 Task: Search one way flight ticket for 1 adult, 5 children, 2 infants in seat and 1 infant on lap in first from Arcata/eureka: California Redwood Coast-humboldt County Airport to Raleigh: Raleigh-durham International Airport on 8-5-2023. Choice of flights is Westjet. Number of bags: 7 checked bags. Price is upto 100000. Outbound departure time preference is 6:00.
Action: Mouse moved to (319, 136)
Screenshot: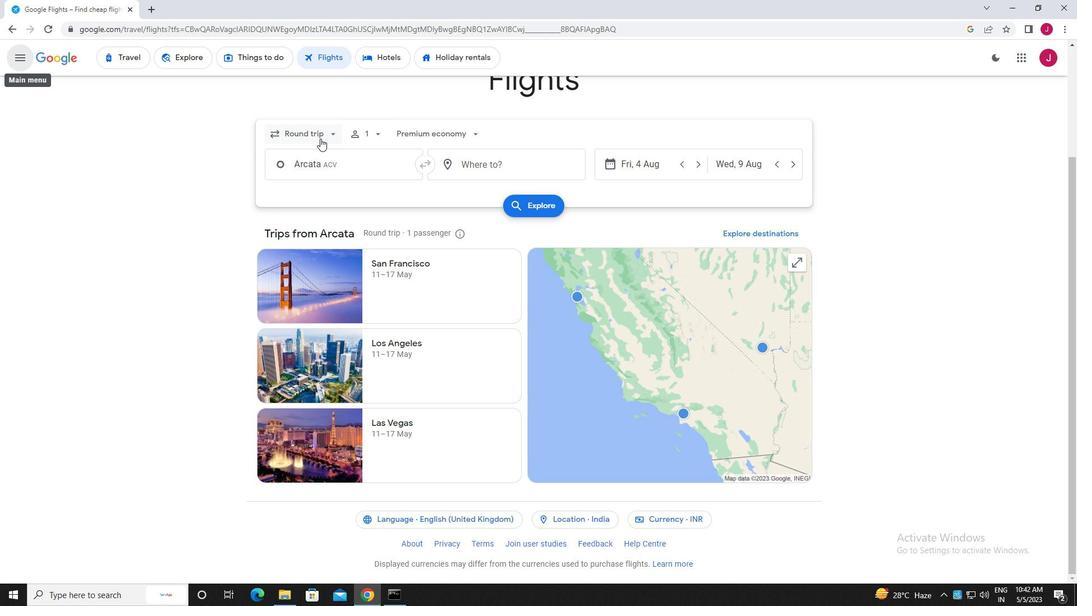 
Action: Mouse pressed left at (319, 136)
Screenshot: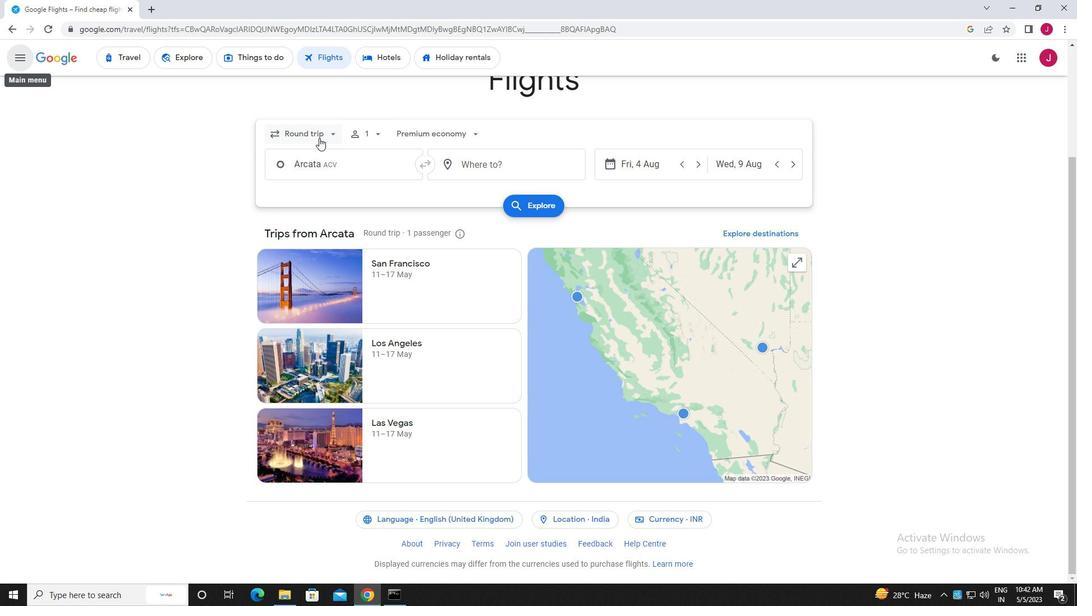 
Action: Mouse moved to (314, 186)
Screenshot: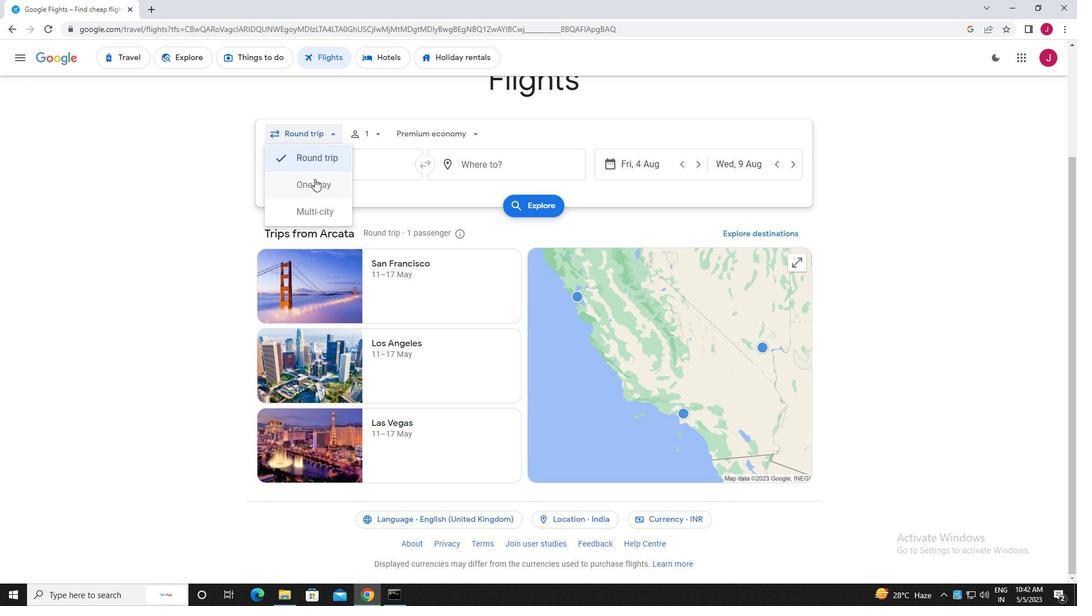 
Action: Mouse pressed left at (314, 186)
Screenshot: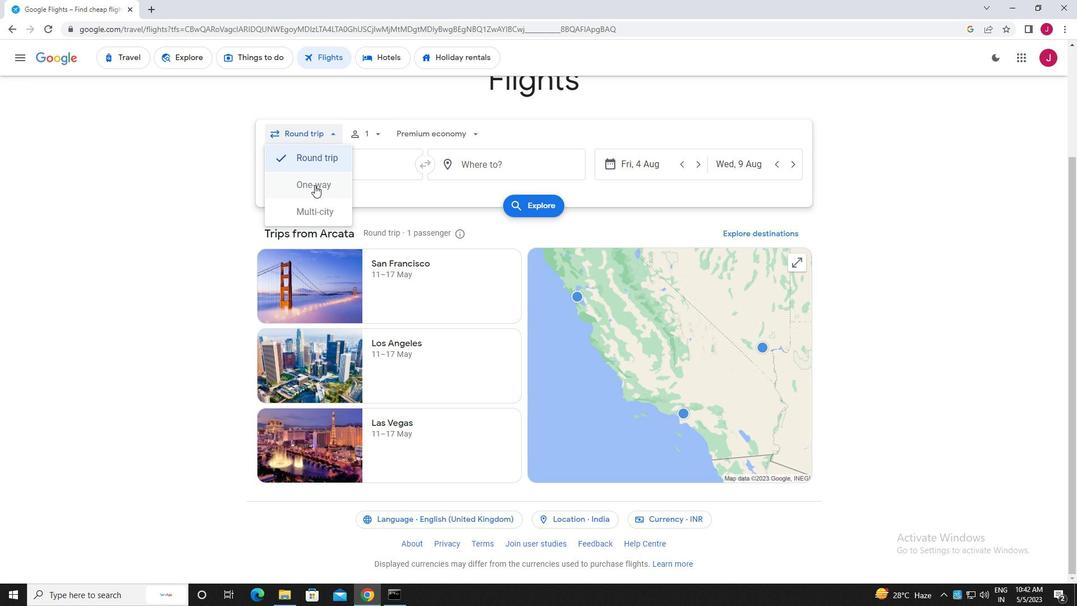 
Action: Mouse moved to (377, 131)
Screenshot: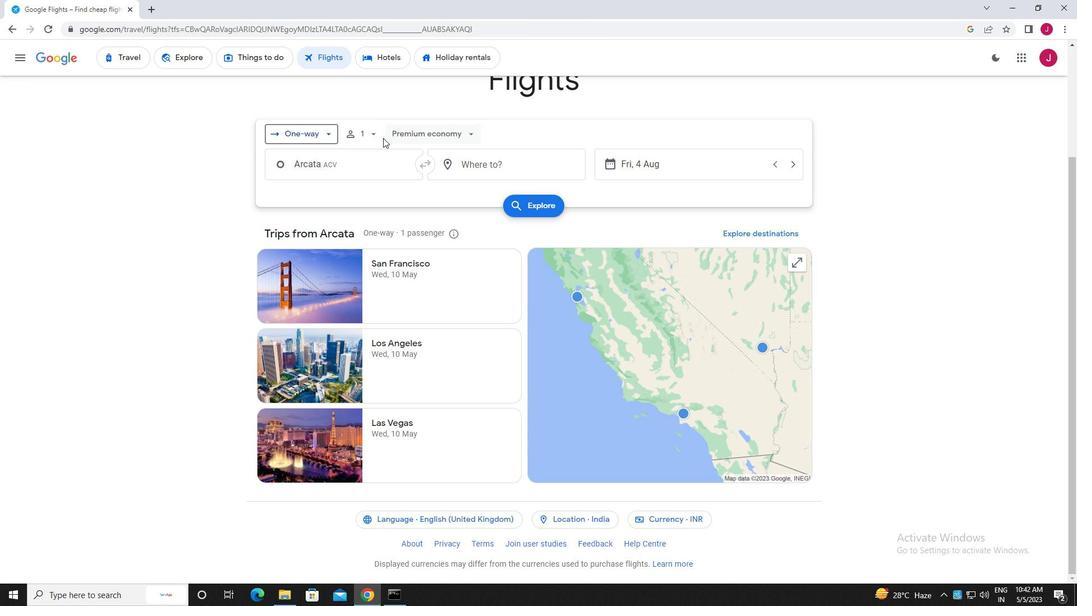 
Action: Mouse pressed left at (377, 131)
Screenshot: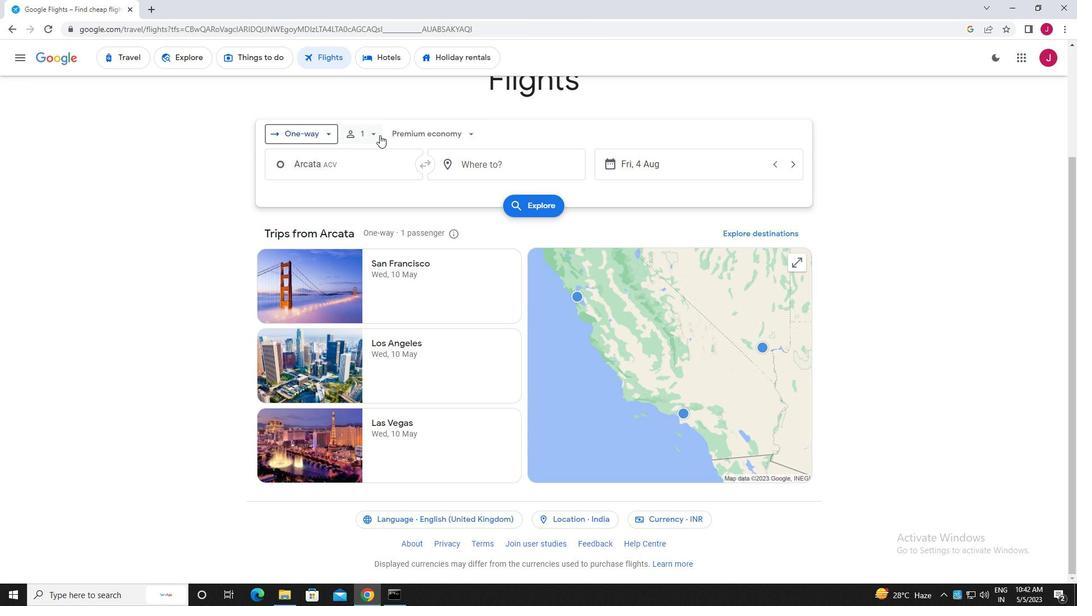 
Action: Mouse moved to (458, 194)
Screenshot: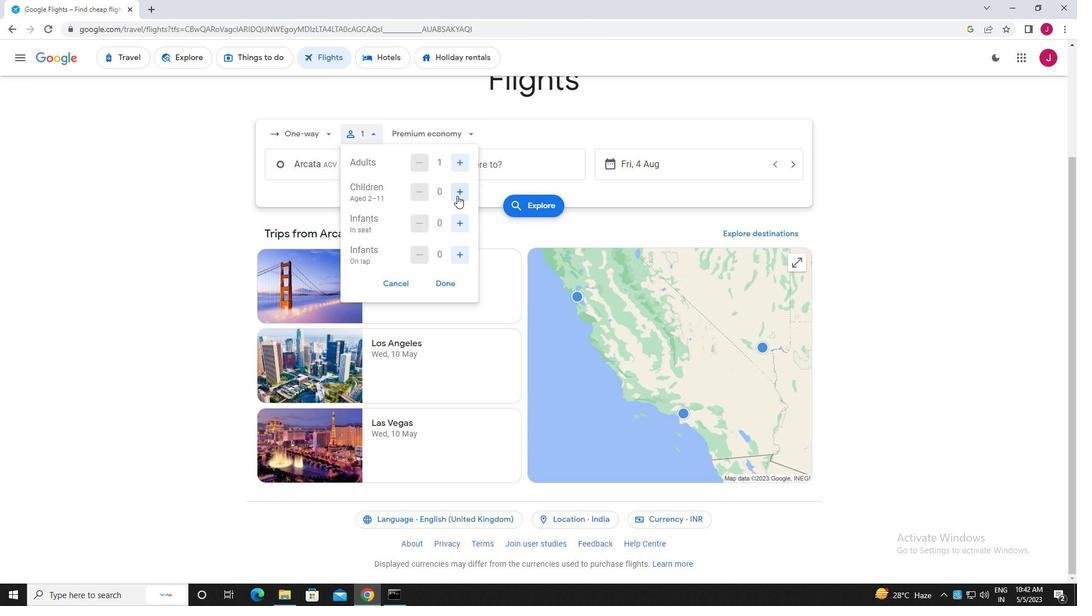 
Action: Mouse pressed left at (458, 194)
Screenshot: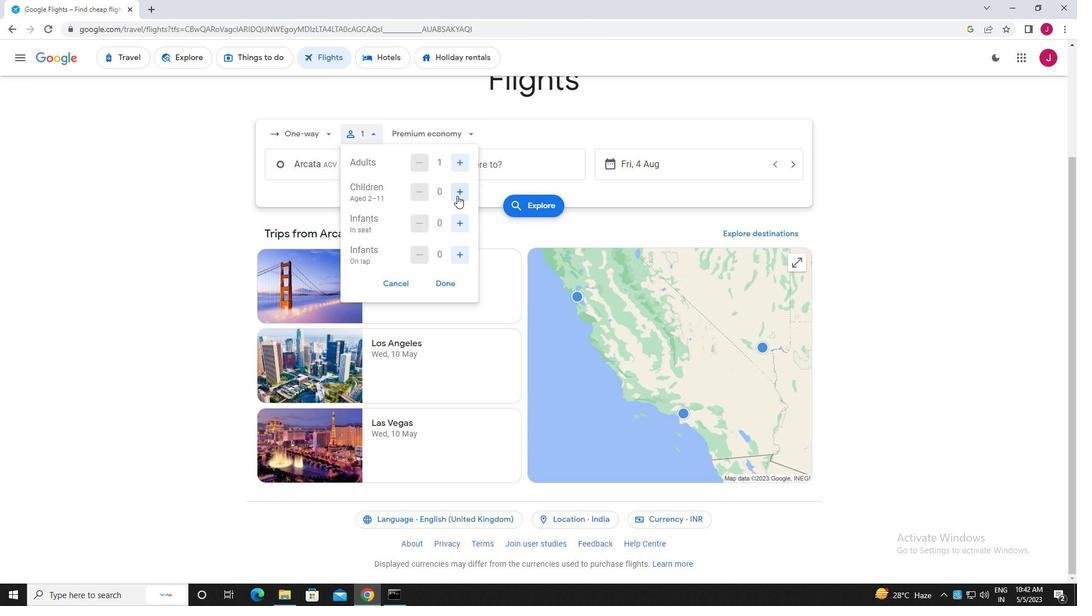 
Action: Mouse pressed left at (458, 194)
Screenshot: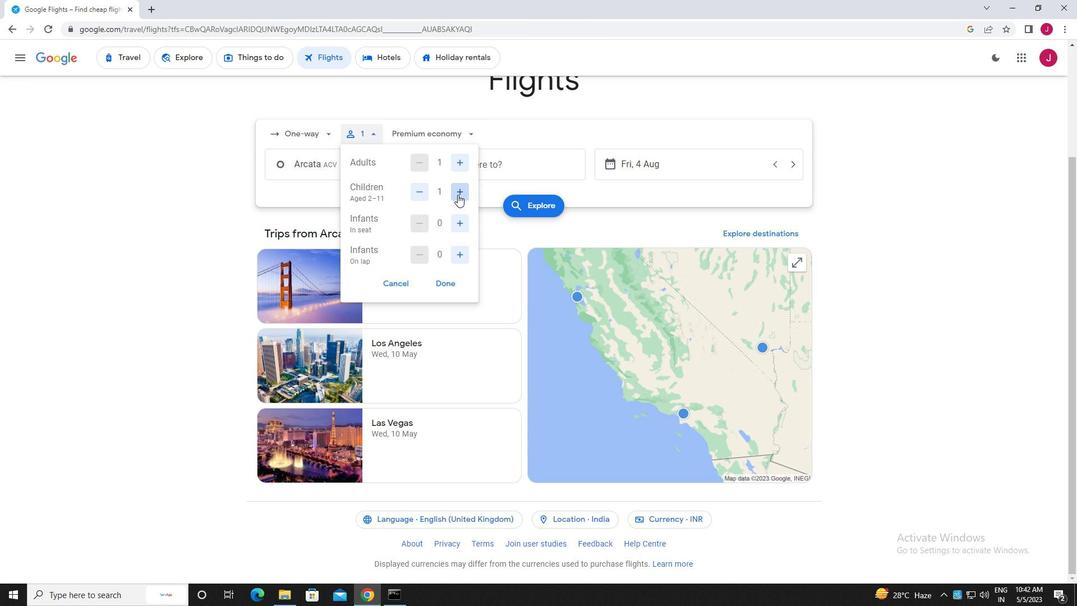 
Action: Mouse pressed left at (458, 194)
Screenshot: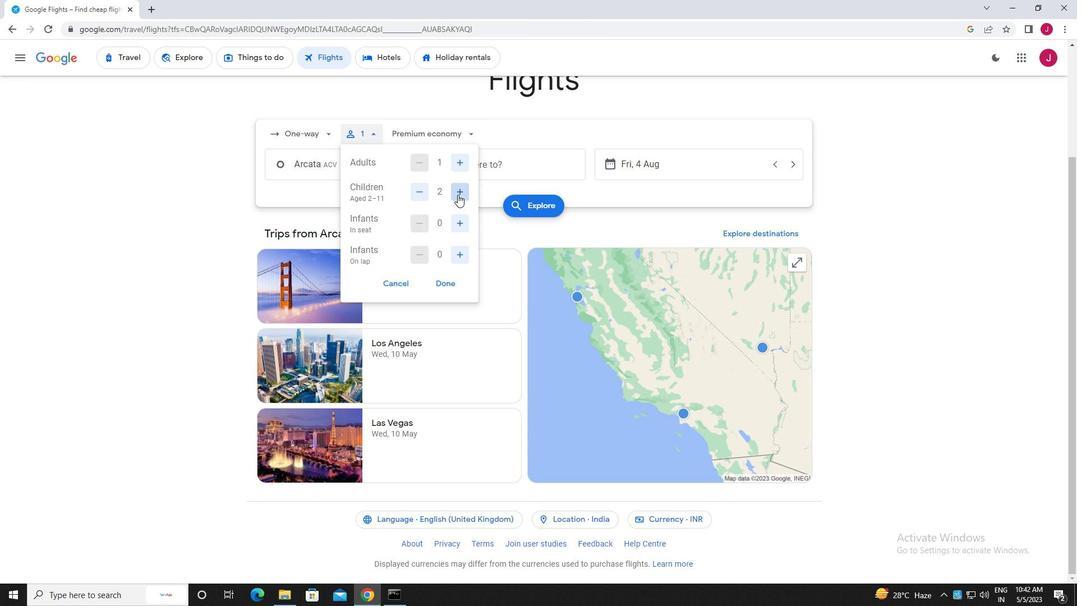 
Action: Mouse pressed left at (458, 194)
Screenshot: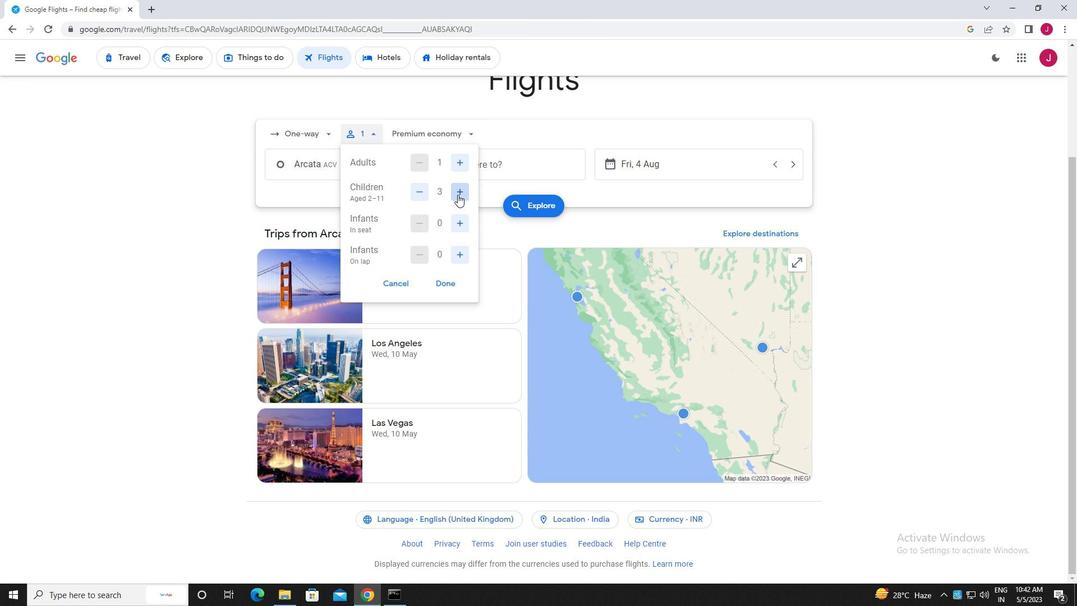 
Action: Mouse pressed left at (458, 194)
Screenshot: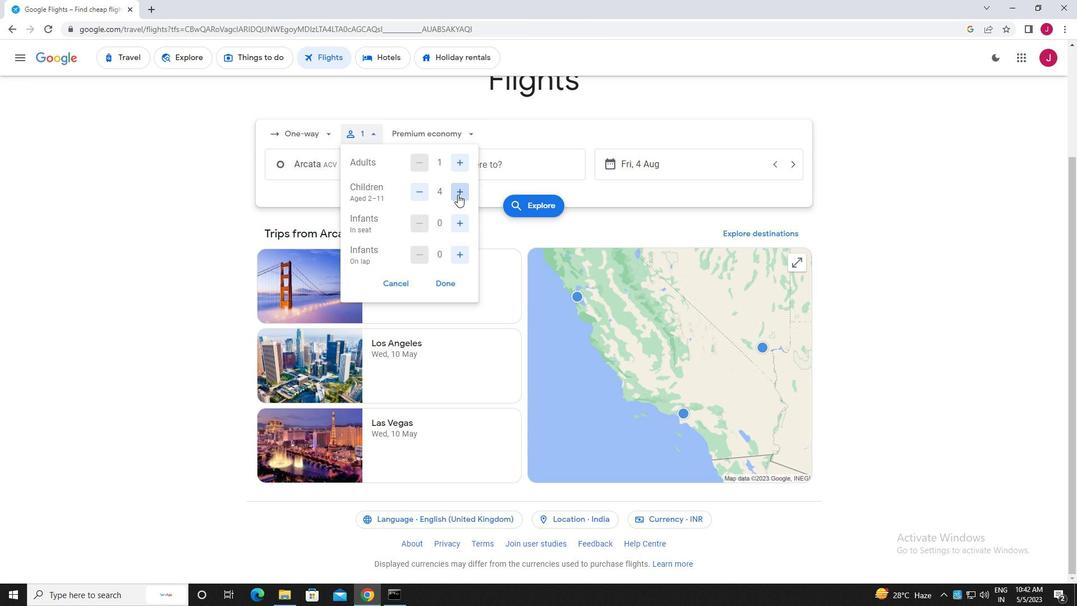 
Action: Mouse moved to (458, 224)
Screenshot: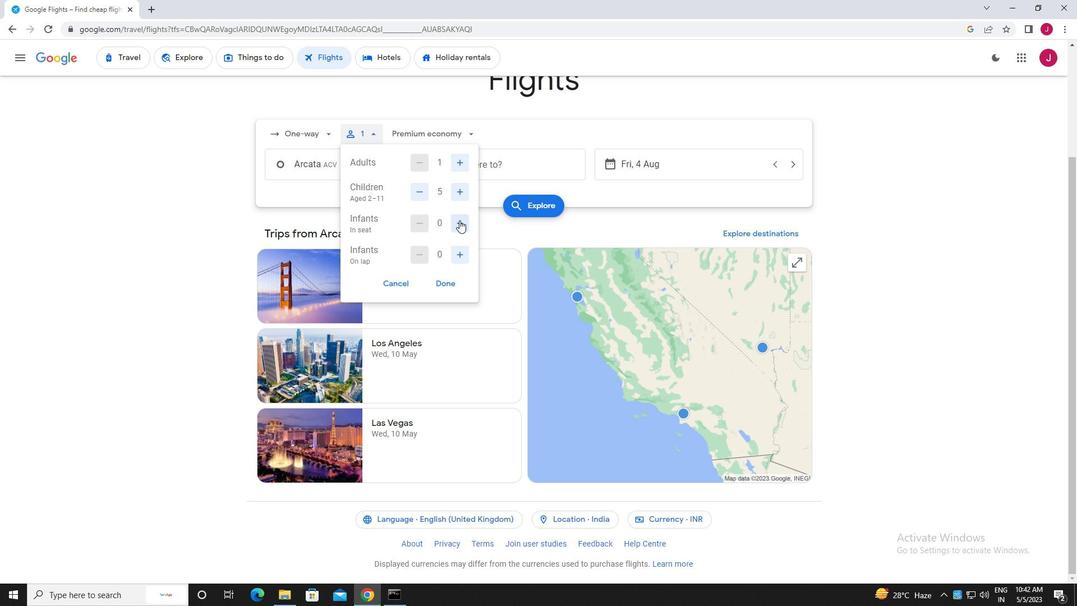 
Action: Mouse pressed left at (458, 224)
Screenshot: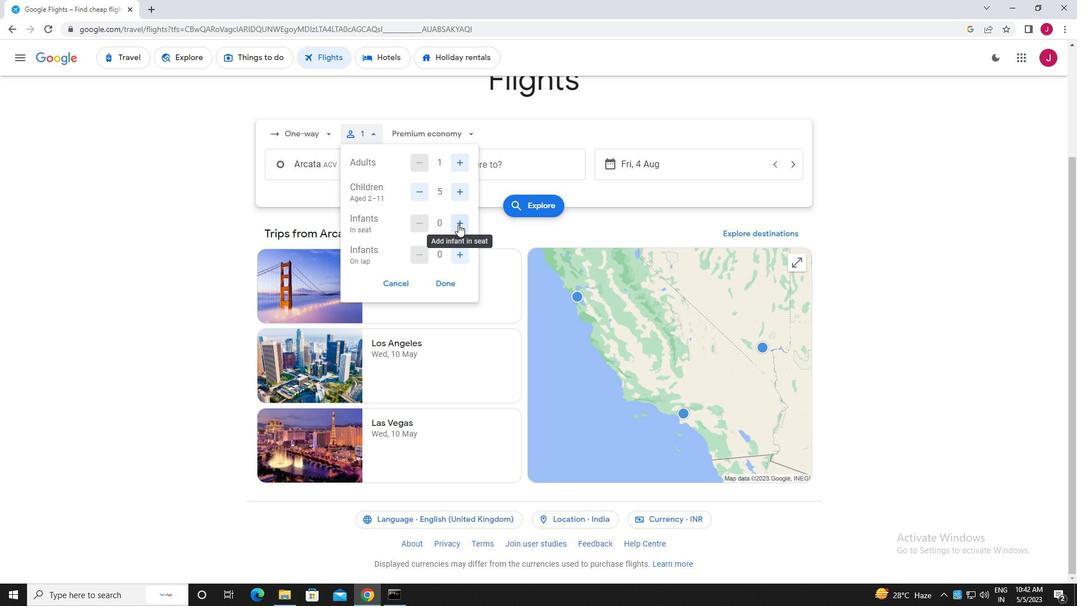 
Action: Mouse pressed left at (458, 224)
Screenshot: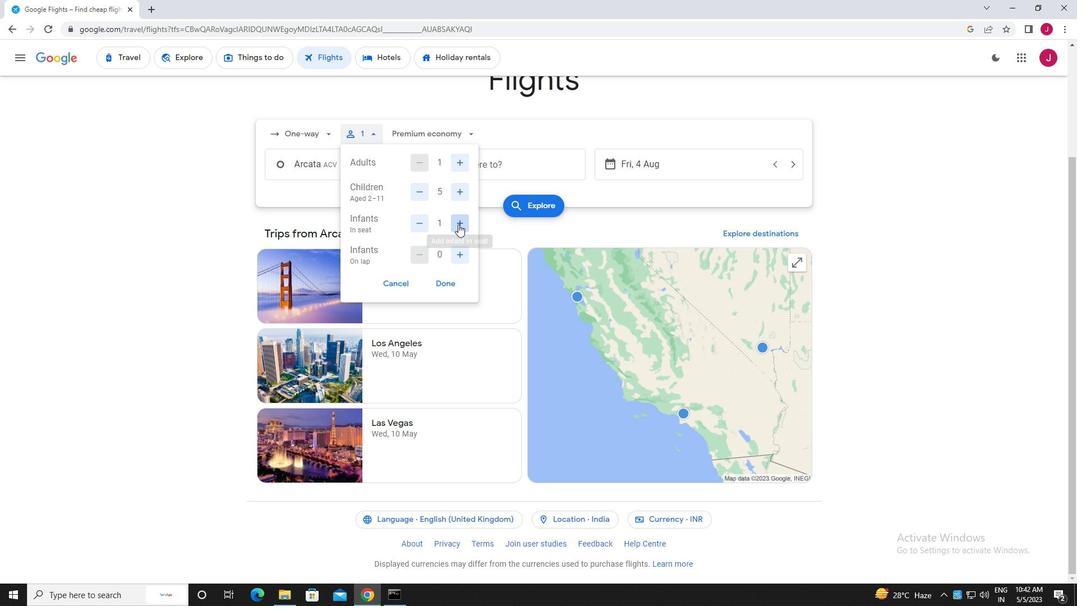 
Action: Mouse moved to (458, 253)
Screenshot: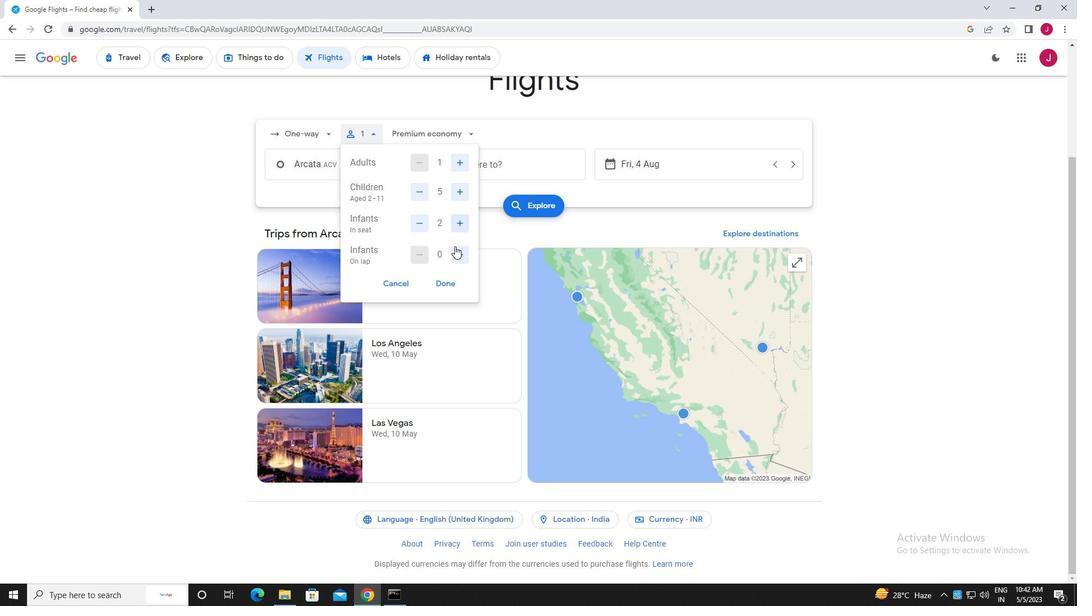 
Action: Mouse pressed left at (458, 253)
Screenshot: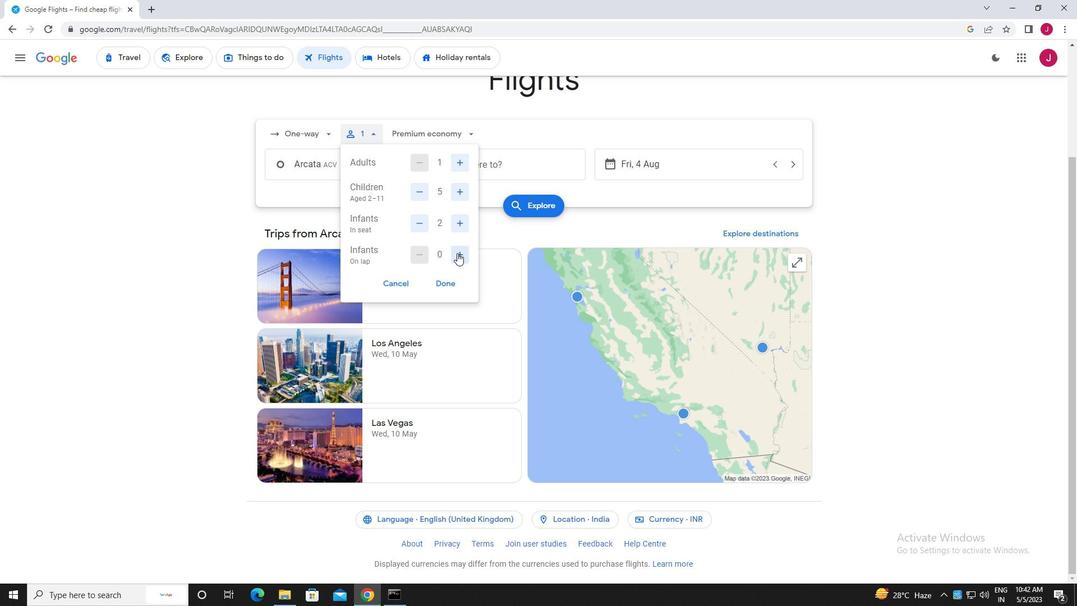 
Action: Mouse moved to (421, 220)
Screenshot: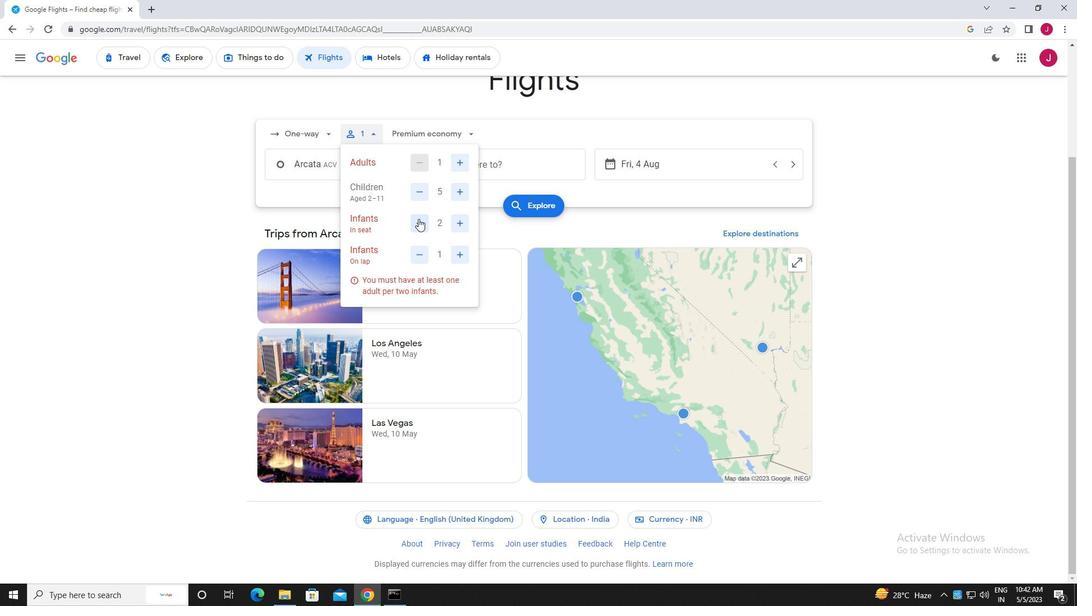 
Action: Mouse pressed left at (421, 220)
Screenshot: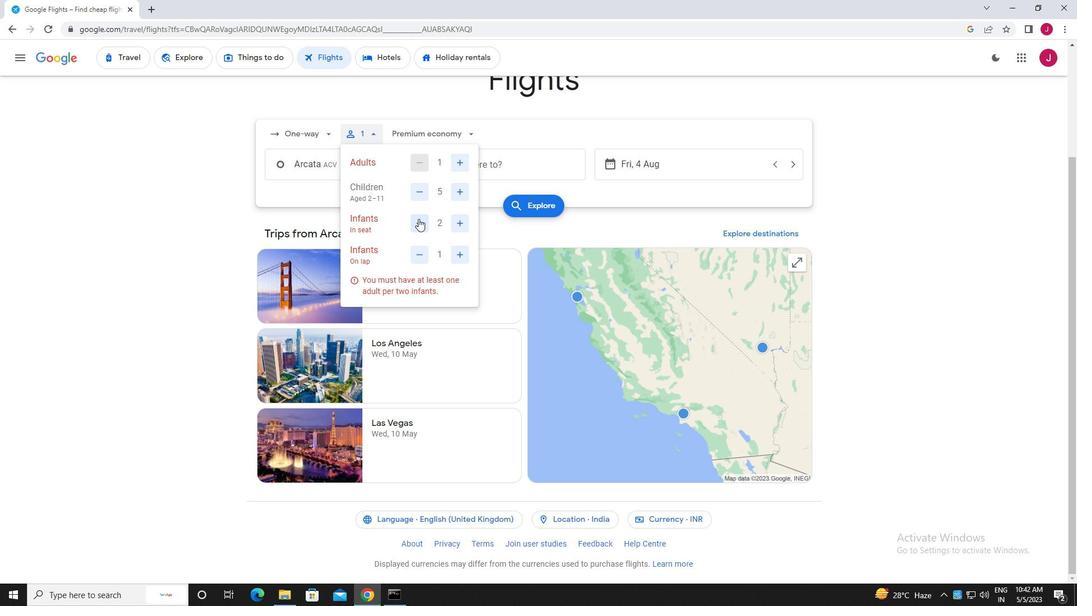 
Action: Mouse moved to (444, 282)
Screenshot: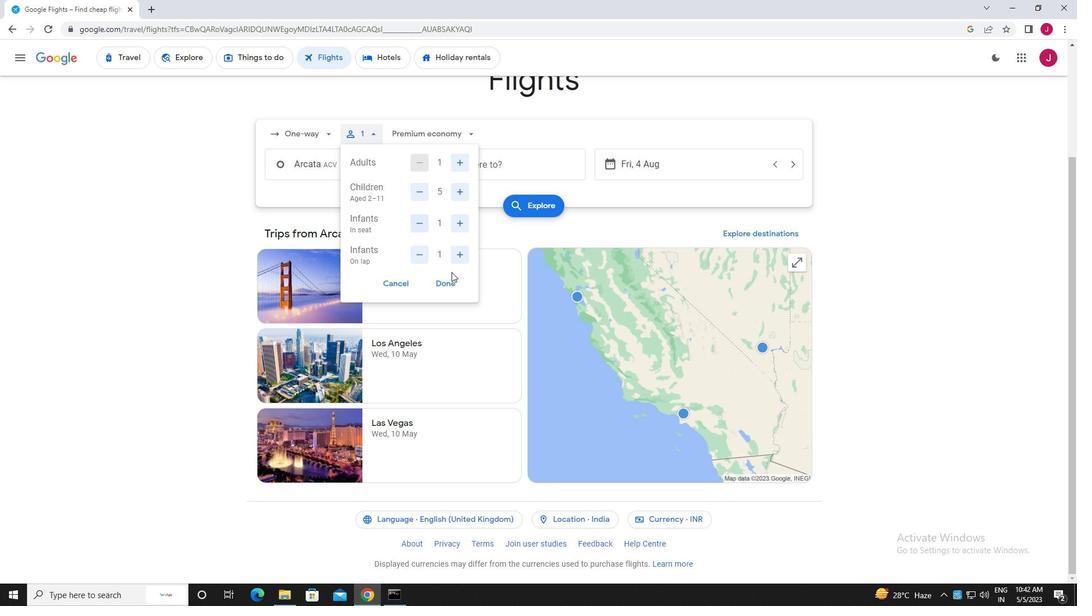 
Action: Mouse pressed left at (444, 282)
Screenshot: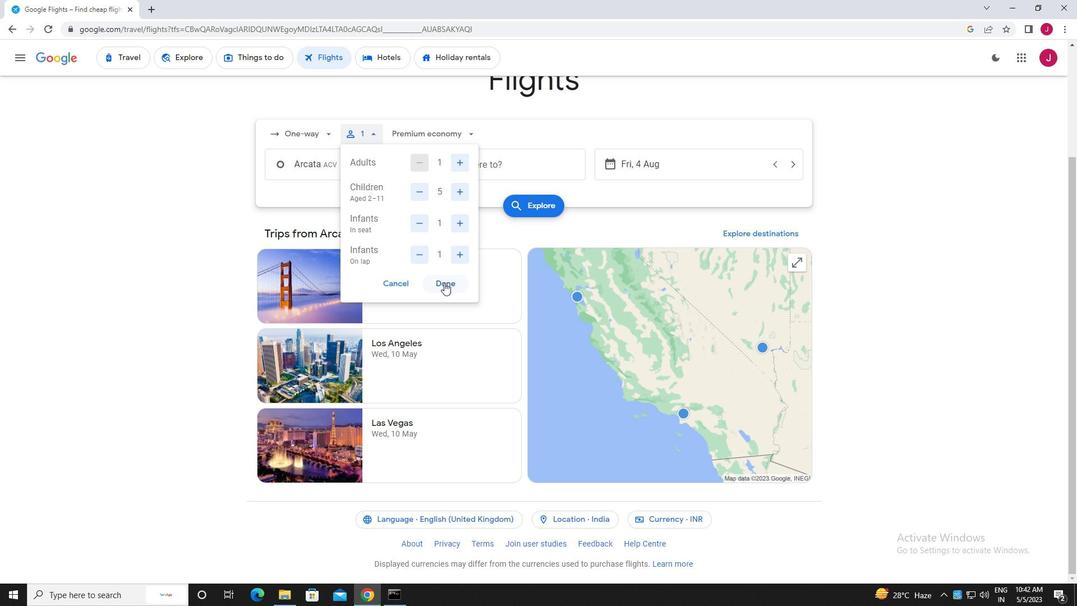 
Action: Mouse moved to (459, 134)
Screenshot: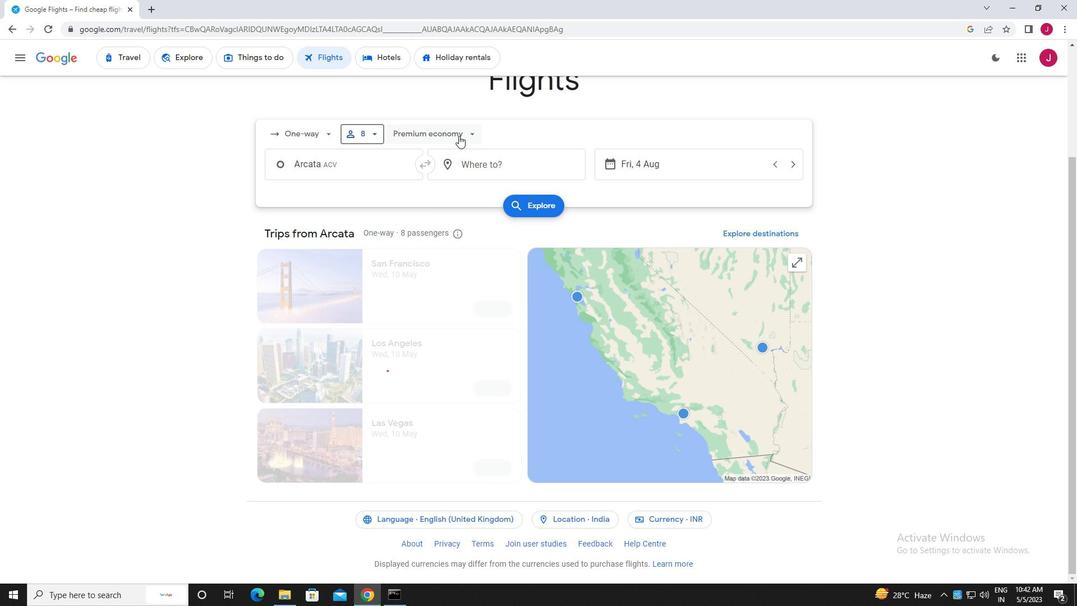 
Action: Mouse pressed left at (459, 134)
Screenshot: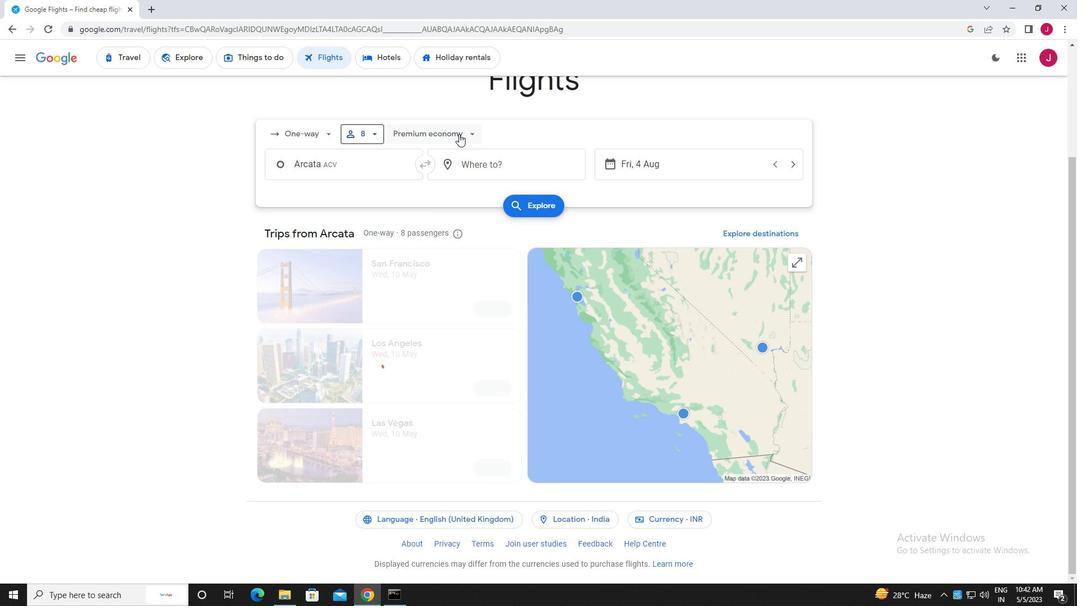 
Action: Mouse moved to (434, 239)
Screenshot: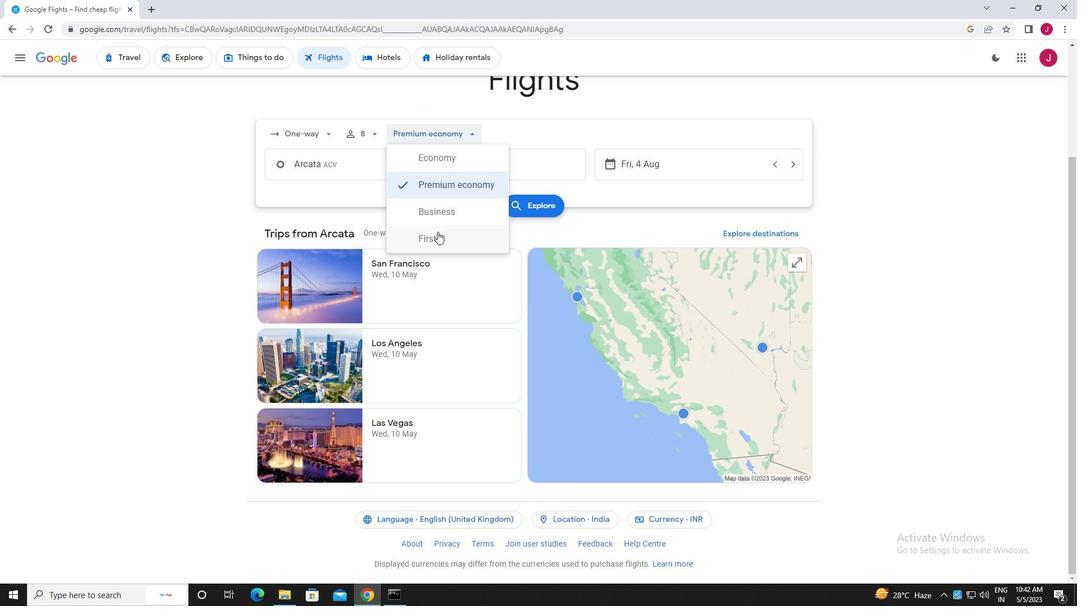 
Action: Mouse pressed left at (434, 239)
Screenshot: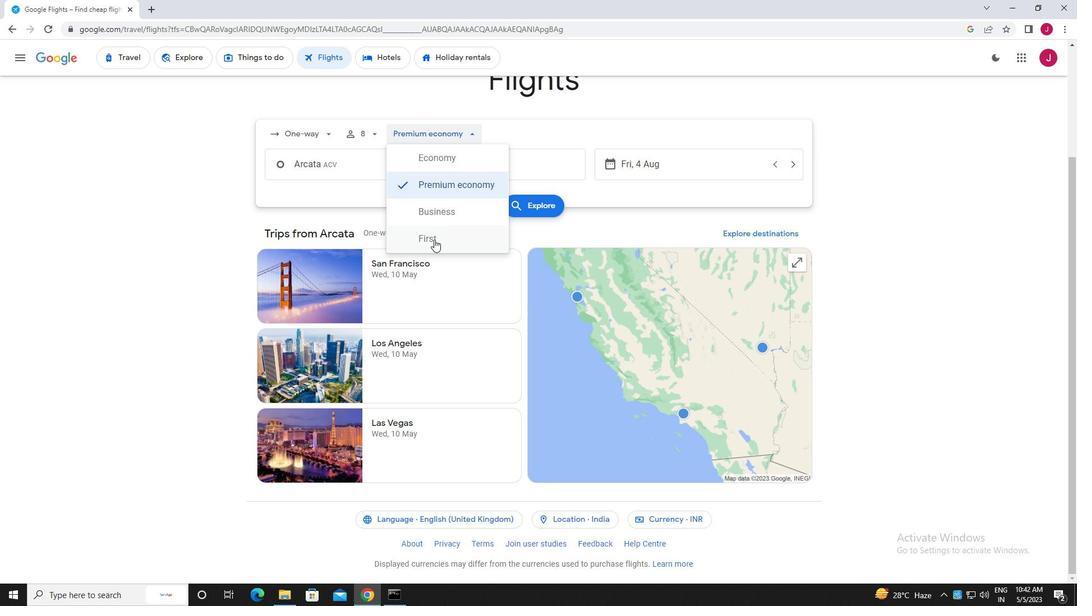 
Action: Mouse moved to (358, 158)
Screenshot: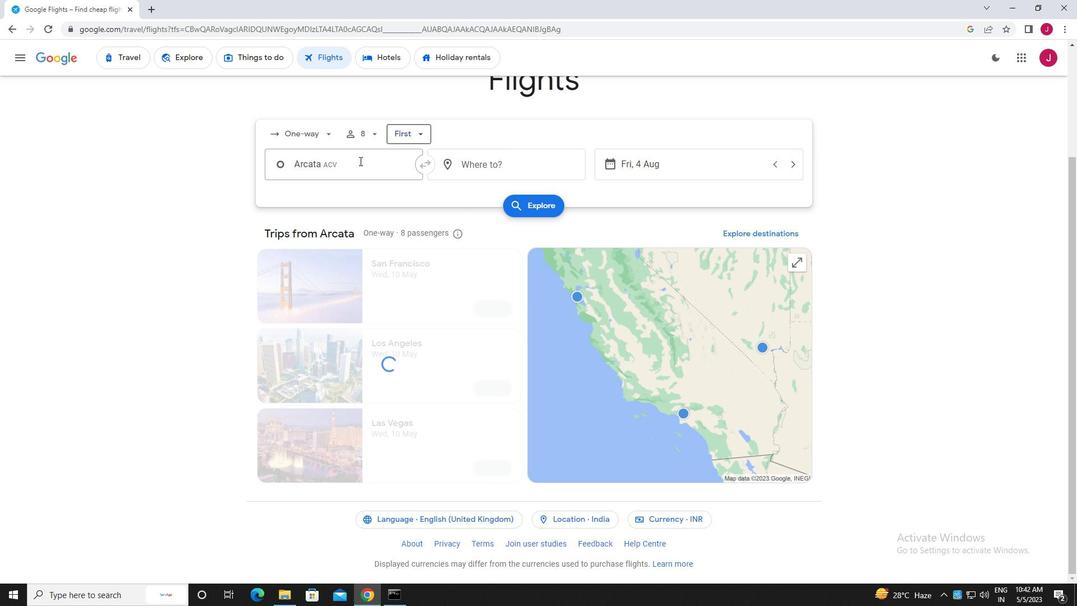 
Action: Mouse pressed left at (358, 158)
Screenshot: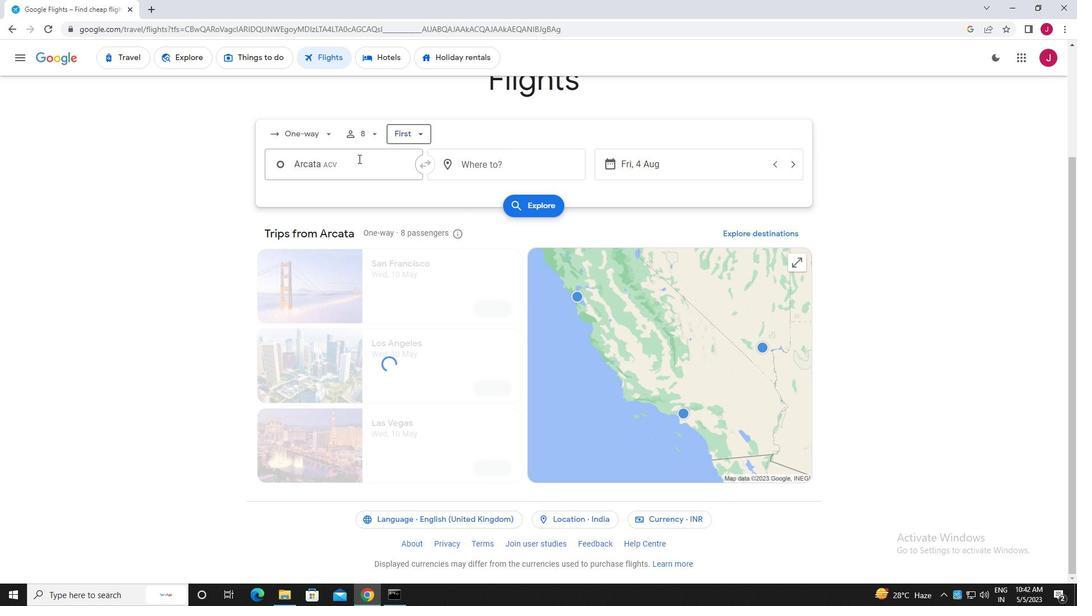 
Action: Key pressed california<Key.space>red
Screenshot: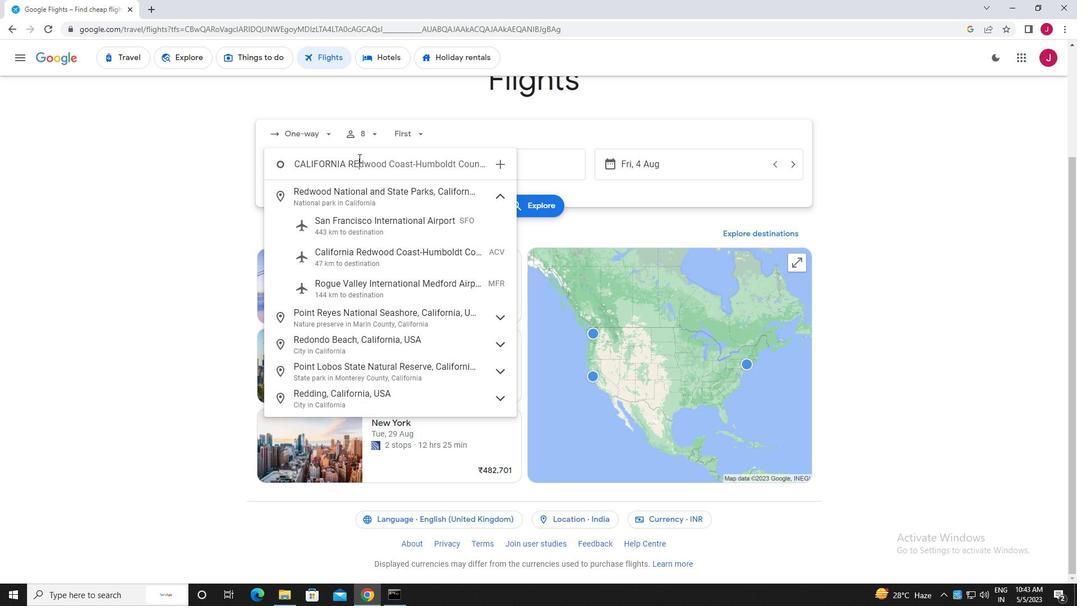 
Action: Mouse moved to (381, 256)
Screenshot: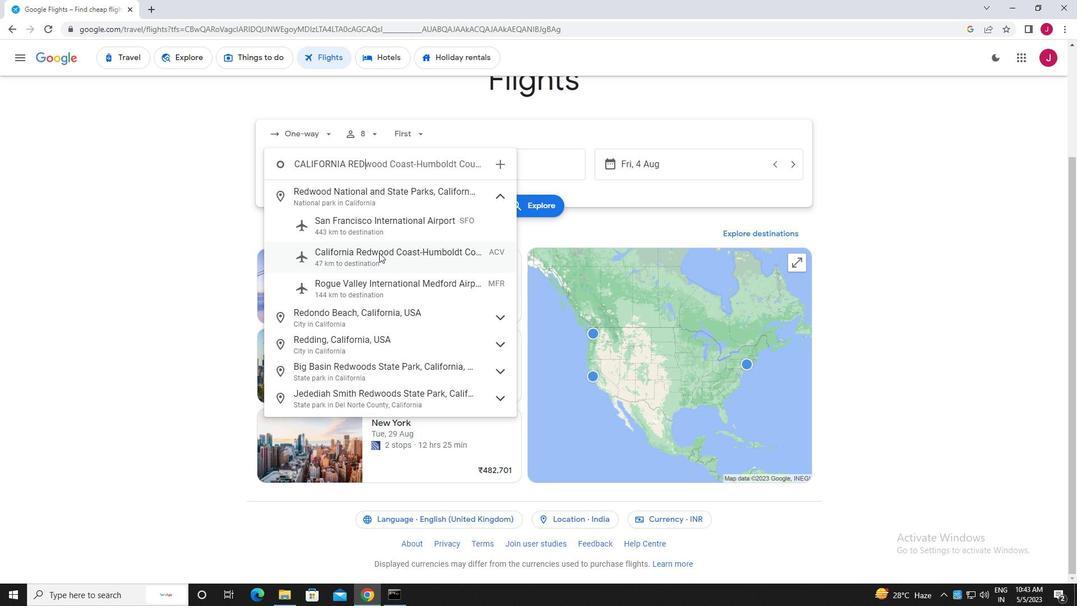
Action: Mouse pressed left at (381, 256)
Screenshot: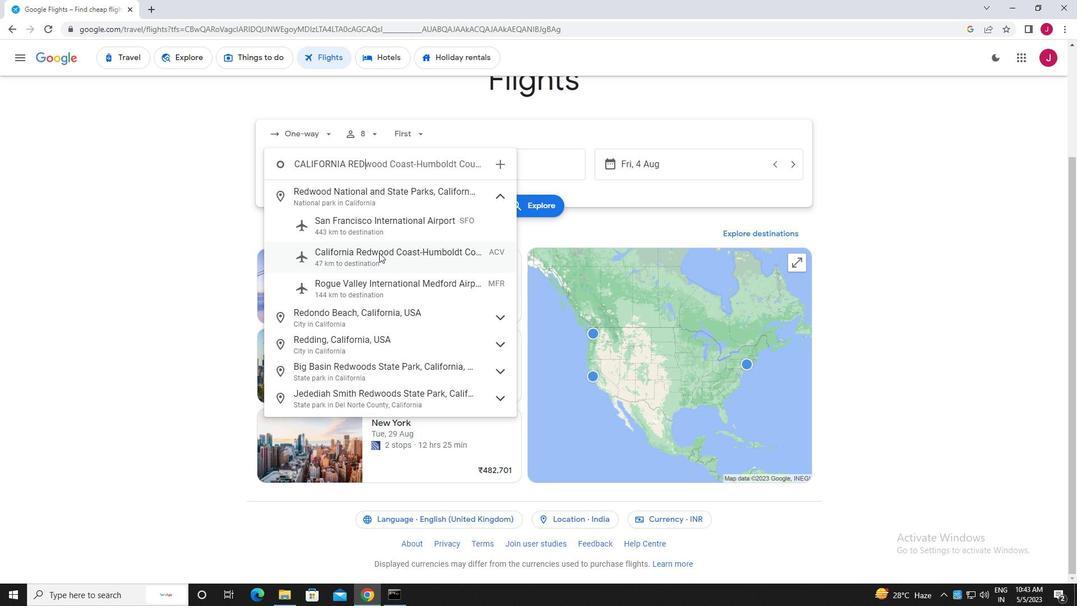 
Action: Mouse moved to (563, 167)
Screenshot: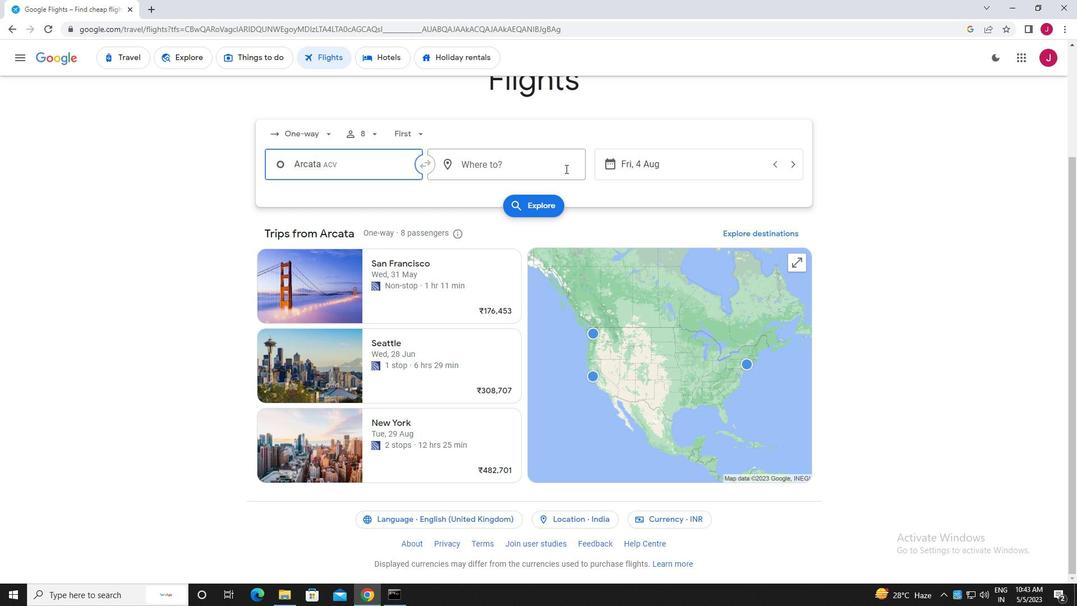 
Action: Mouse pressed left at (563, 167)
Screenshot: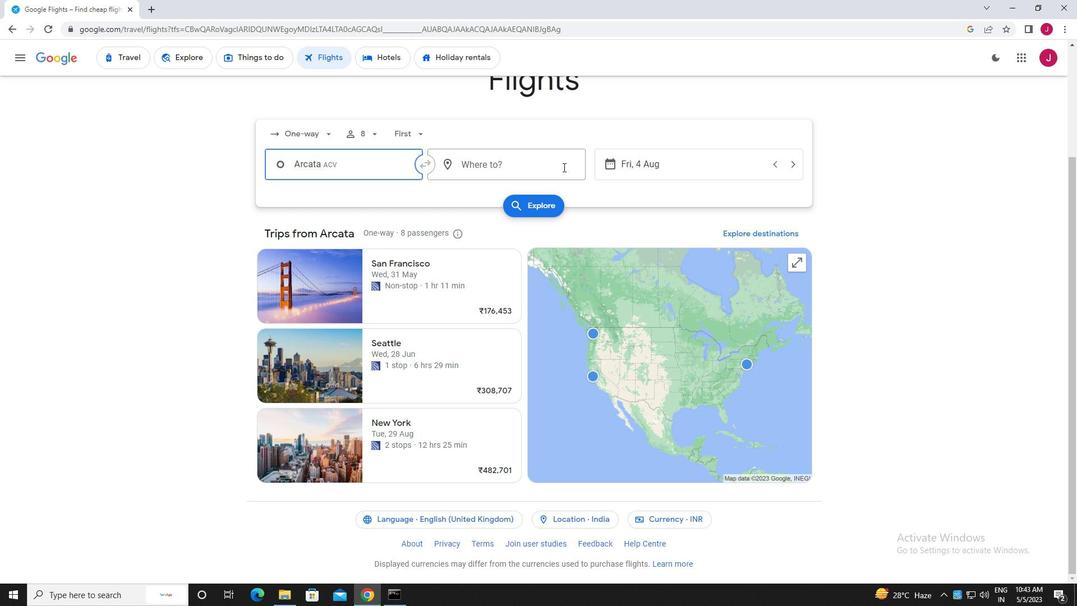 
Action: Key pressed raleigh
Screenshot: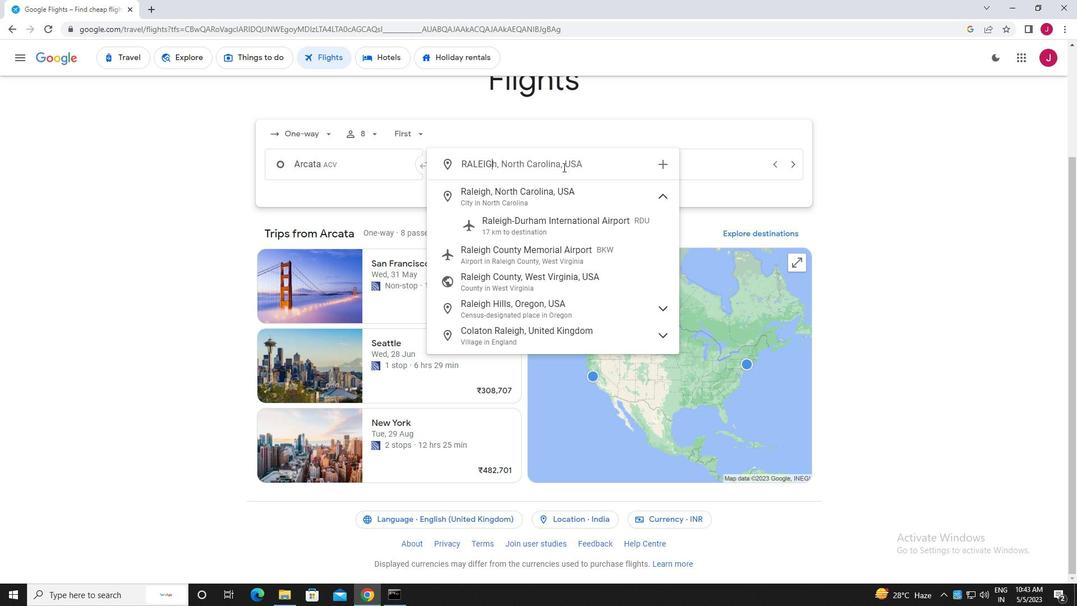 
Action: Mouse moved to (593, 218)
Screenshot: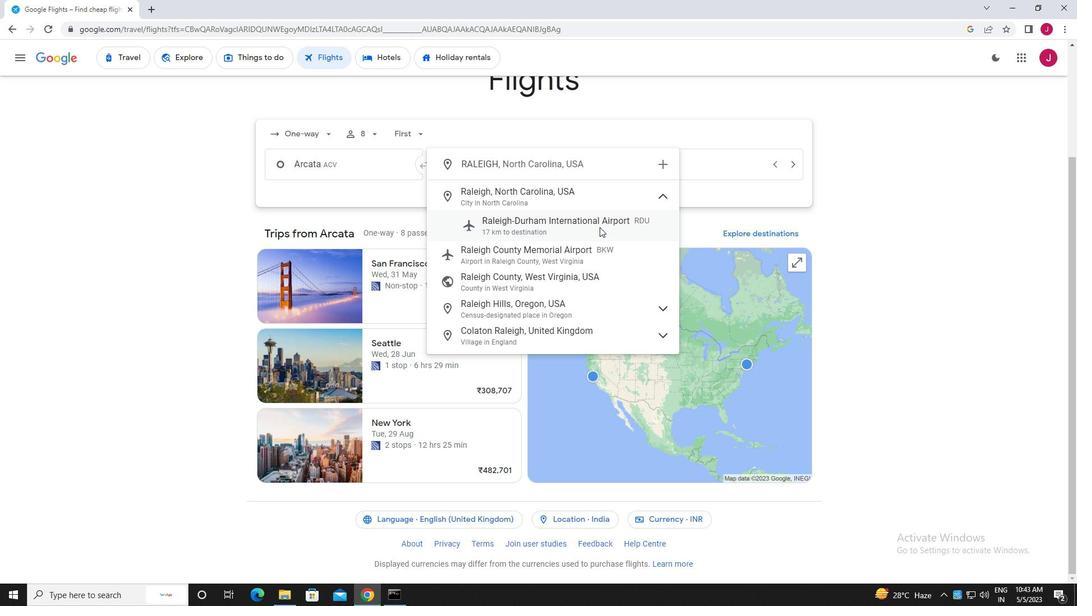 
Action: Mouse pressed left at (593, 218)
Screenshot: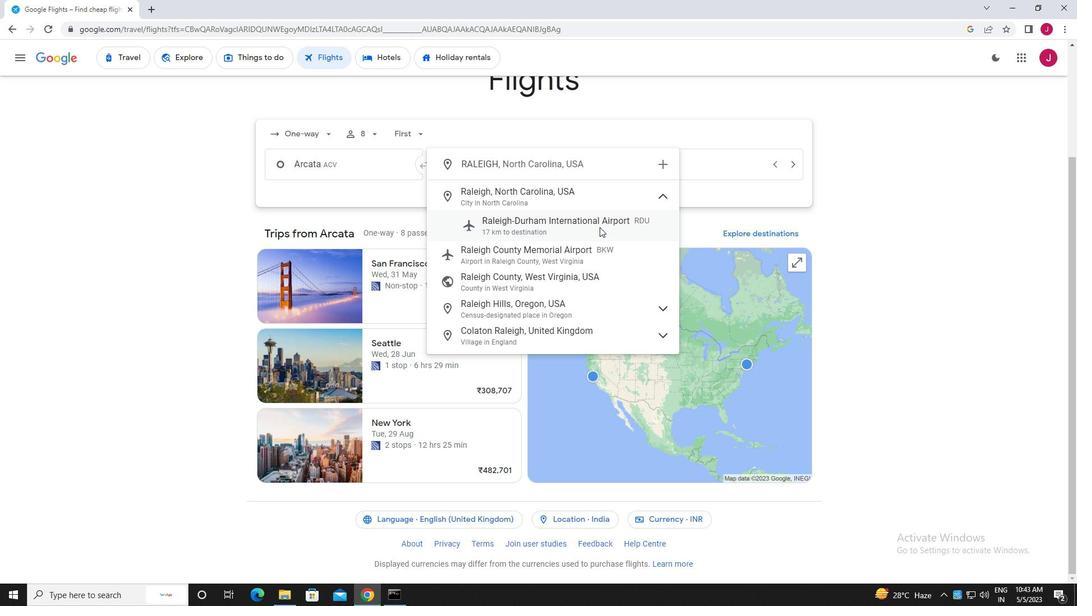 
Action: Mouse moved to (669, 171)
Screenshot: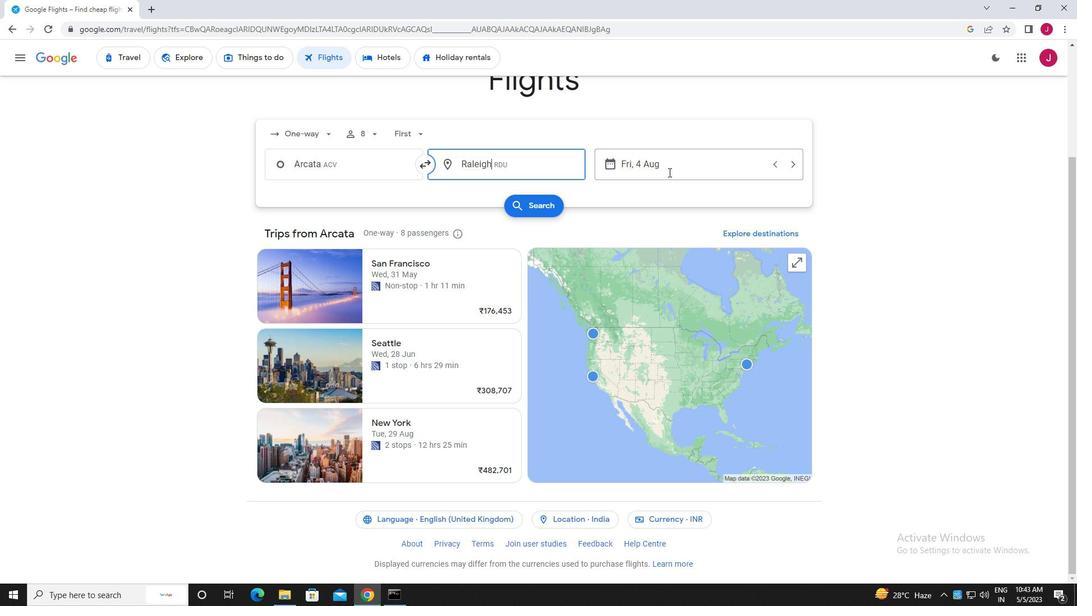 
Action: Mouse pressed left at (669, 171)
Screenshot: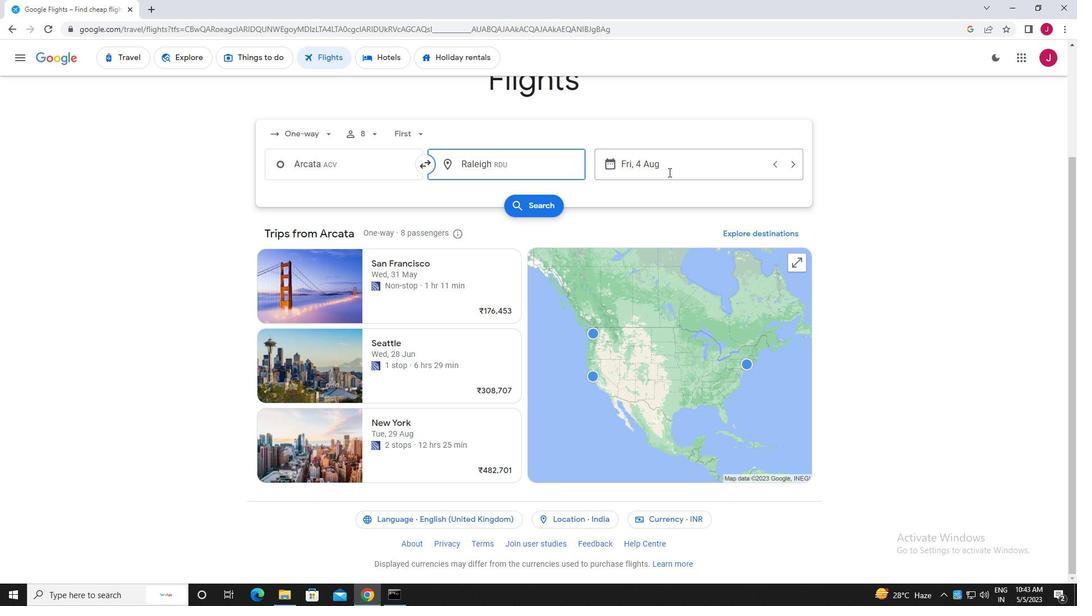 
Action: Mouse moved to (567, 255)
Screenshot: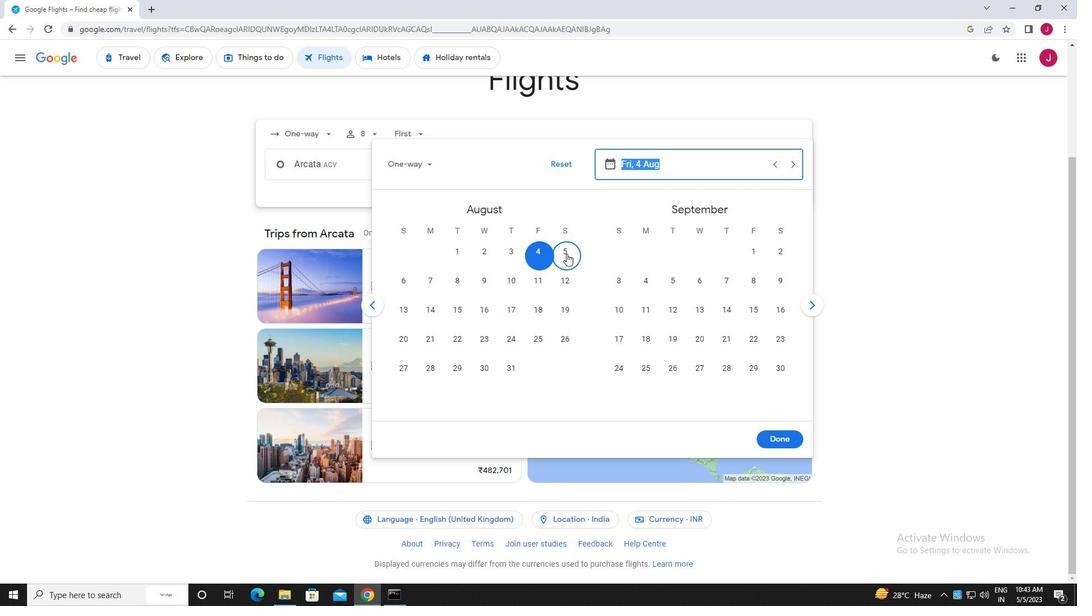 
Action: Mouse pressed left at (567, 255)
Screenshot: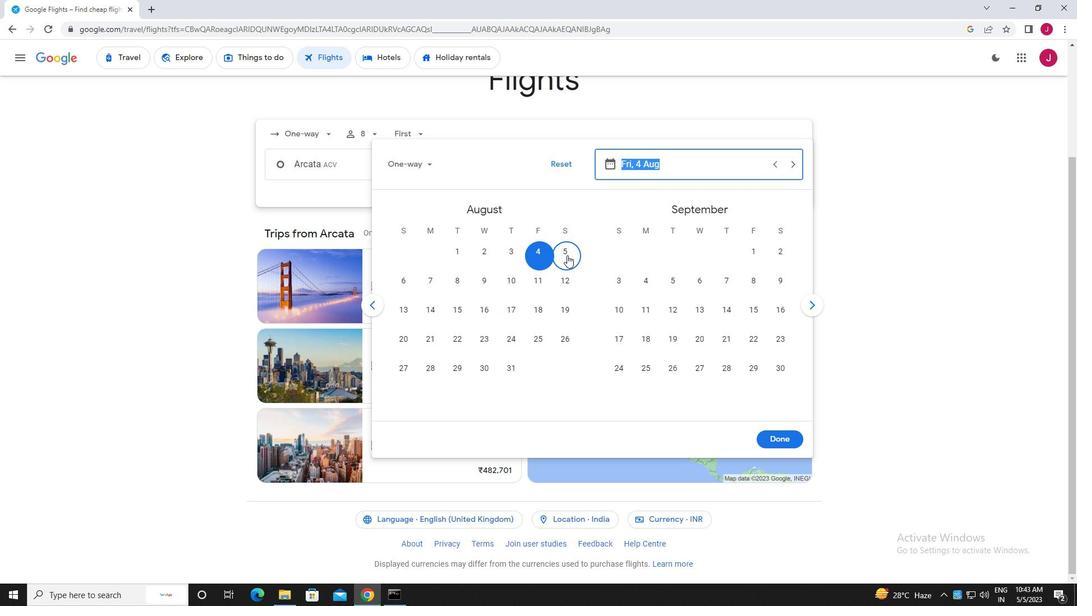 
Action: Mouse moved to (778, 435)
Screenshot: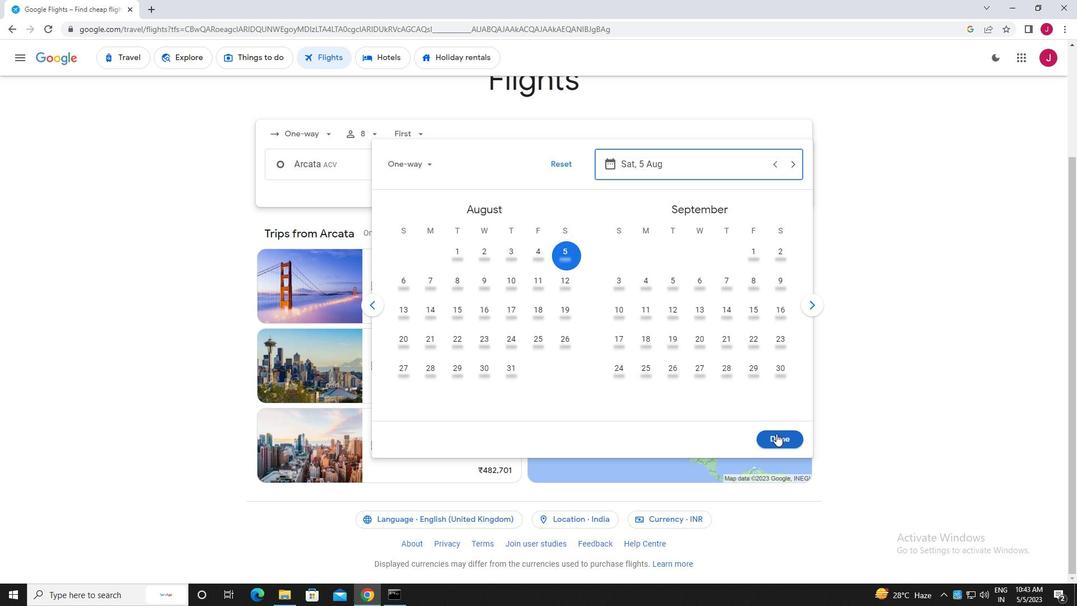 
Action: Mouse pressed left at (778, 435)
Screenshot: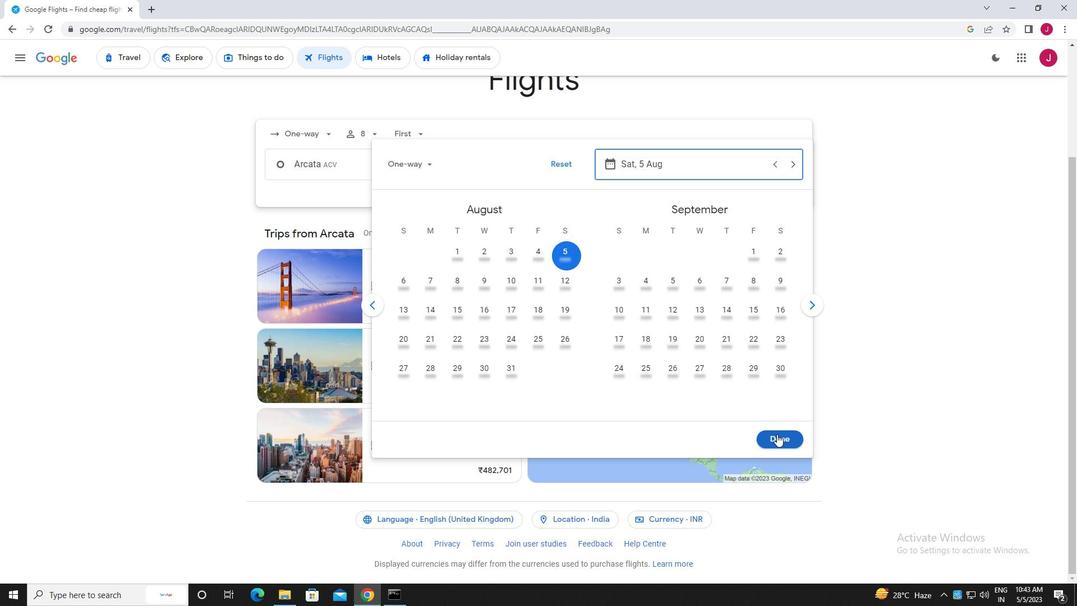 
Action: Mouse moved to (538, 204)
Screenshot: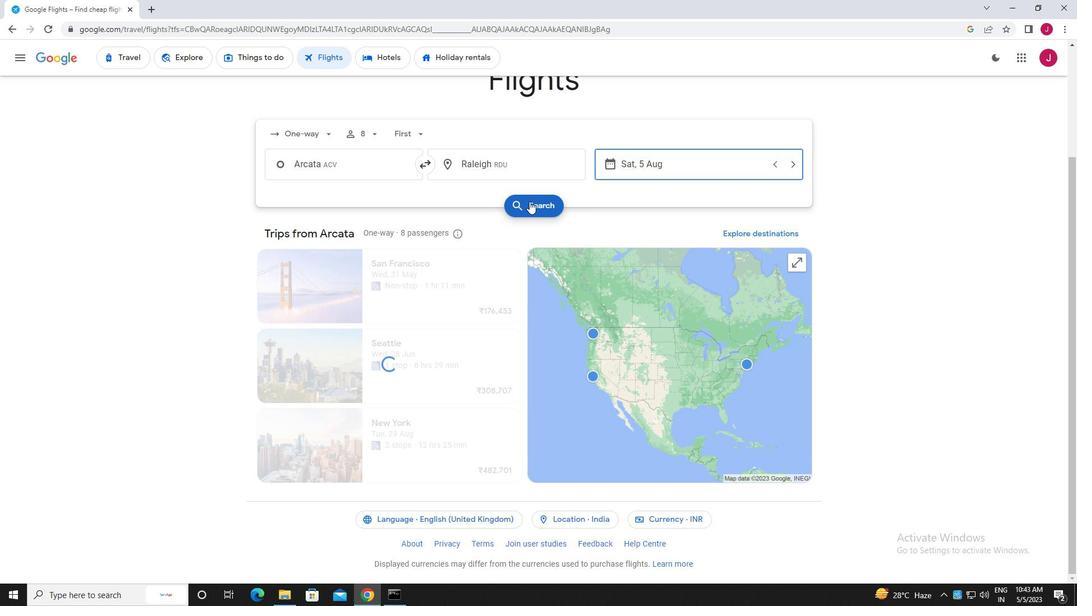 
Action: Mouse pressed left at (538, 204)
Screenshot: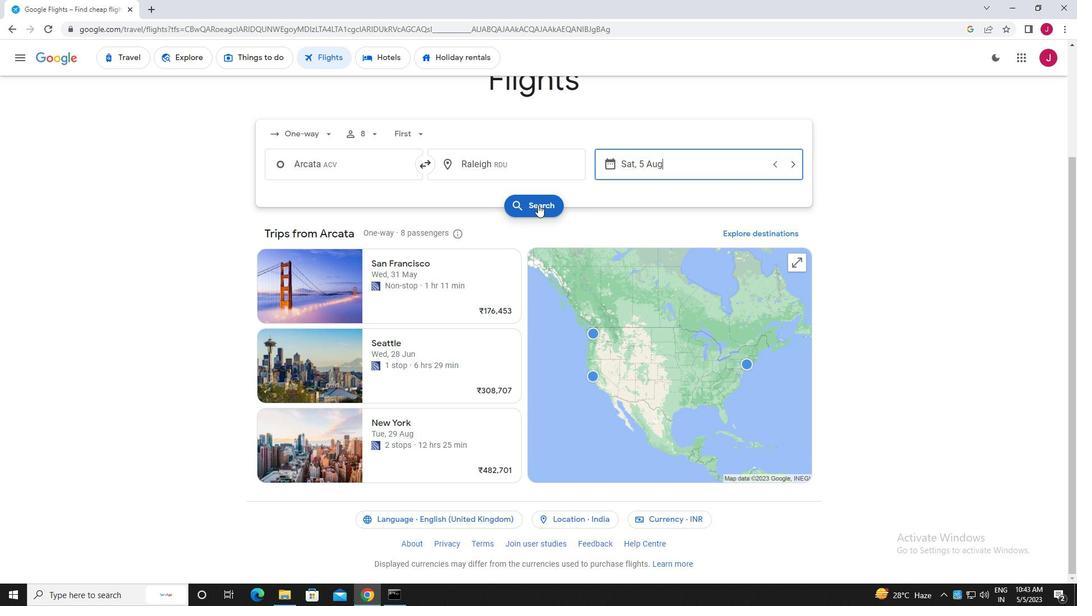 
Action: Mouse moved to (291, 160)
Screenshot: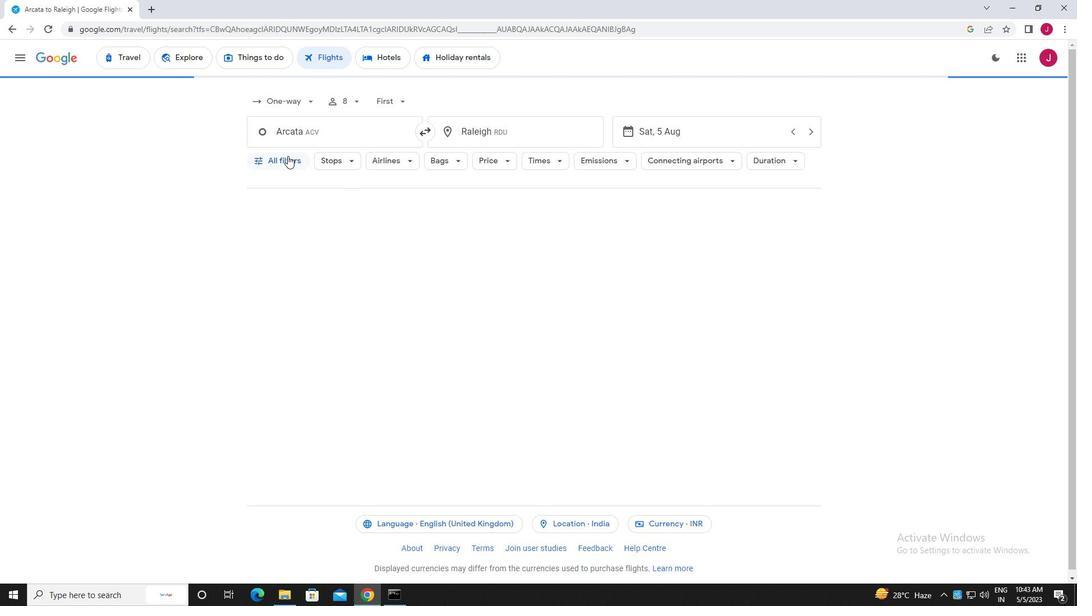 
Action: Mouse pressed left at (291, 160)
Screenshot: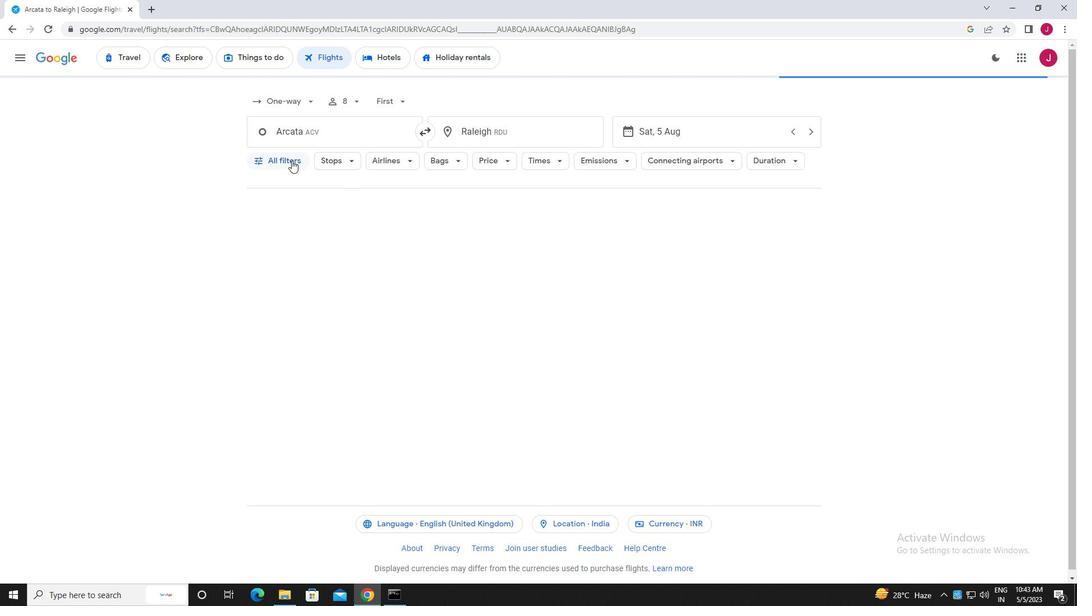 
Action: Mouse moved to (321, 232)
Screenshot: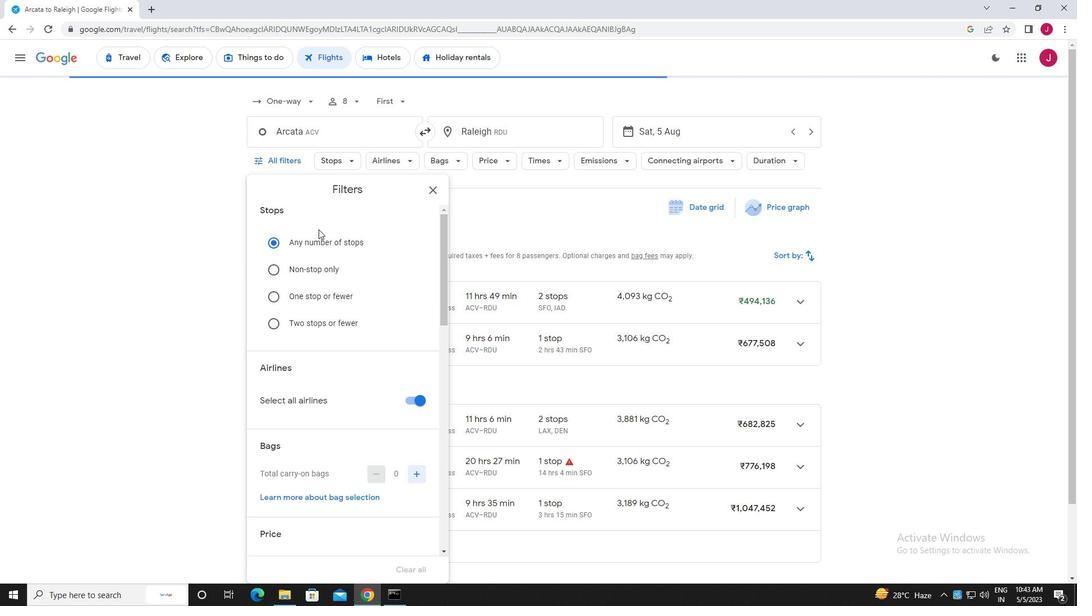 
Action: Mouse scrolled (321, 232) with delta (0, 0)
Screenshot: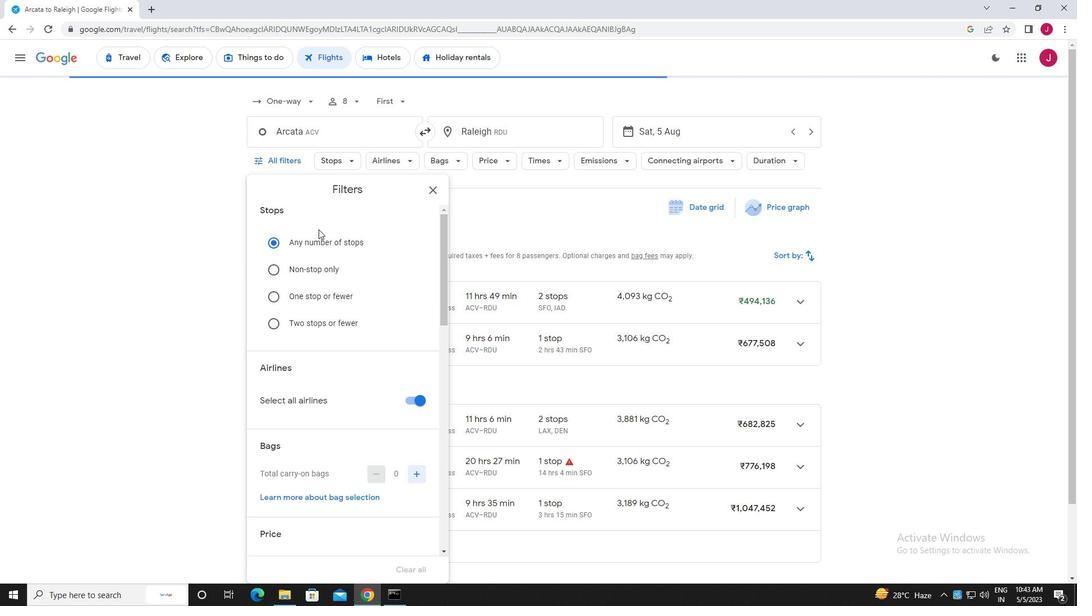 
Action: Mouse scrolled (321, 232) with delta (0, 0)
Screenshot: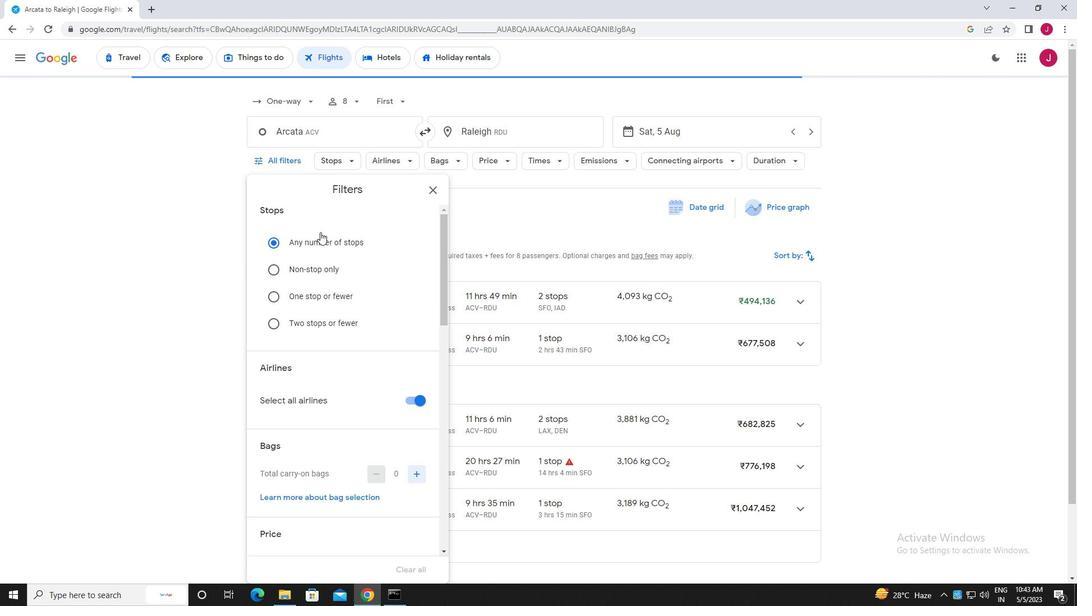 
Action: Mouse scrolled (321, 232) with delta (0, 0)
Screenshot: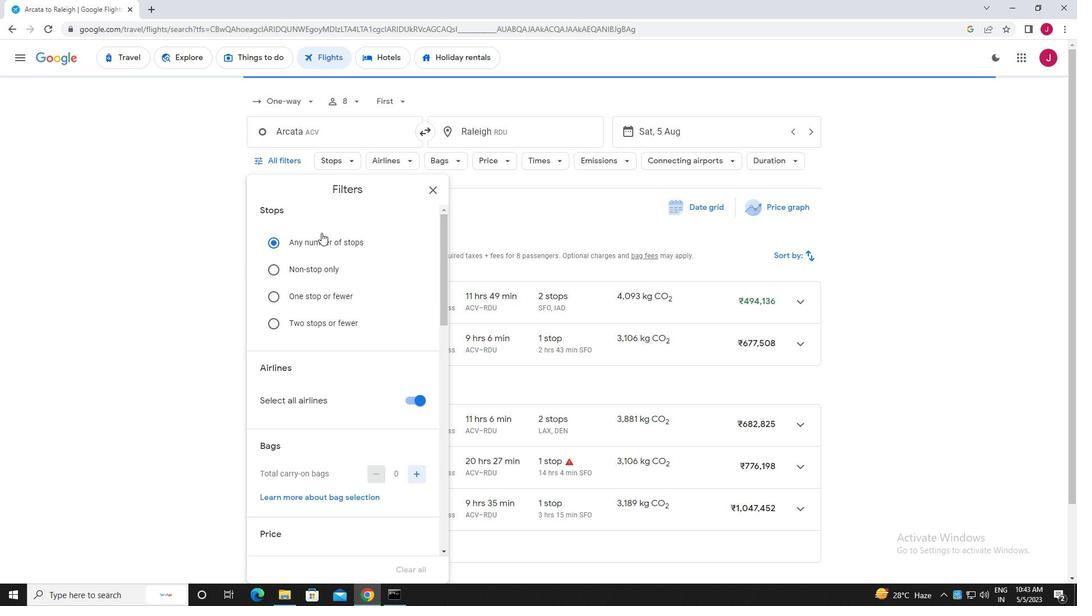 
Action: Mouse scrolled (321, 232) with delta (0, 0)
Screenshot: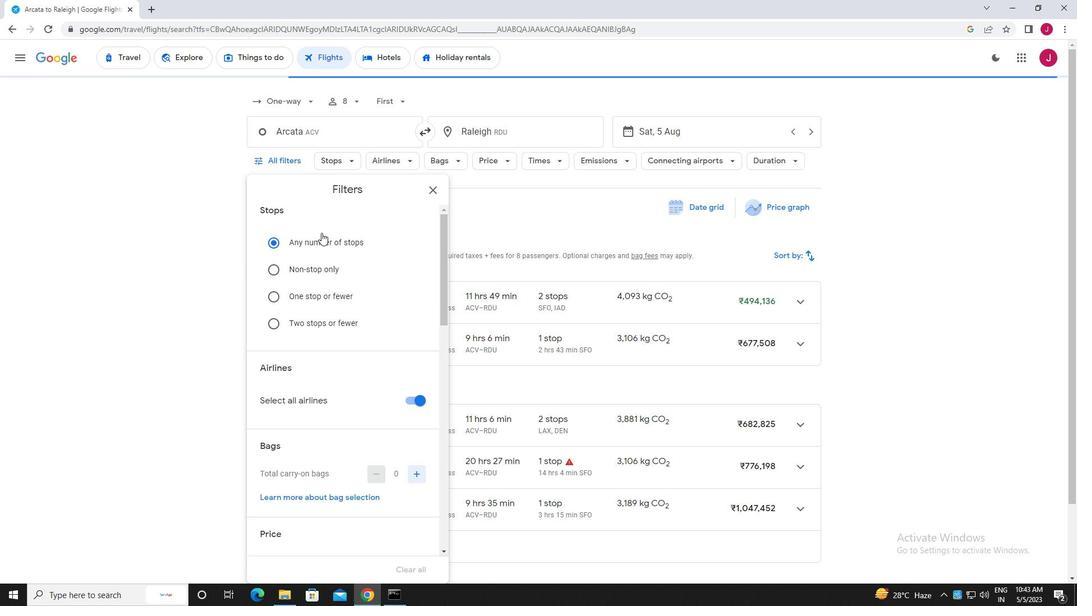 
Action: Mouse moved to (323, 234)
Screenshot: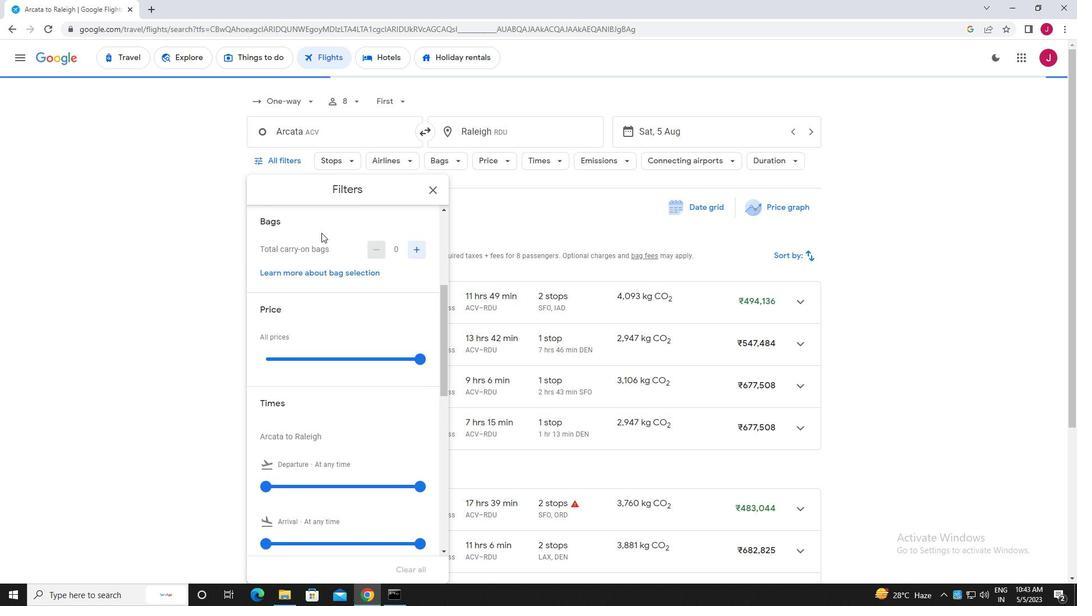 
Action: Mouse scrolled (323, 234) with delta (0, 0)
Screenshot: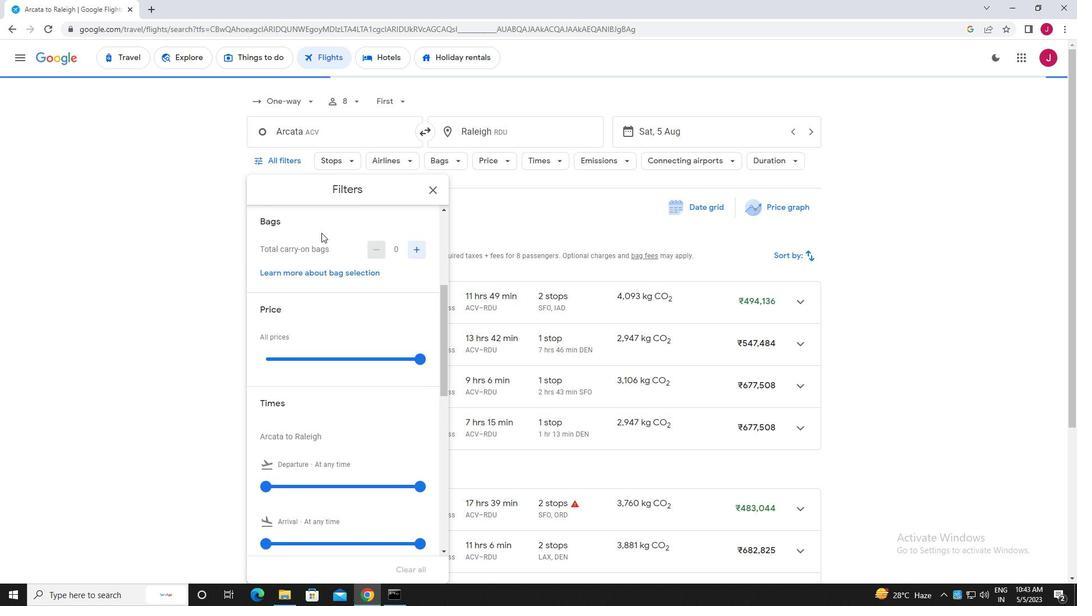 
Action: Mouse scrolled (323, 234) with delta (0, 0)
Screenshot: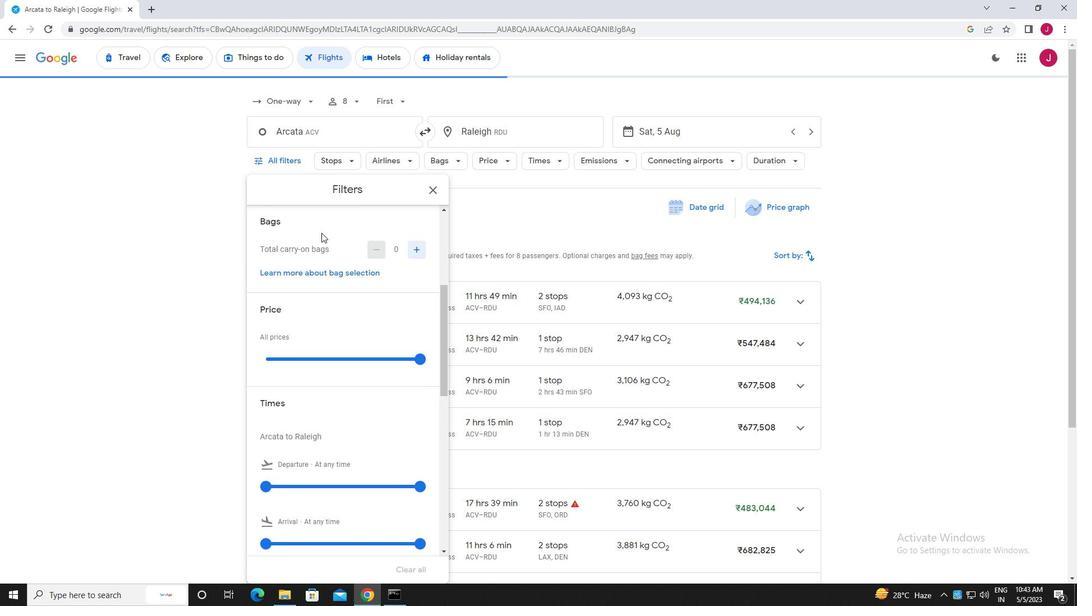 
Action: Mouse moved to (323, 234)
Screenshot: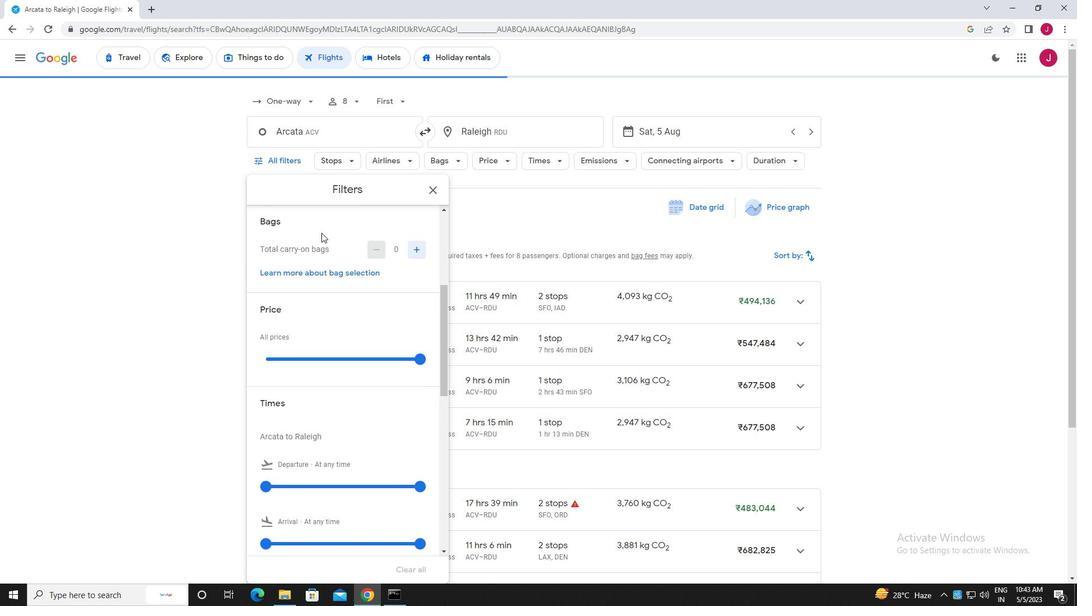 
Action: Mouse scrolled (323, 234) with delta (0, 0)
Screenshot: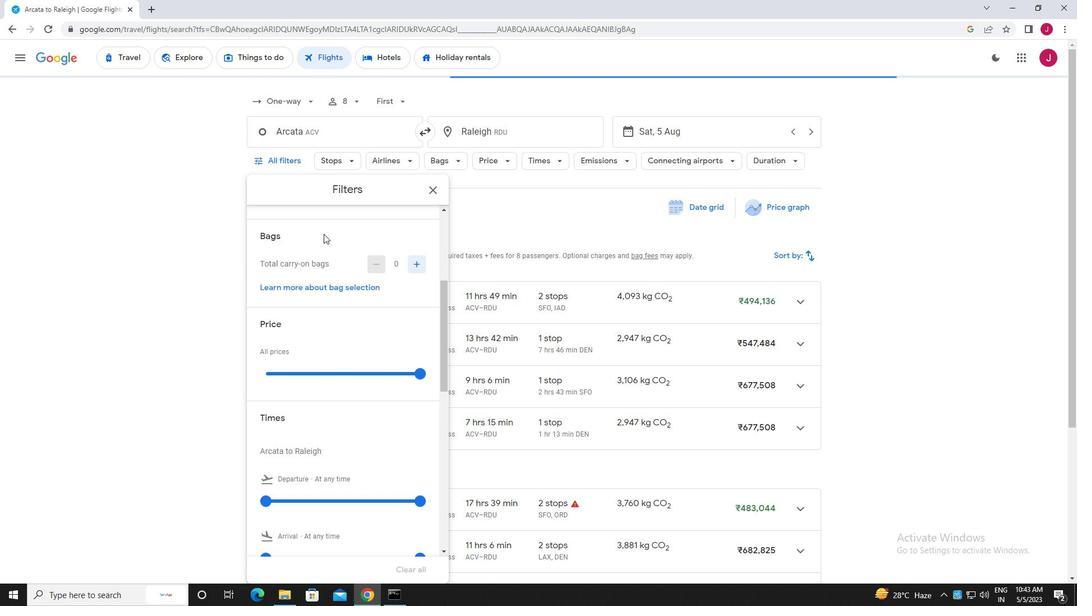 
Action: Mouse scrolled (323, 234) with delta (0, 0)
Screenshot: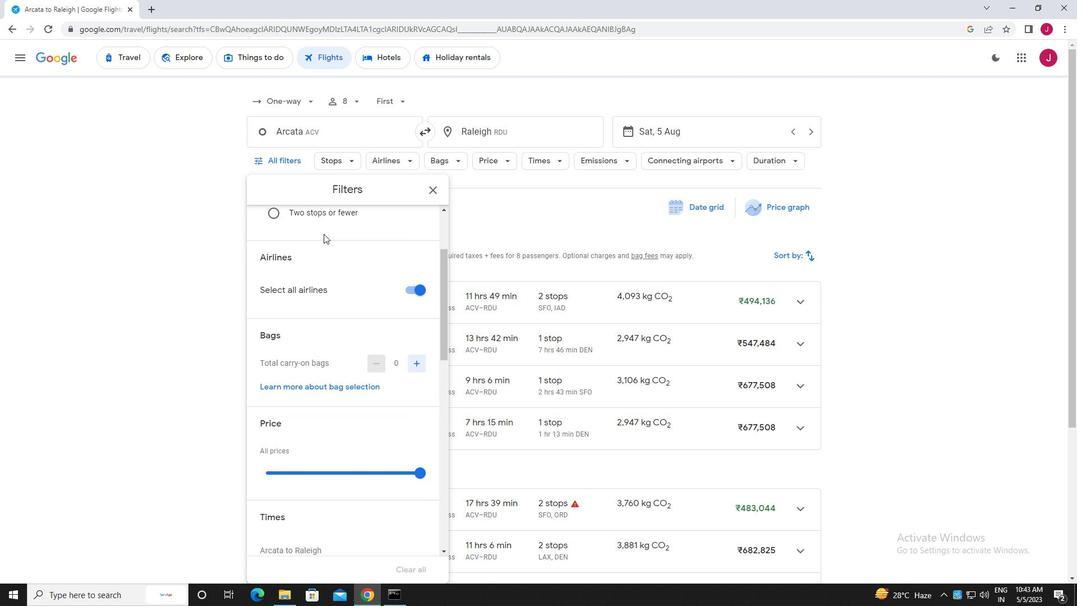 
Action: Mouse scrolled (323, 234) with delta (0, 0)
Screenshot: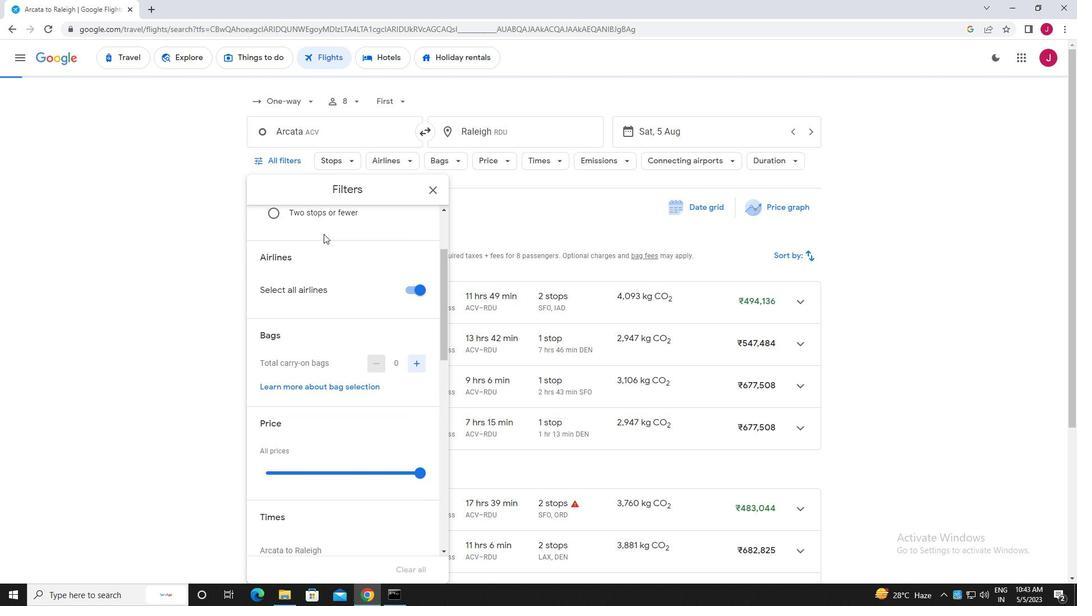 
Action: Mouse scrolled (323, 233) with delta (0, 0)
Screenshot: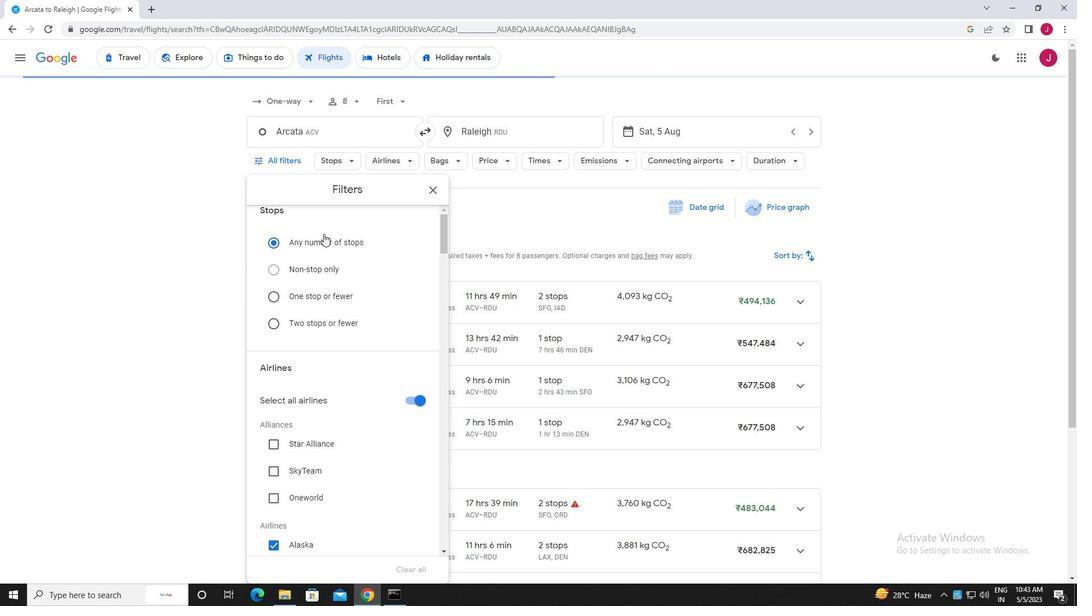 
Action: Mouse moved to (324, 234)
Screenshot: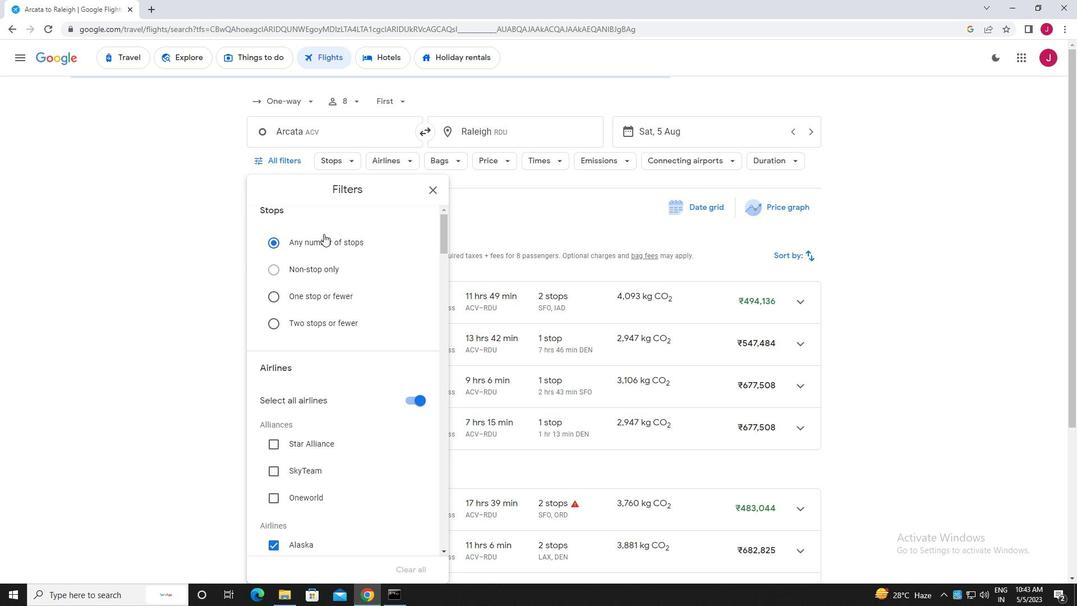 
Action: Mouse scrolled (324, 233) with delta (0, 0)
Screenshot: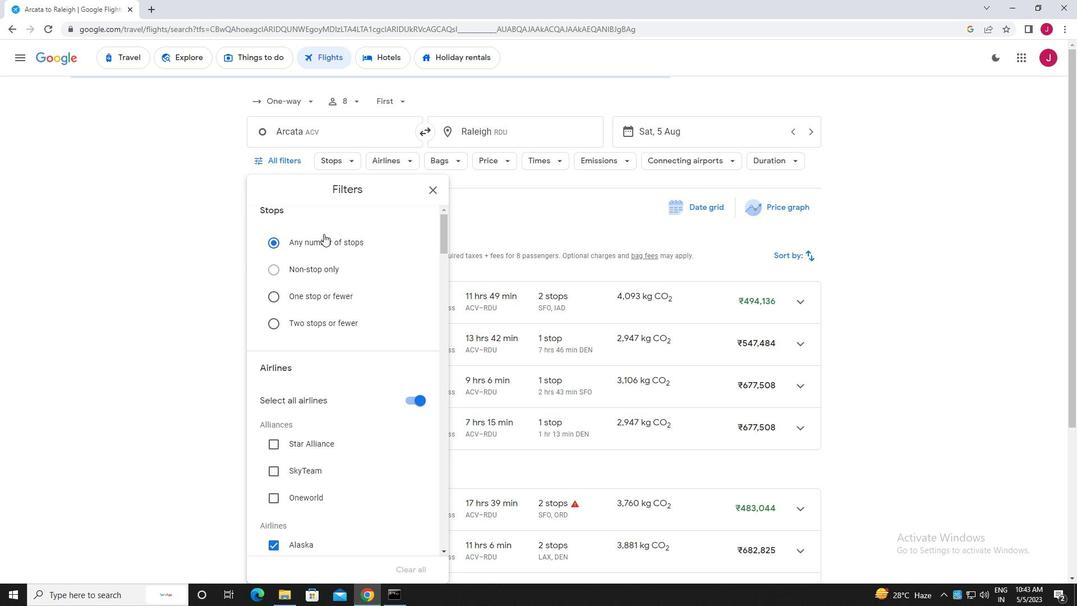 
Action: Mouse moved to (410, 289)
Screenshot: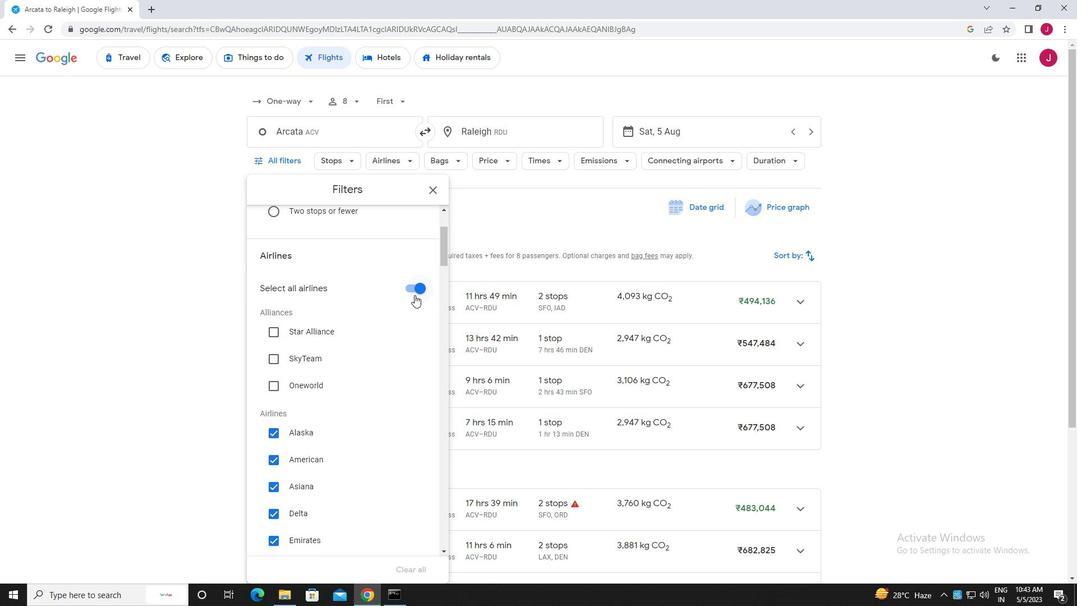 
Action: Mouse pressed left at (410, 289)
Screenshot: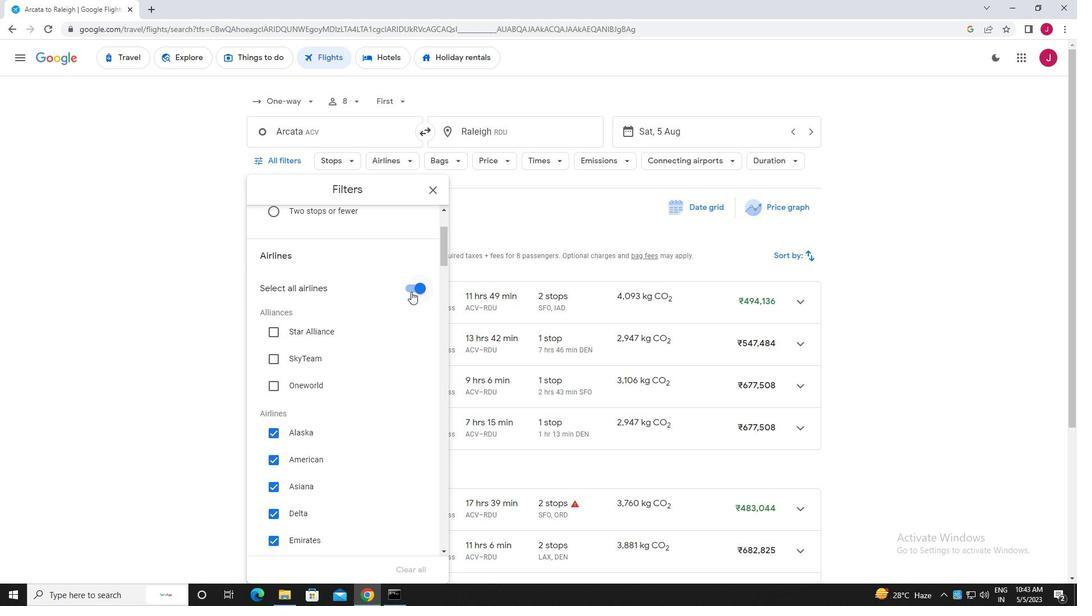 
Action: Mouse moved to (331, 288)
Screenshot: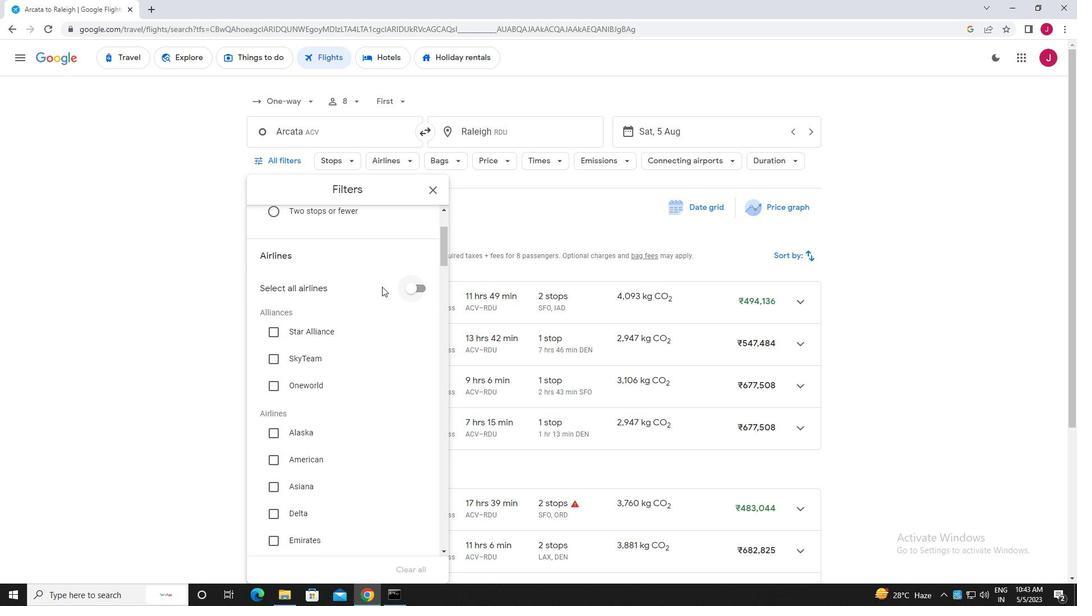 
Action: Mouse scrolled (331, 287) with delta (0, 0)
Screenshot: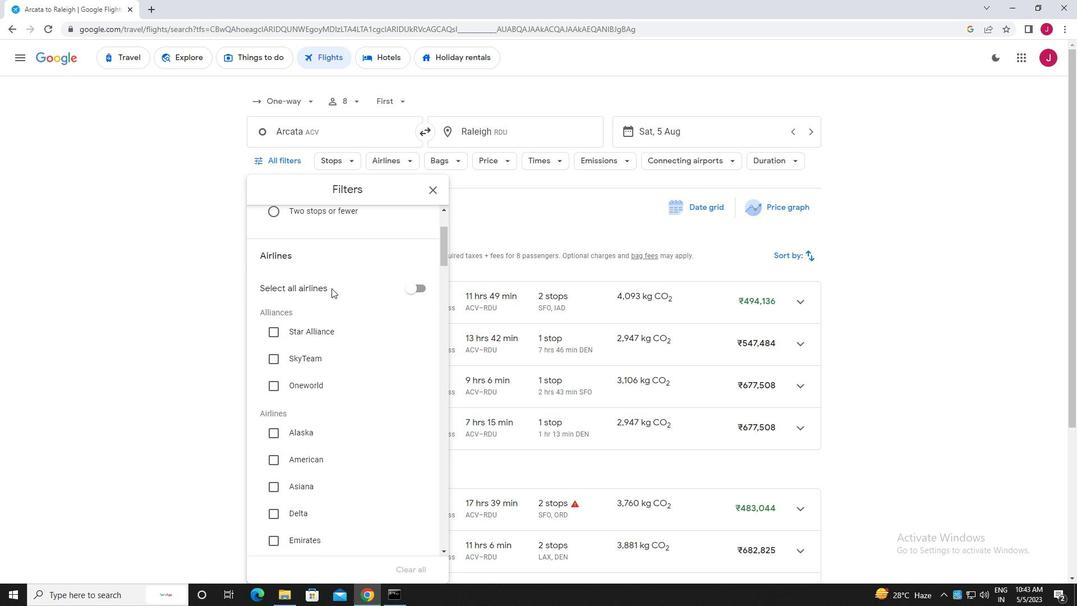
Action: Mouse scrolled (331, 287) with delta (0, 0)
Screenshot: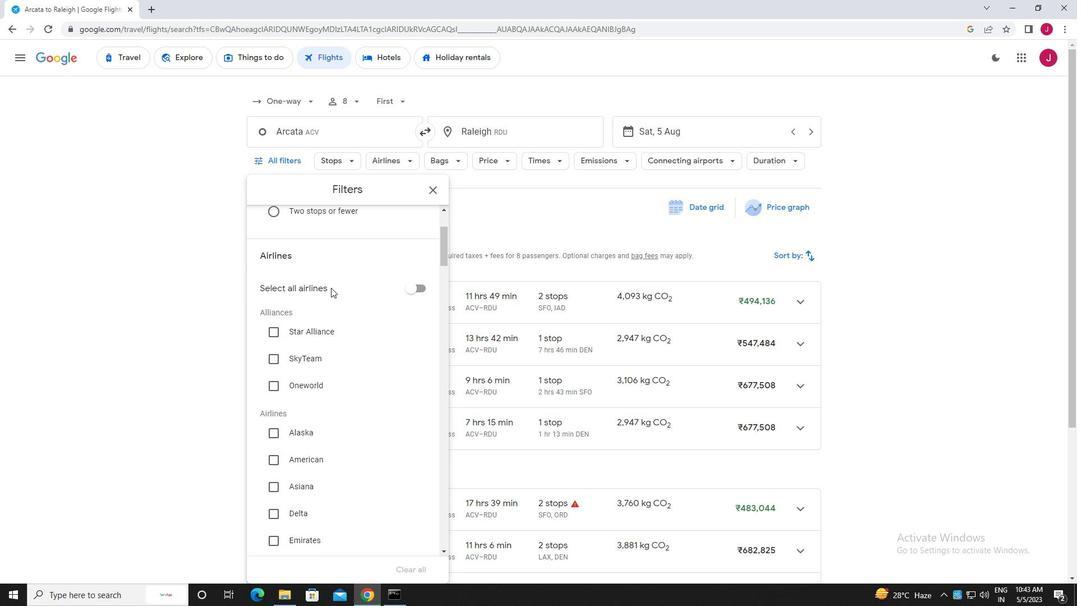 
Action: Mouse moved to (331, 285)
Screenshot: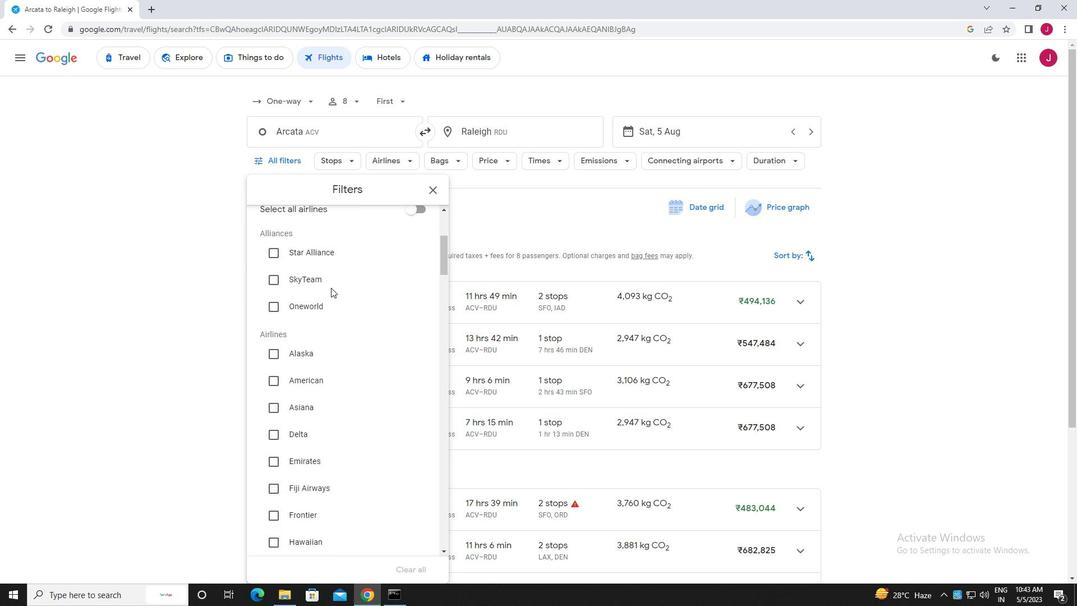 
Action: Mouse scrolled (331, 285) with delta (0, 0)
Screenshot: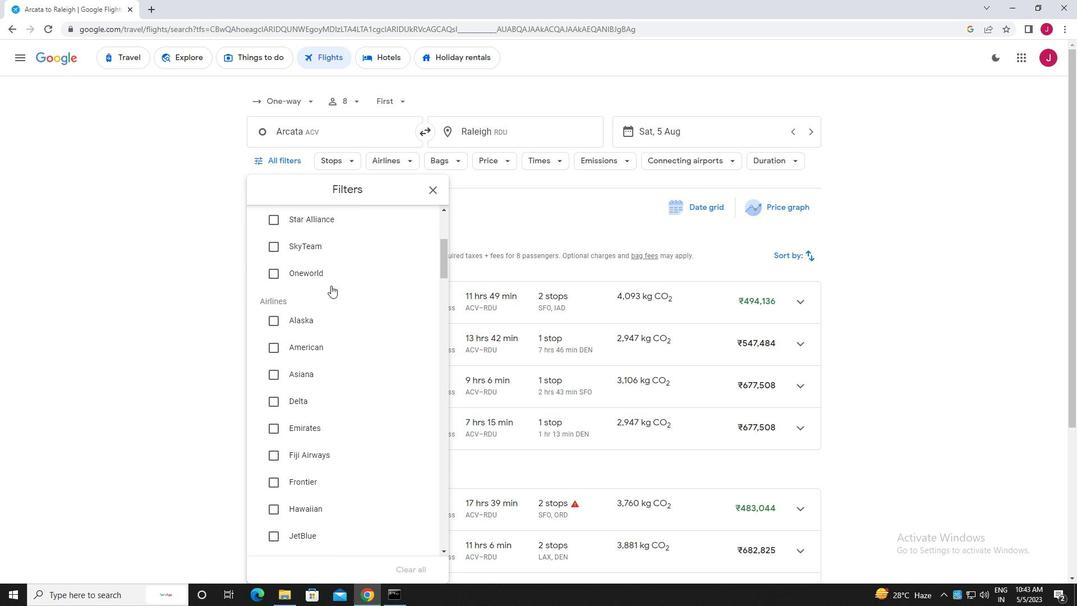 
Action: Mouse scrolled (331, 285) with delta (0, 0)
Screenshot: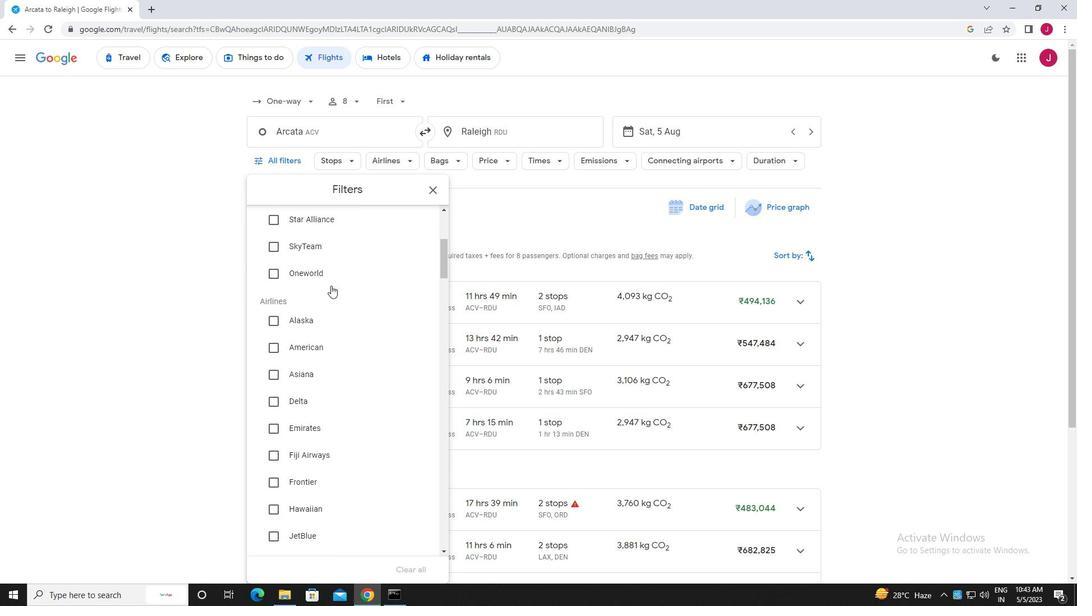 
Action: Mouse moved to (304, 294)
Screenshot: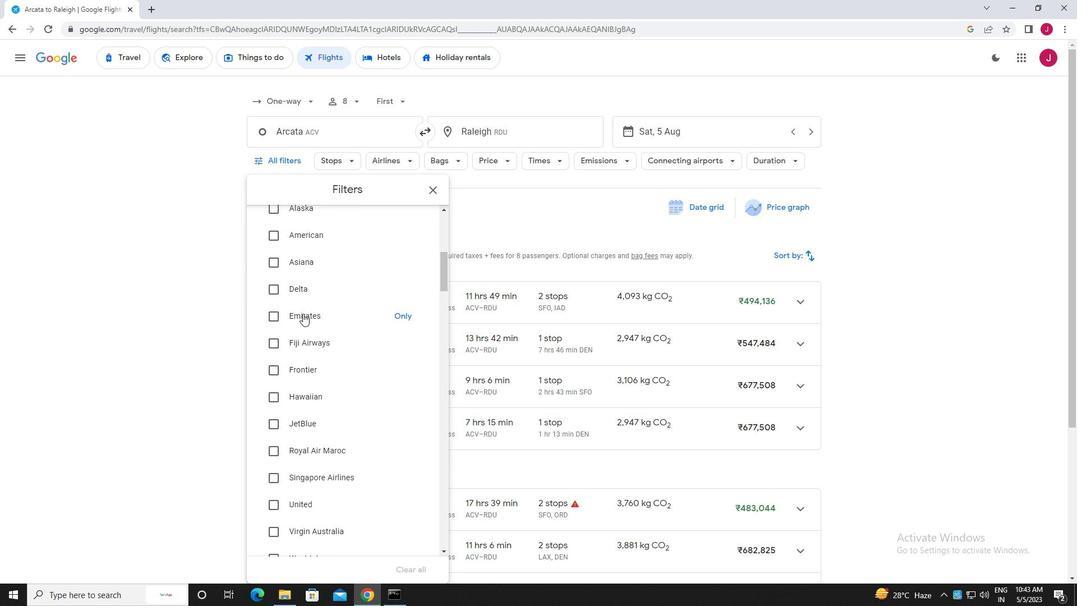 
Action: Mouse scrolled (304, 295) with delta (0, 0)
Screenshot: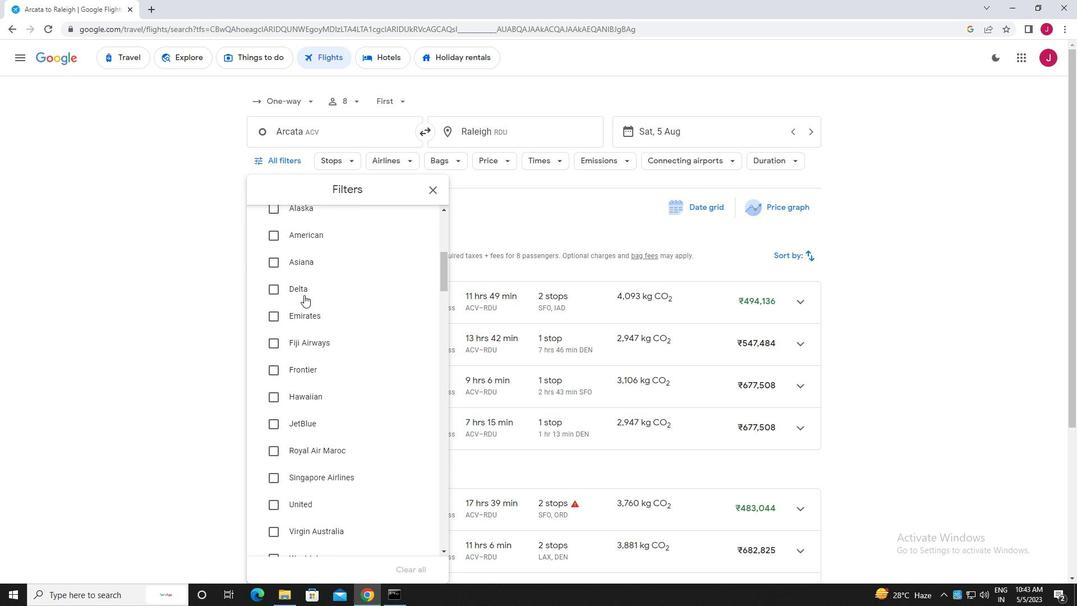 
Action: Mouse moved to (305, 288)
Screenshot: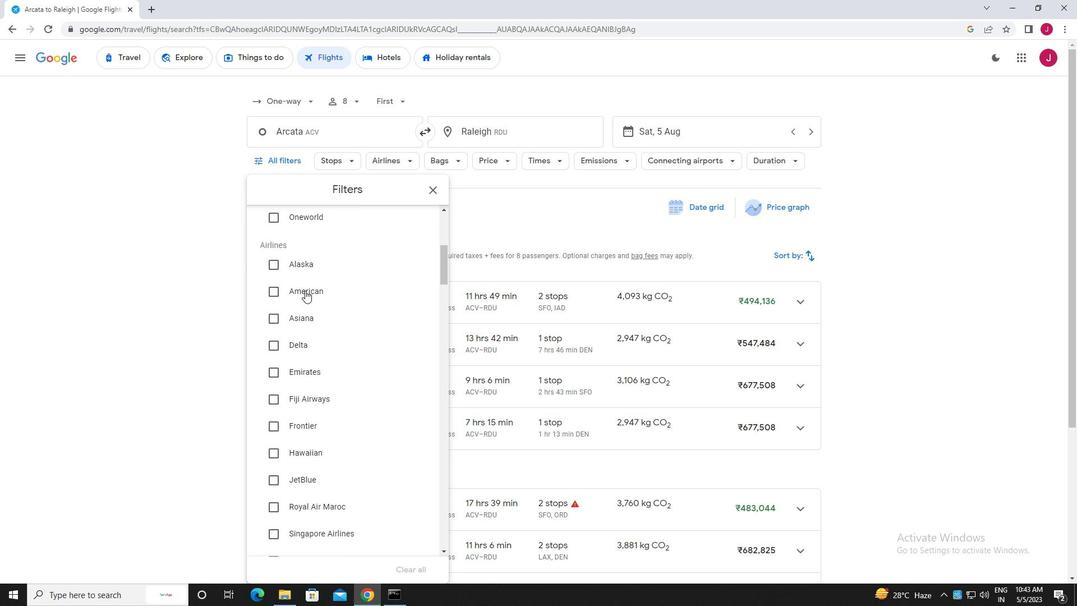 
Action: Mouse scrolled (305, 287) with delta (0, 0)
Screenshot: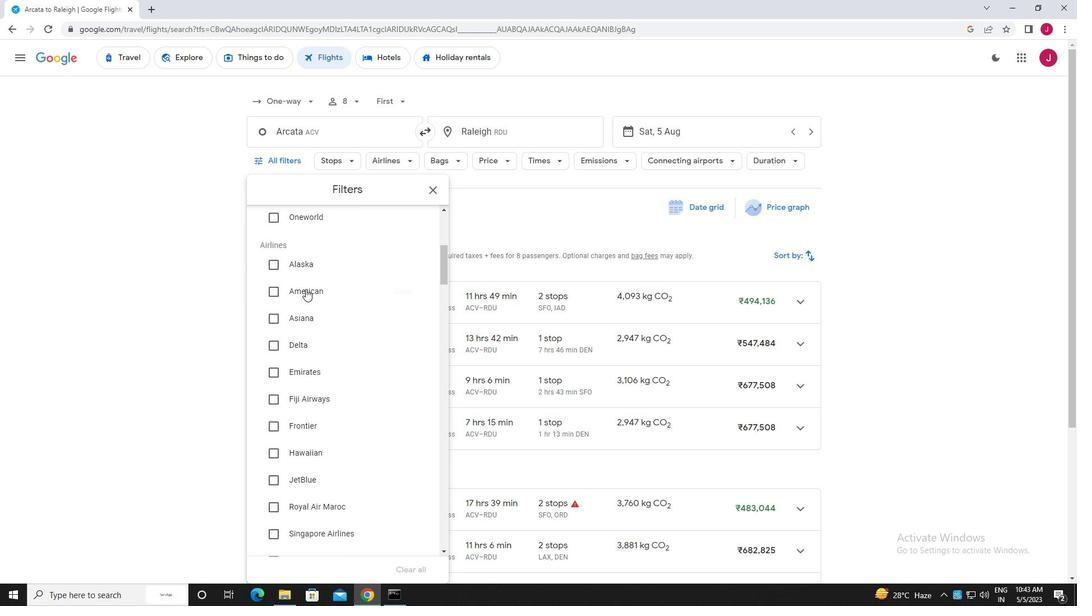 
Action: Mouse moved to (305, 288)
Screenshot: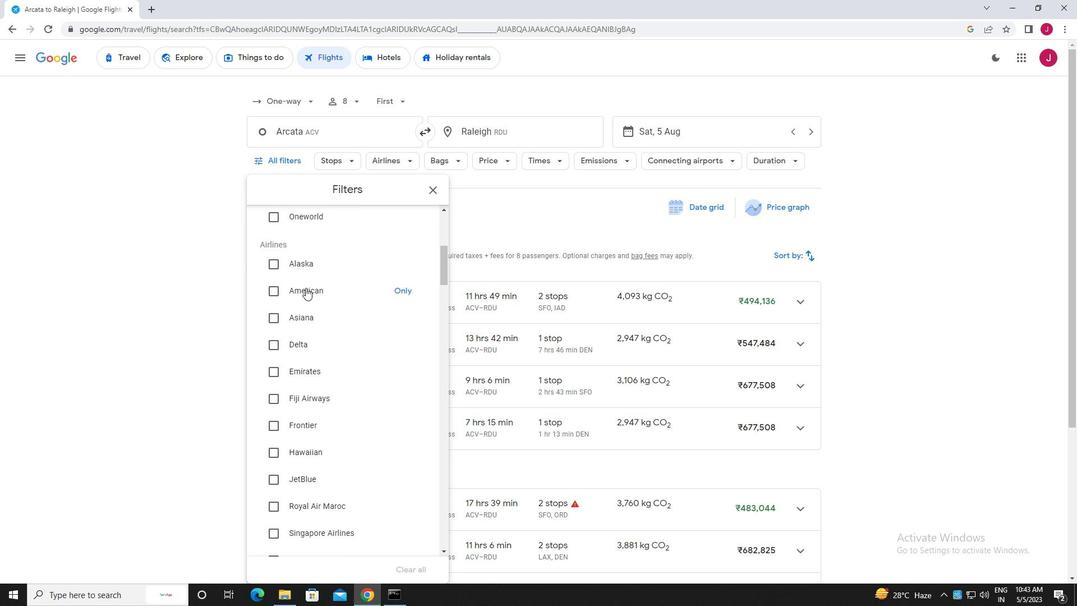 
Action: Mouse scrolled (305, 287) with delta (0, 0)
Screenshot: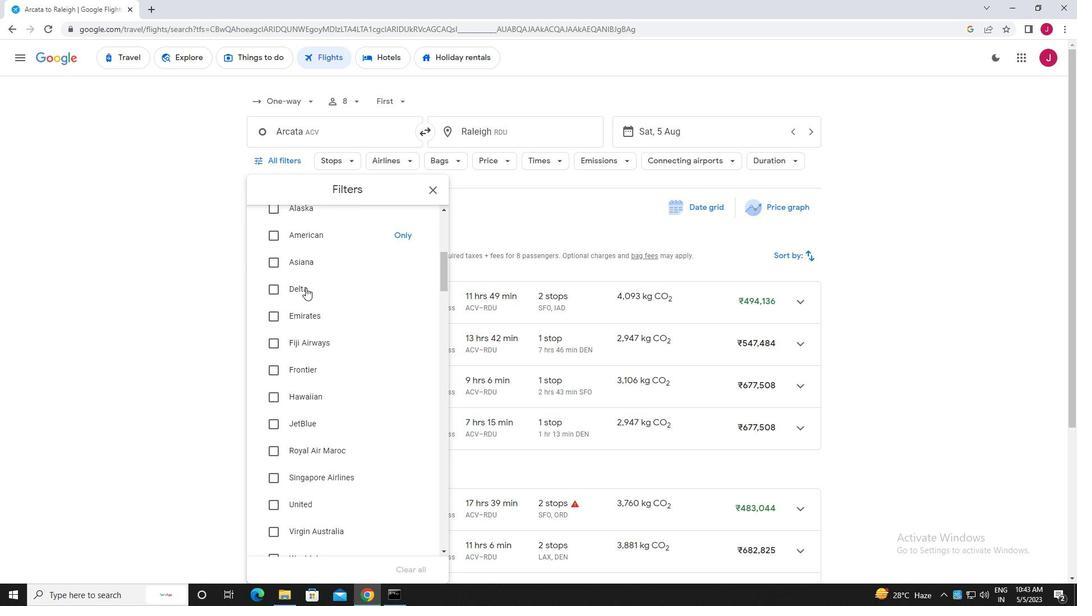 
Action: Mouse scrolled (305, 287) with delta (0, 0)
Screenshot: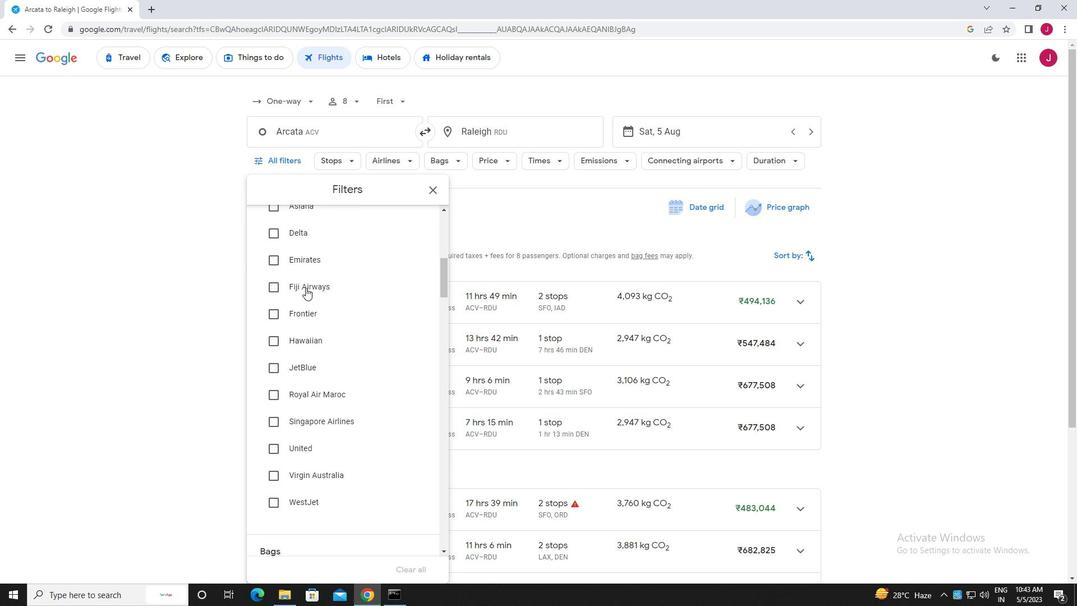 
Action: Mouse moved to (271, 446)
Screenshot: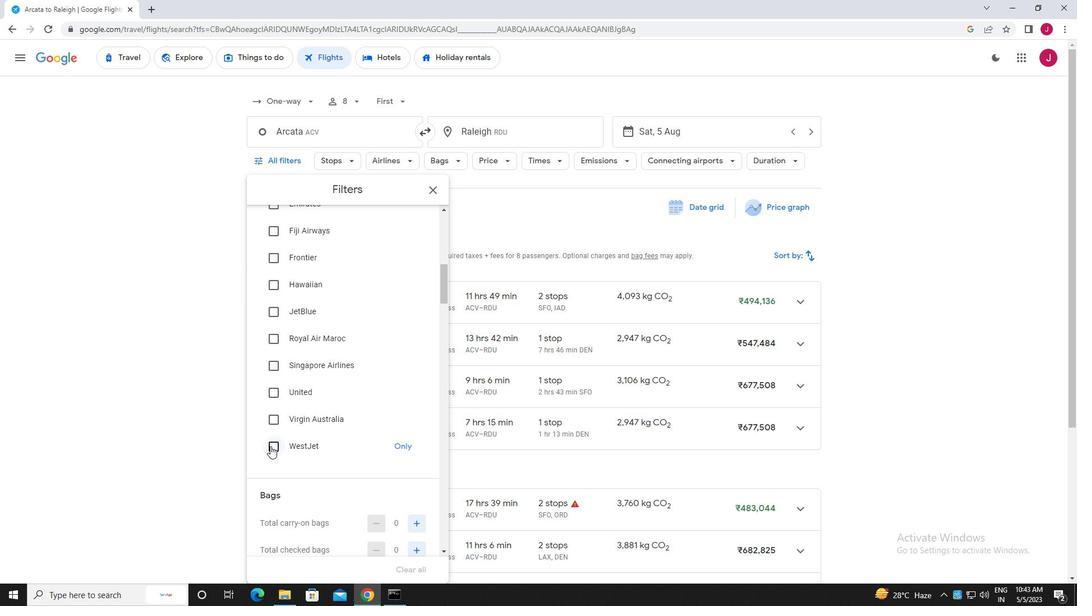 
Action: Mouse pressed left at (271, 446)
Screenshot: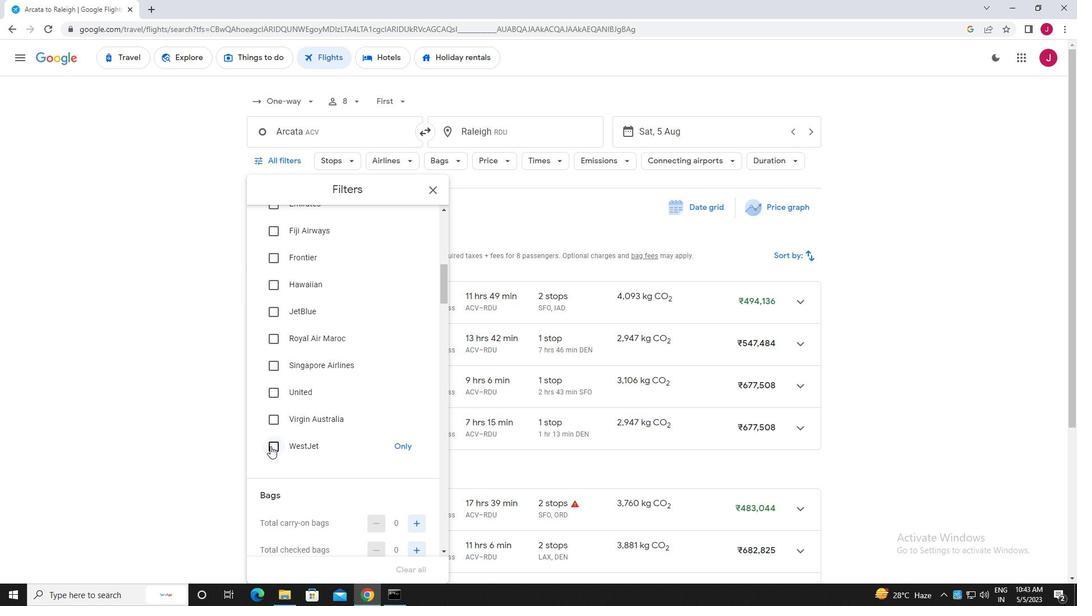 
Action: Mouse moved to (305, 399)
Screenshot: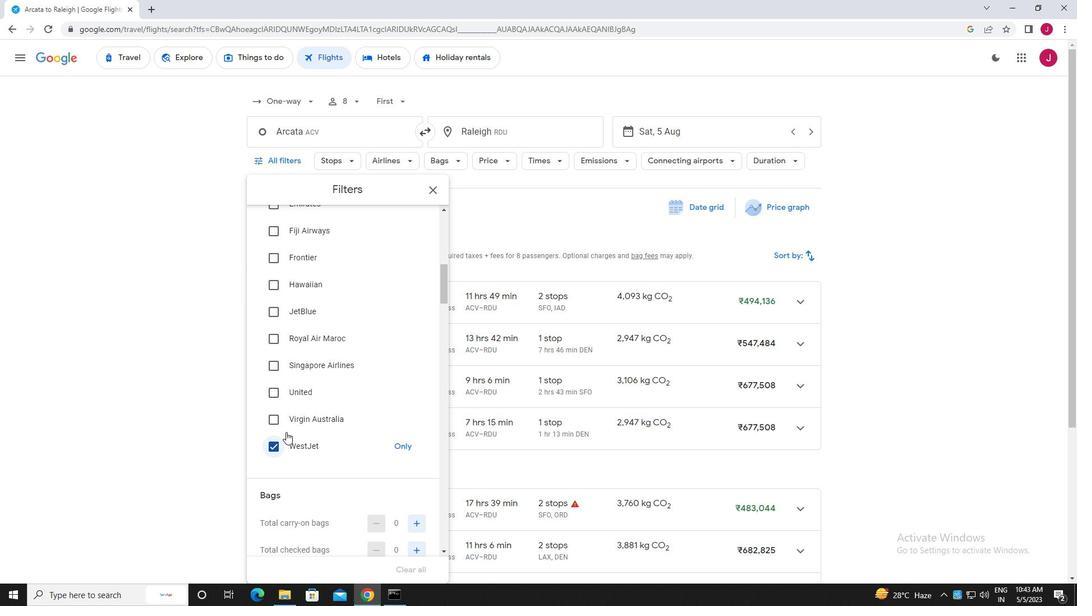 
Action: Mouse scrolled (305, 399) with delta (0, 0)
Screenshot: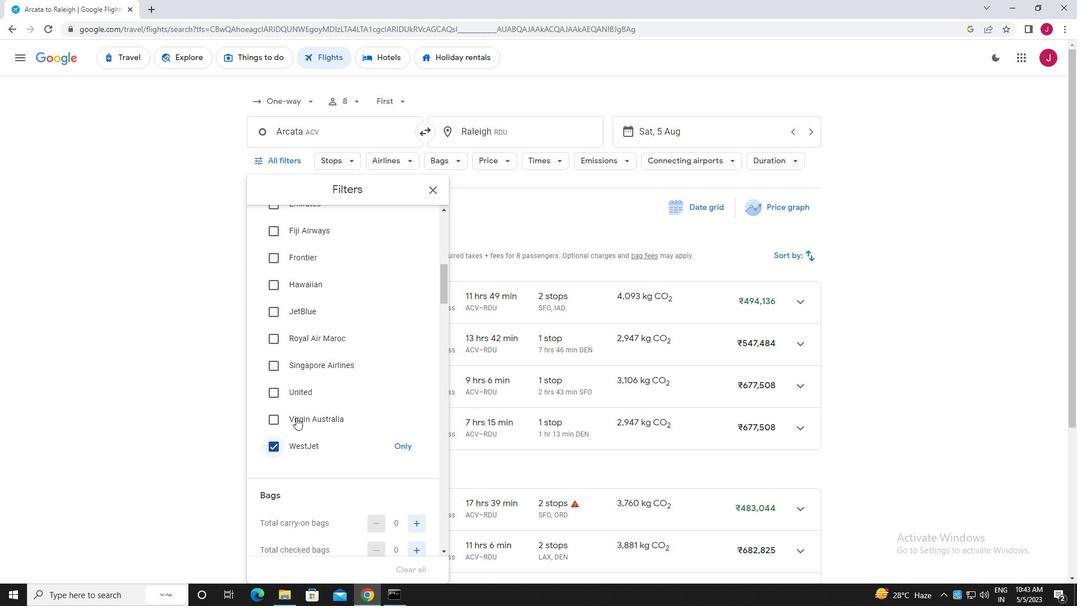 
Action: Mouse scrolled (305, 399) with delta (0, 0)
Screenshot: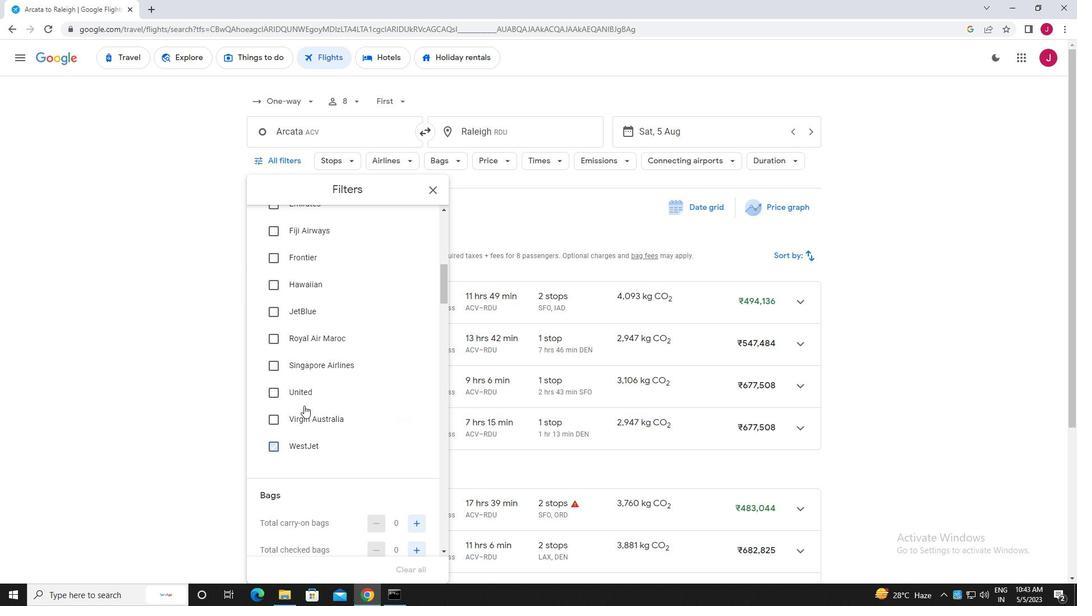 
Action: Mouse scrolled (305, 399) with delta (0, 0)
Screenshot: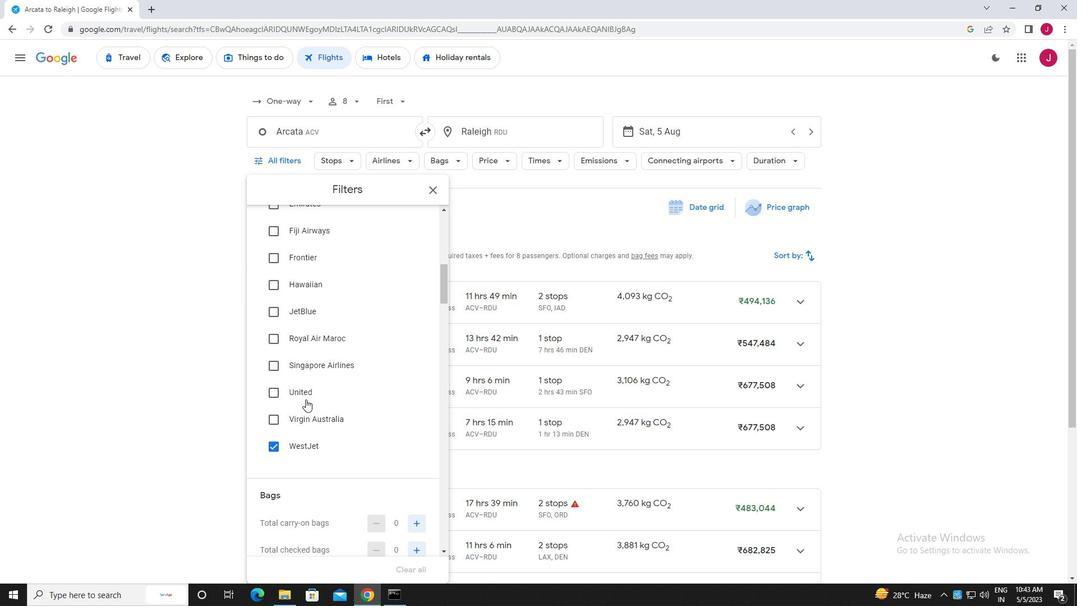 
Action: Mouse scrolled (305, 399) with delta (0, 0)
Screenshot: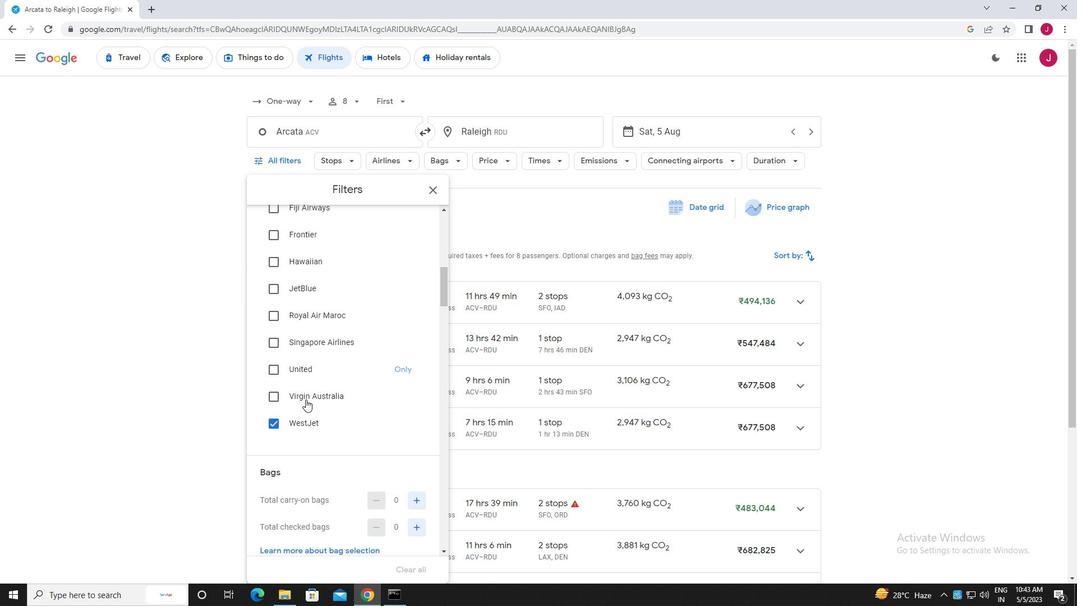 
Action: Mouse scrolled (305, 399) with delta (0, 0)
Screenshot: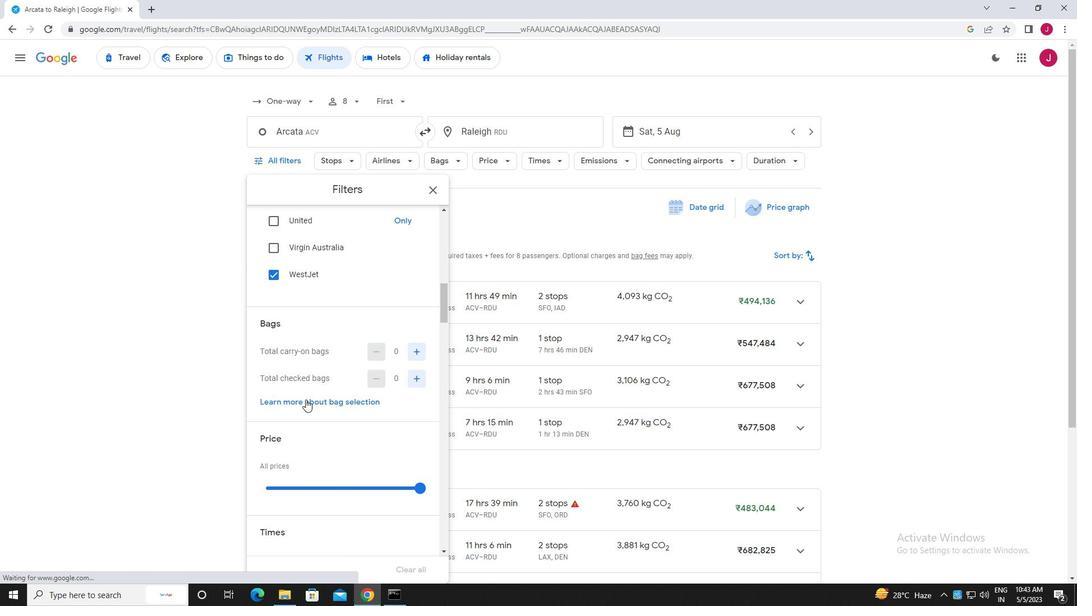 
Action: Mouse moved to (421, 267)
Screenshot: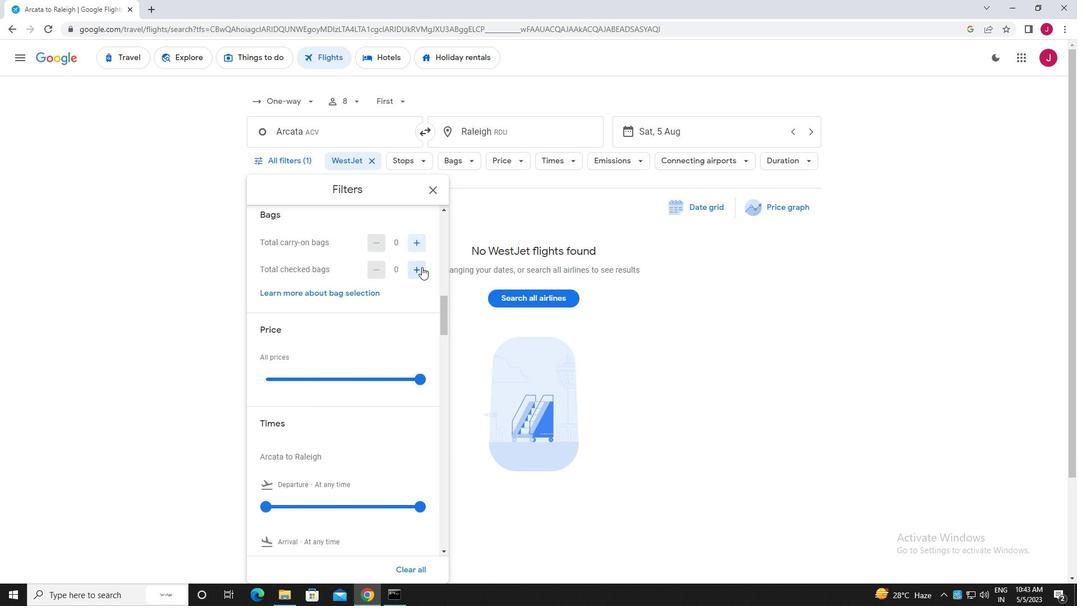 
Action: Mouse pressed left at (421, 267)
Screenshot: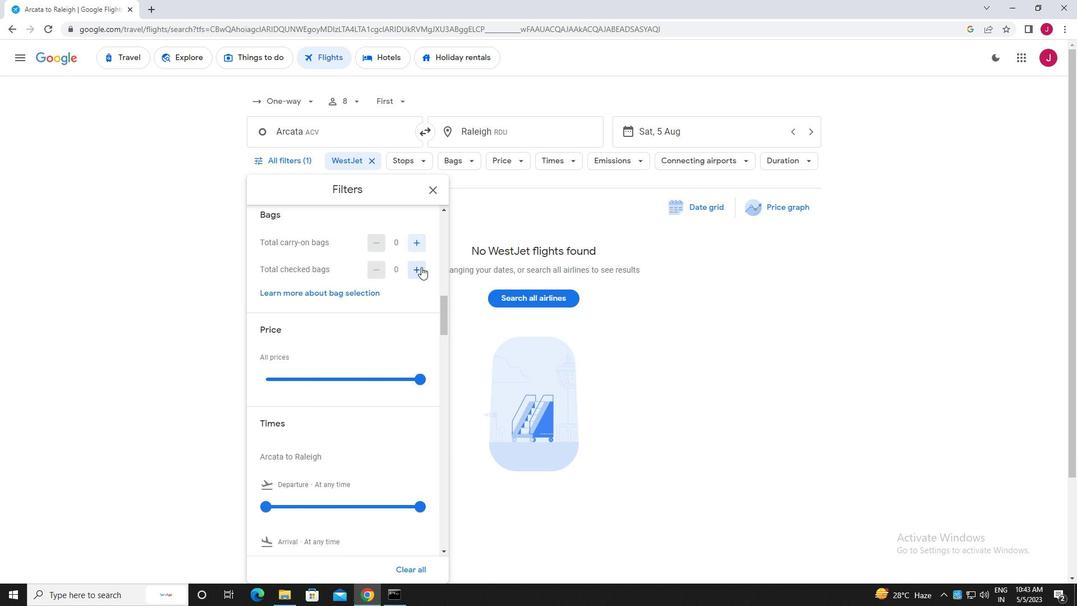 
Action: Mouse pressed left at (421, 267)
Screenshot: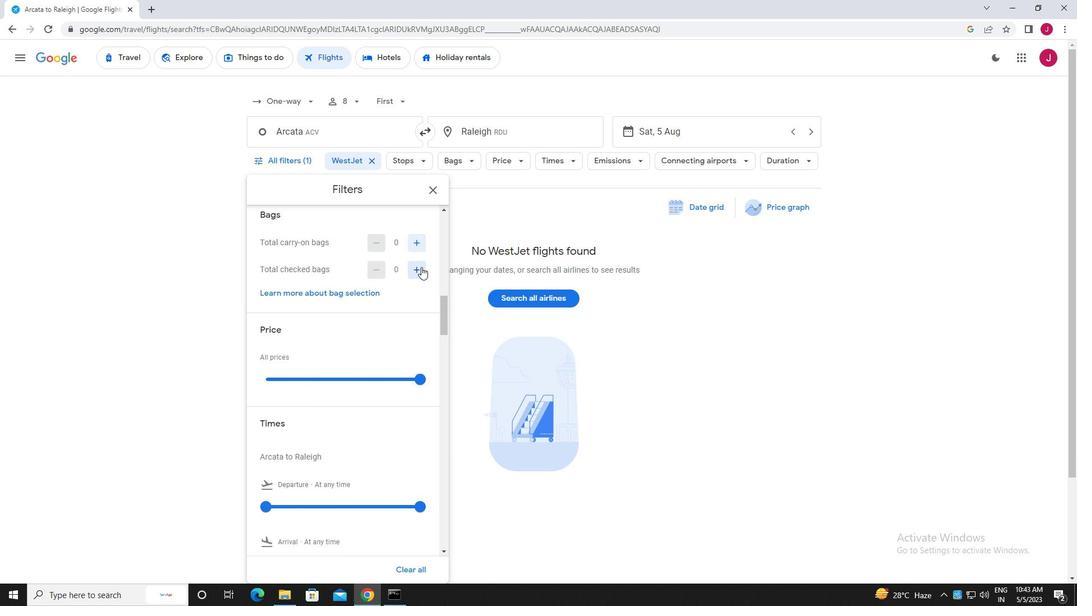 
Action: Mouse pressed left at (421, 267)
Screenshot: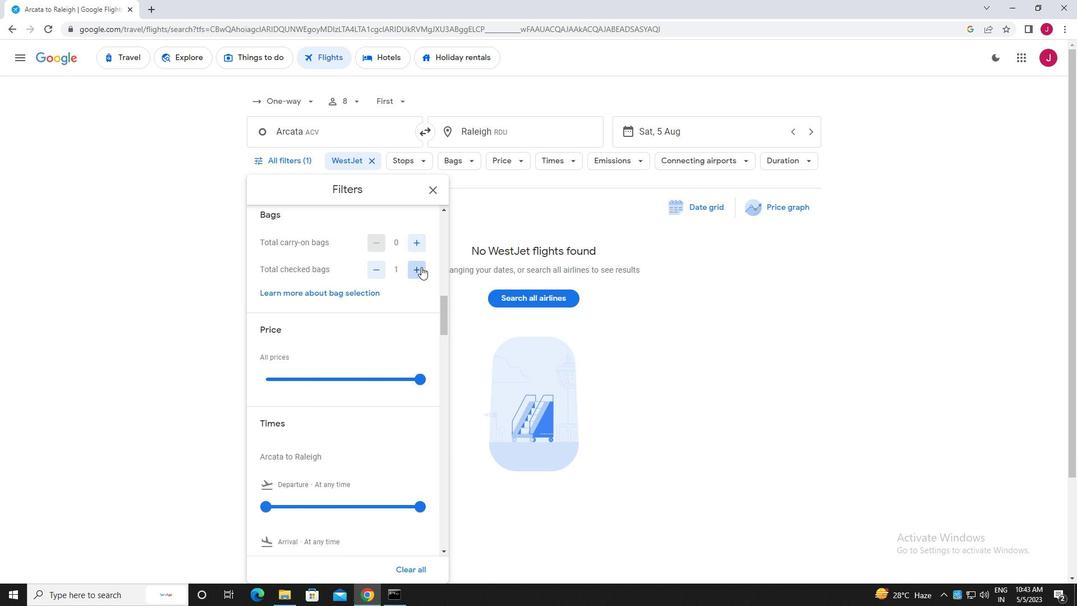 
Action: Mouse pressed left at (421, 267)
Screenshot: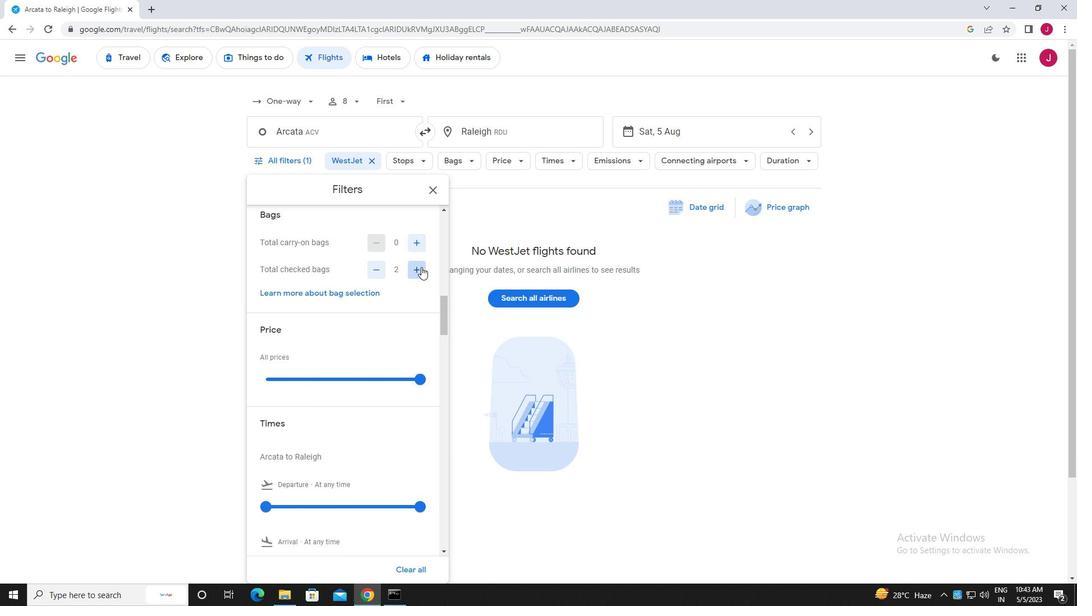 
Action: Mouse pressed left at (421, 267)
Screenshot: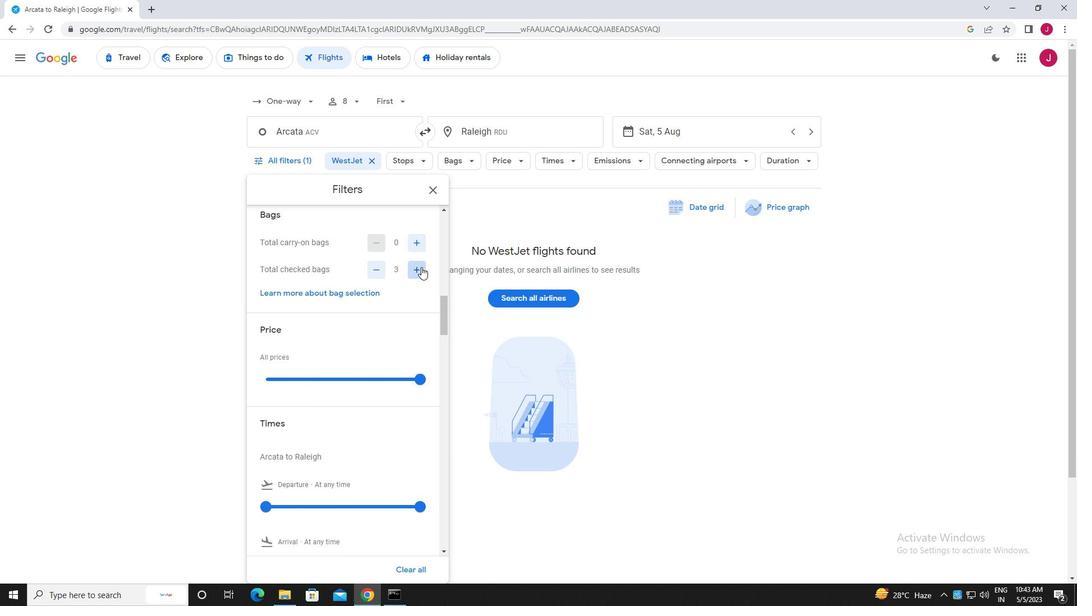 
Action: Mouse pressed left at (421, 267)
Screenshot: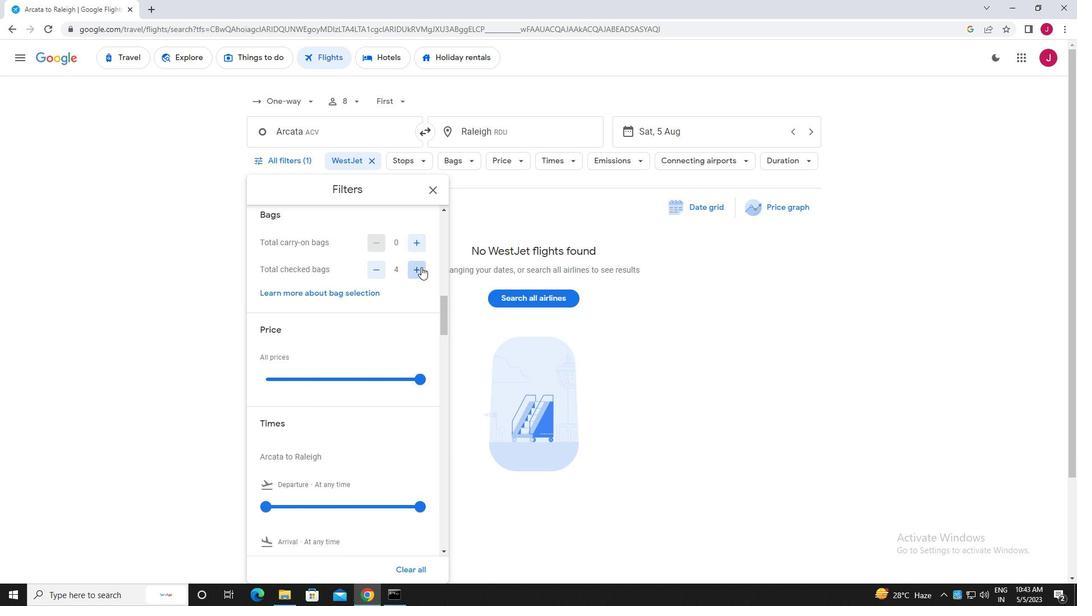 
Action: Mouse pressed left at (421, 267)
Screenshot: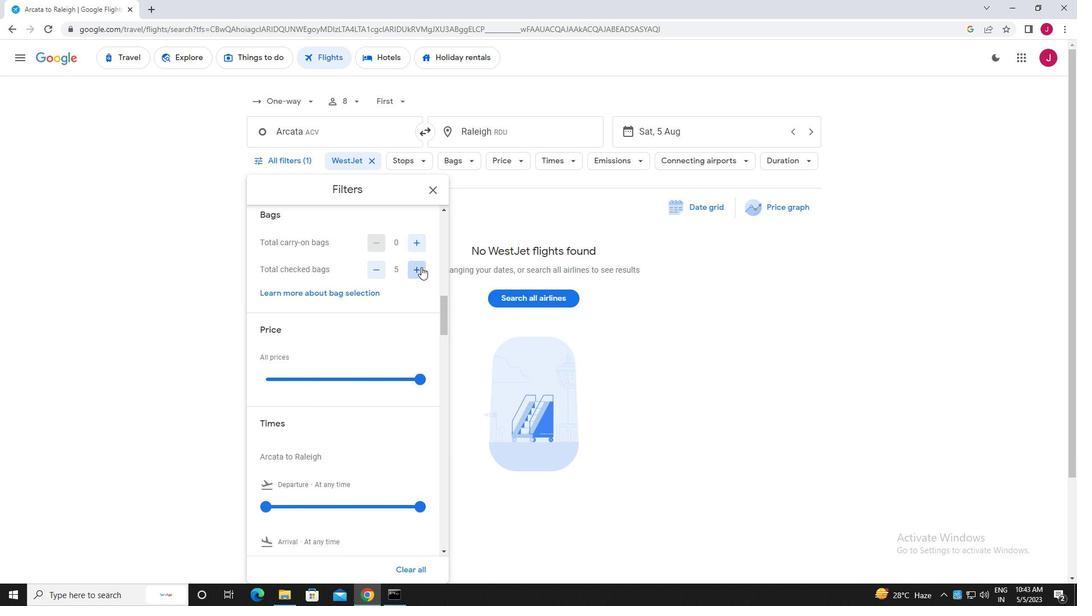 
Action: Mouse moved to (404, 287)
Screenshot: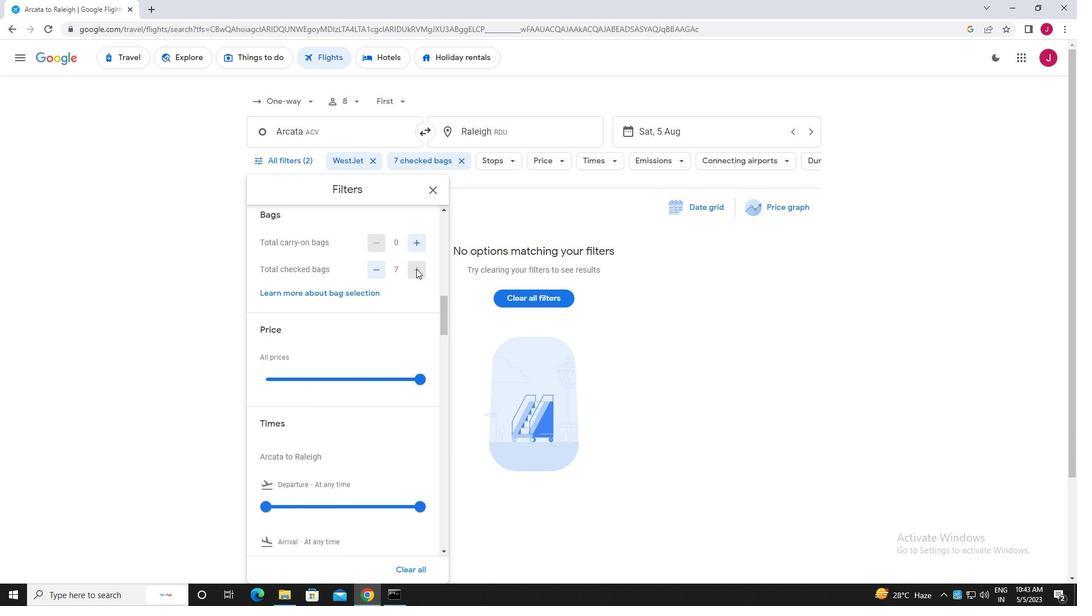 
Action: Mouse scrolled (404, 286) with delta (0, 0)
Screenshot: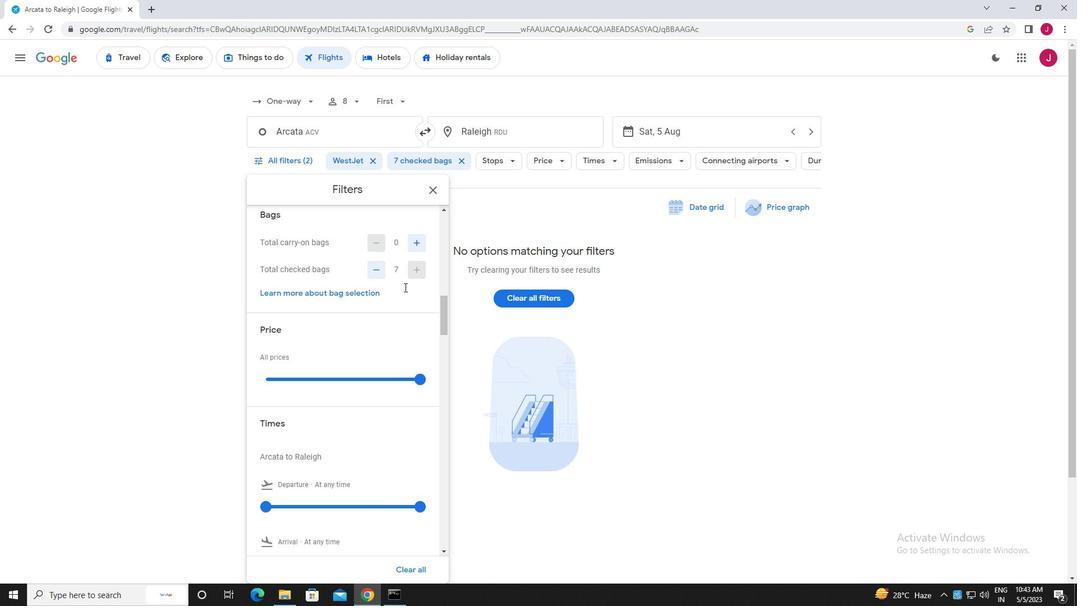 
Action: Mouse moved to (418, 305)
Screenshot: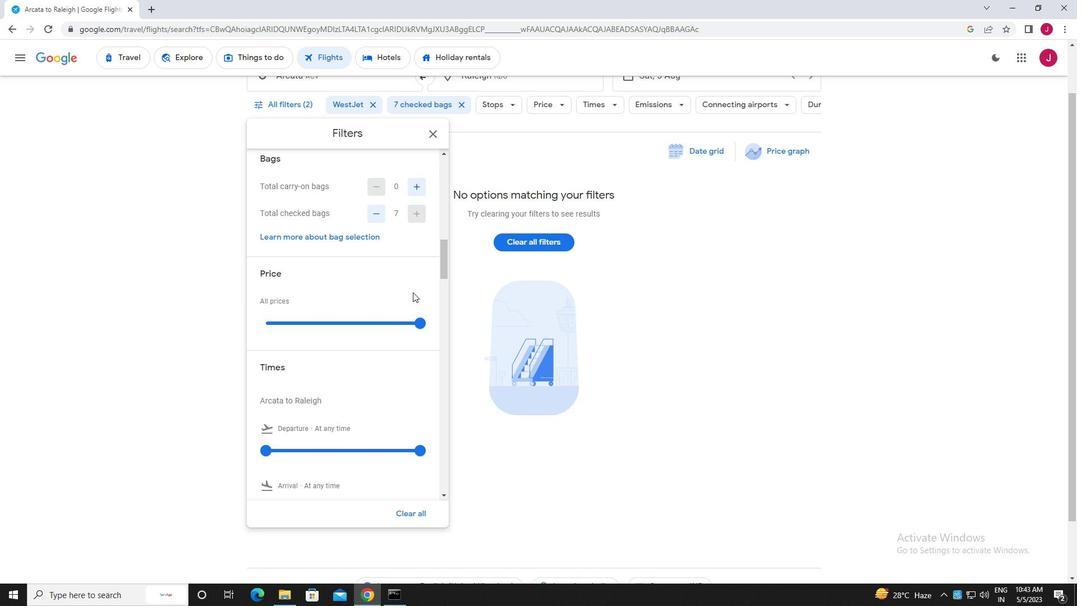 
Action: Mouse scrolled (418, 304) with delta (0, 0)
Screenshot: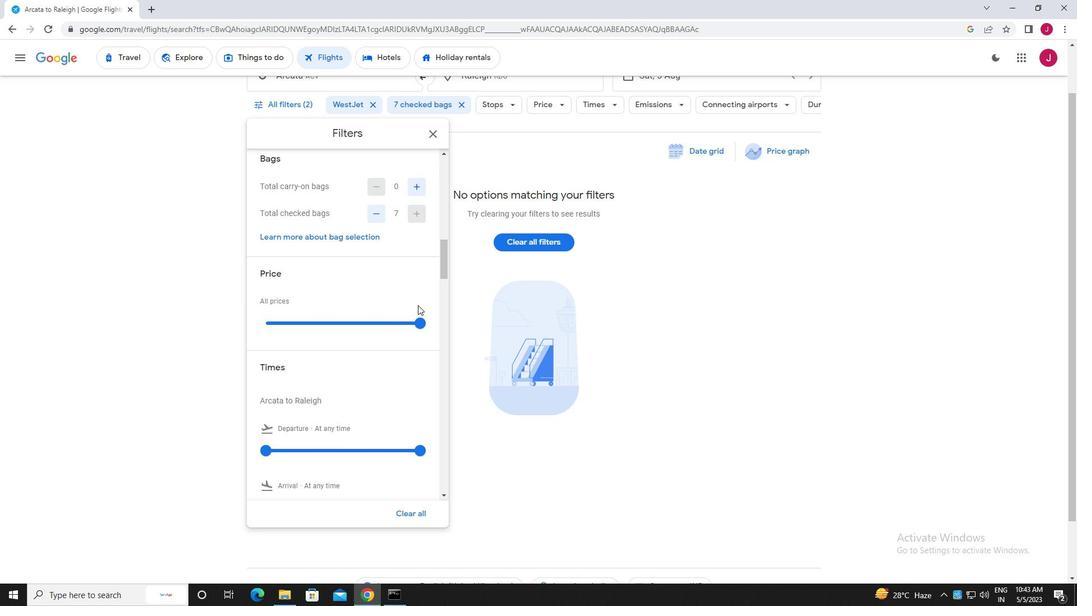 
Action: Mouse moved to (418, 305)
Screenshot: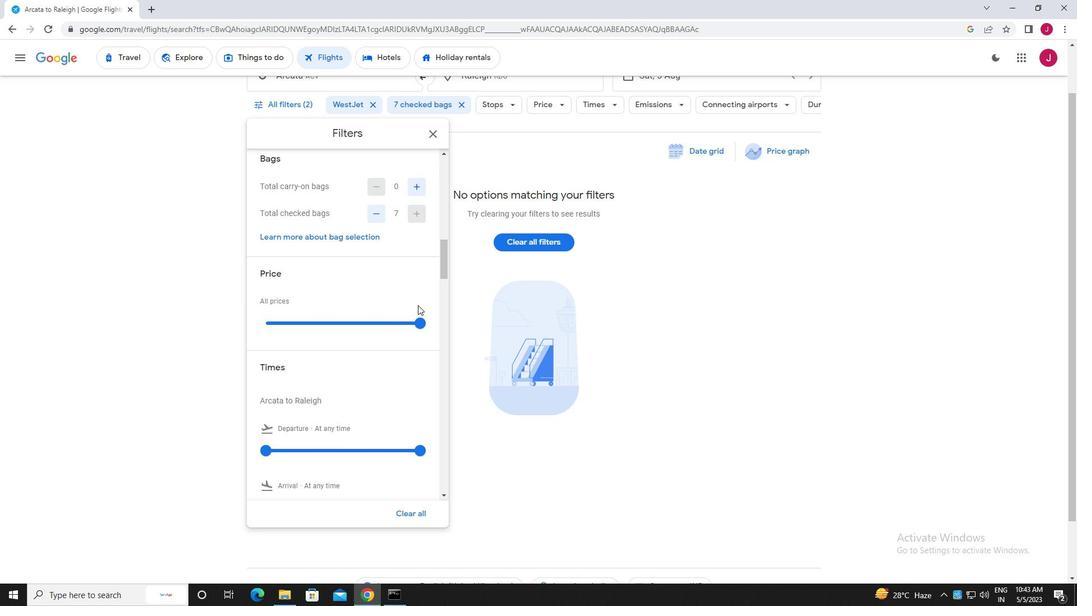 
Action: Mouse scrolled (418, 304) with delta (0, 0)
Screenshot: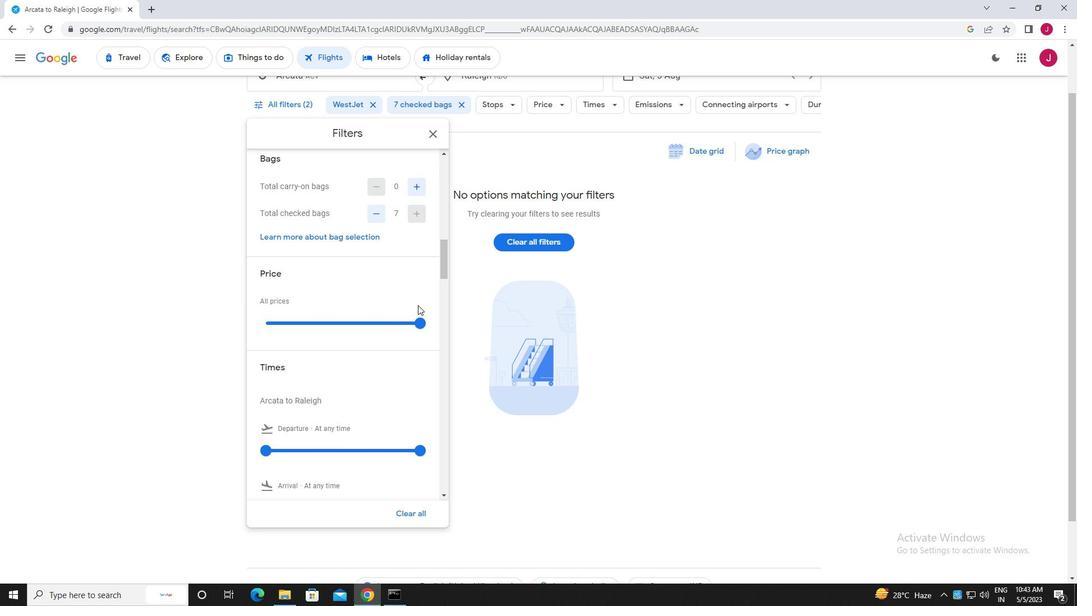 
Action: Mouse moved to (423, 216)
Screenshot: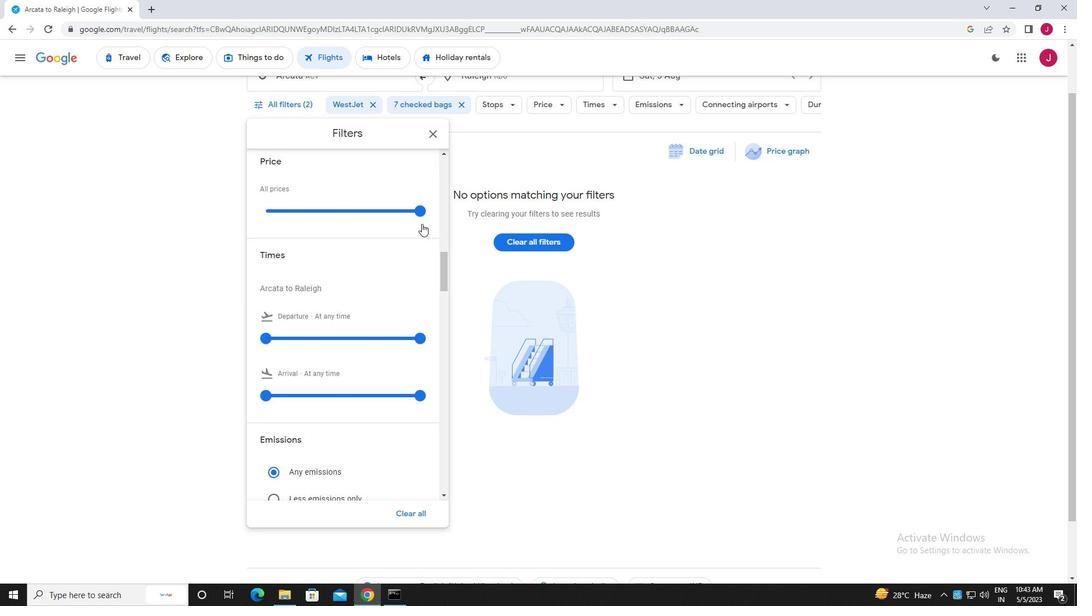 
Action: Mouse pressed left at (423, 216)
Screenshot: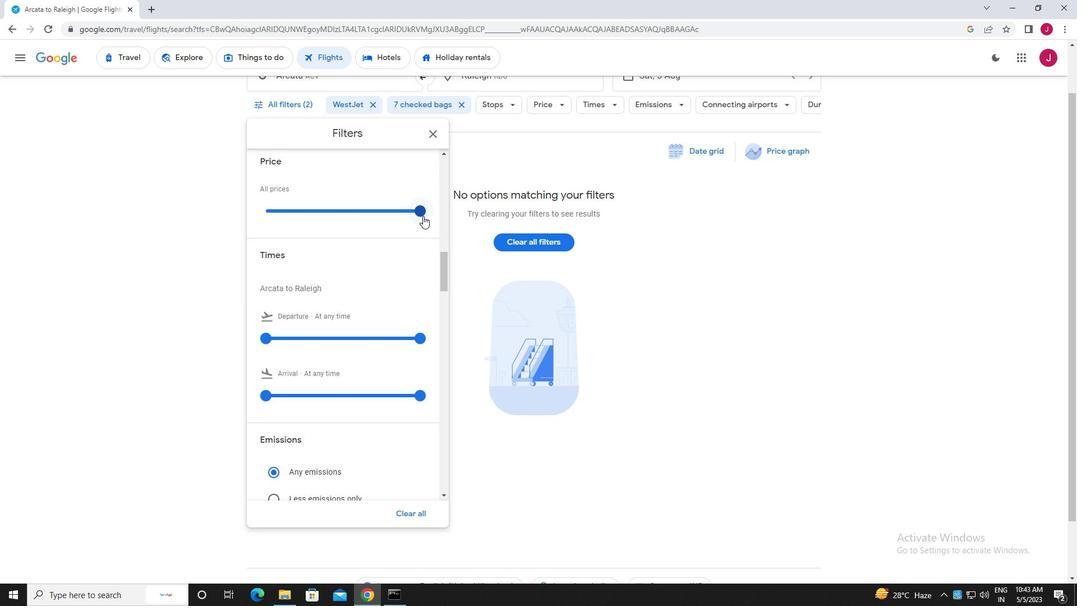 
Action: Mouse moved to (303, 216)
Screenshot: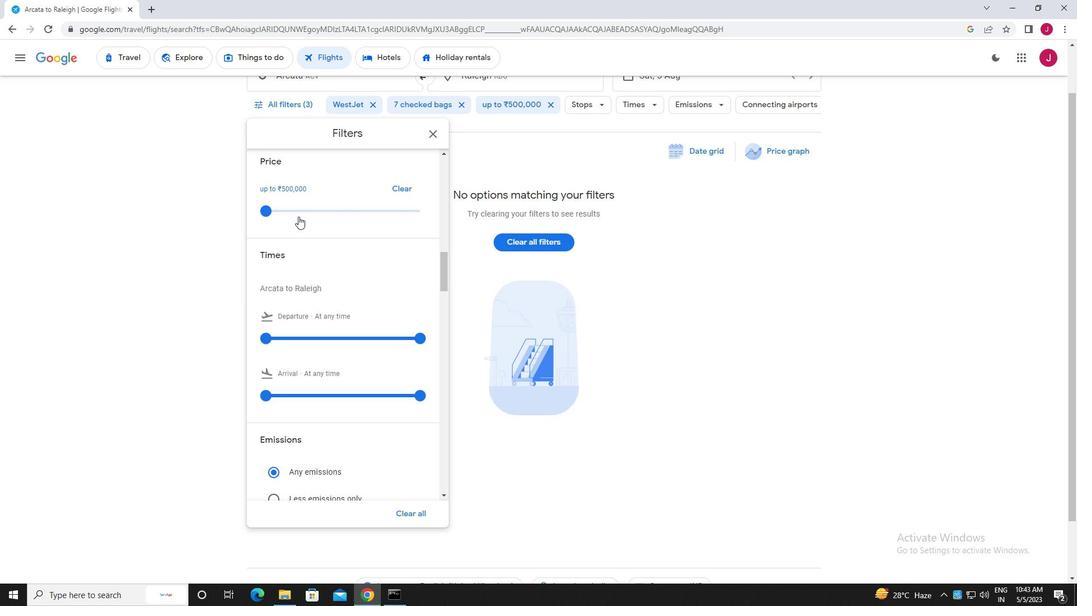 
Action: Mouse scrolled (303, 216) with delta (0, 0)
Screenshot: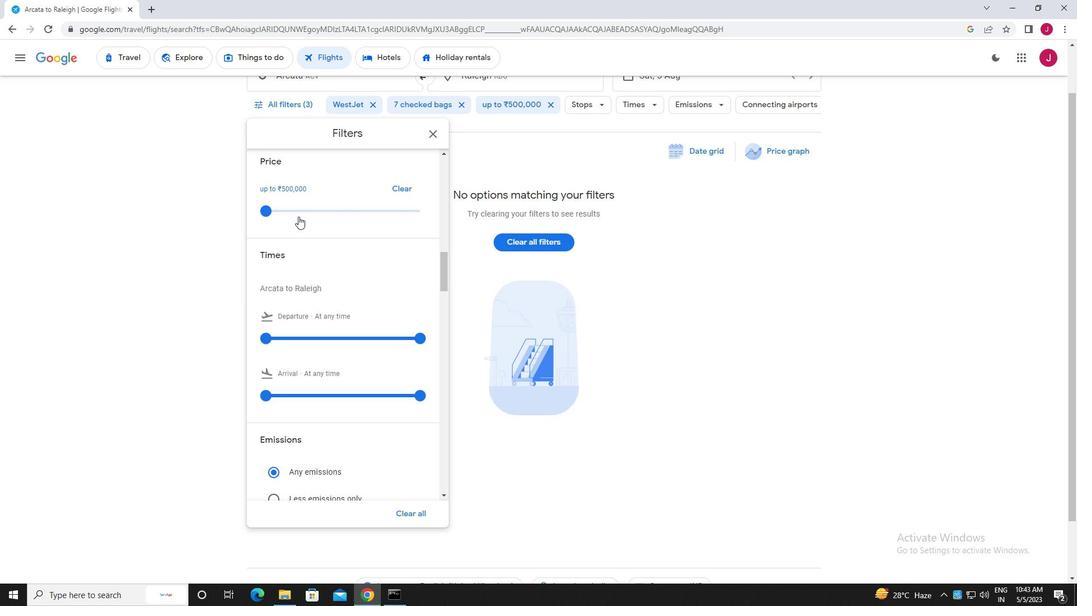 
Action: Mouse moved to (303, 216)
Screenshot: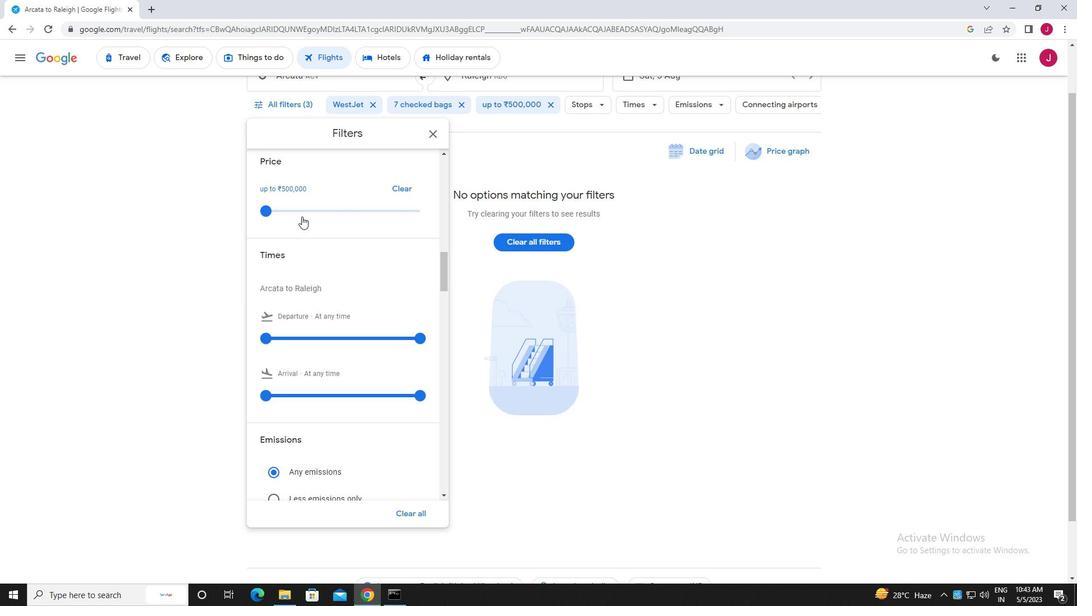 
Action: Mouse scrolled (303, 216) with delta (0, 0)
Screenshot: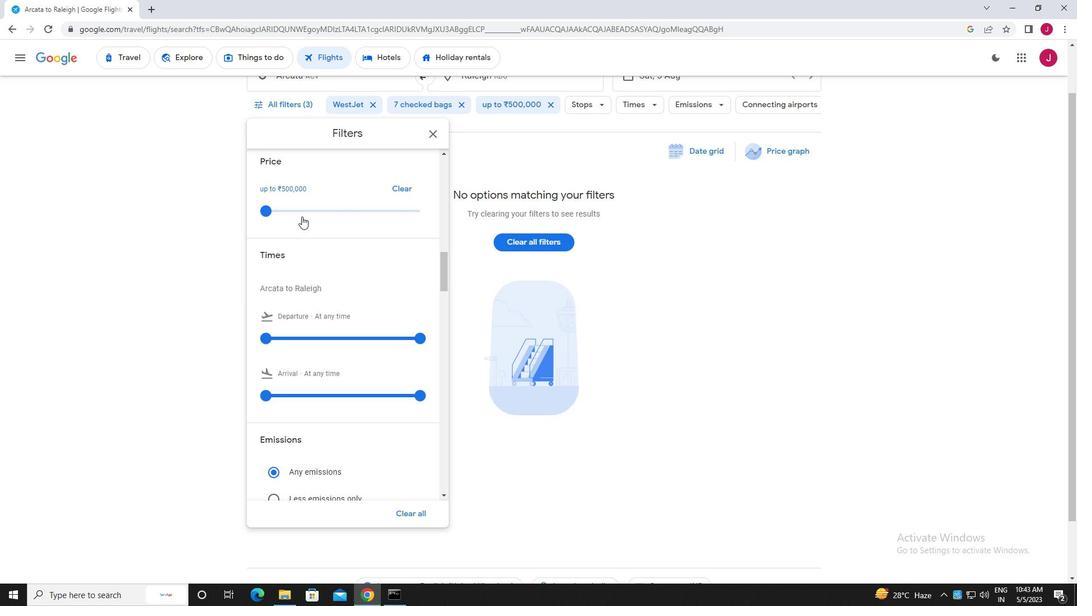 
Action: Mouse moved to (270, 225)
Screenshot: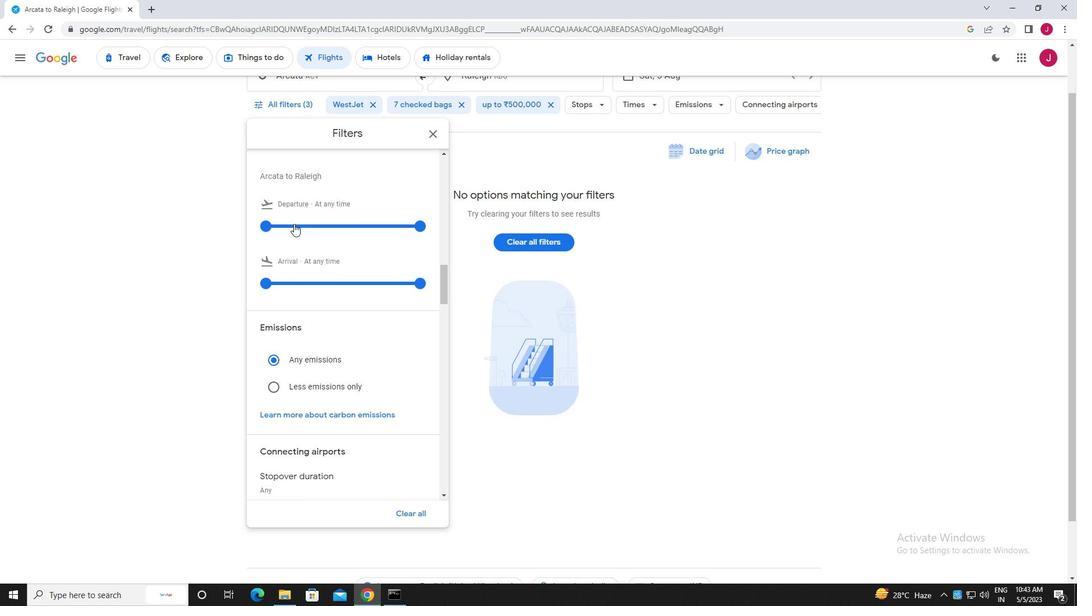 
Action: Mouse pressed left at (270, 225)
Screenshot: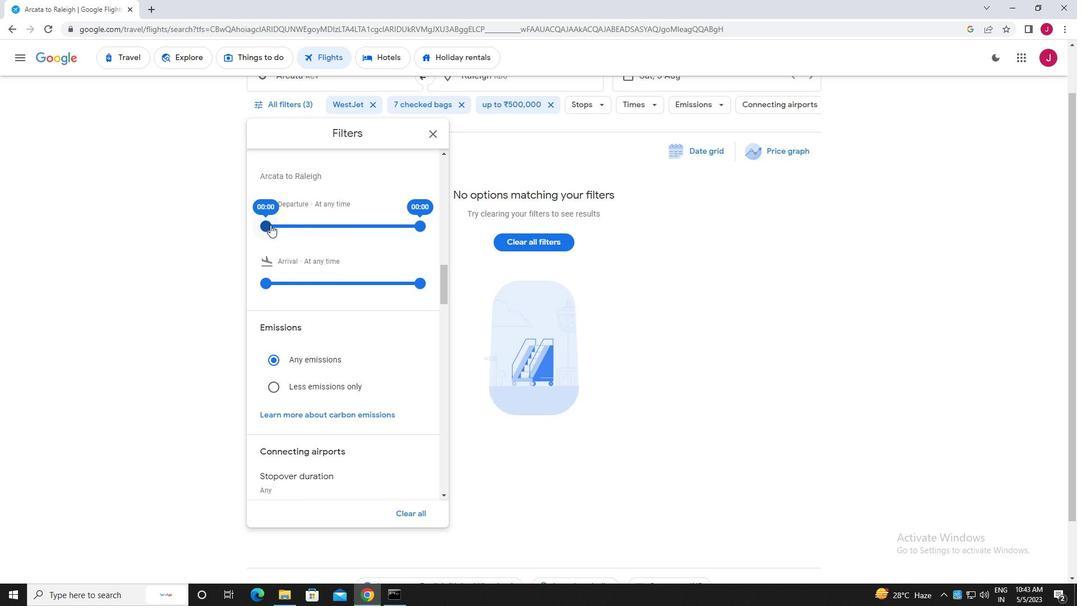 
Action: Mouse moved to (419, 226)
Screenshot: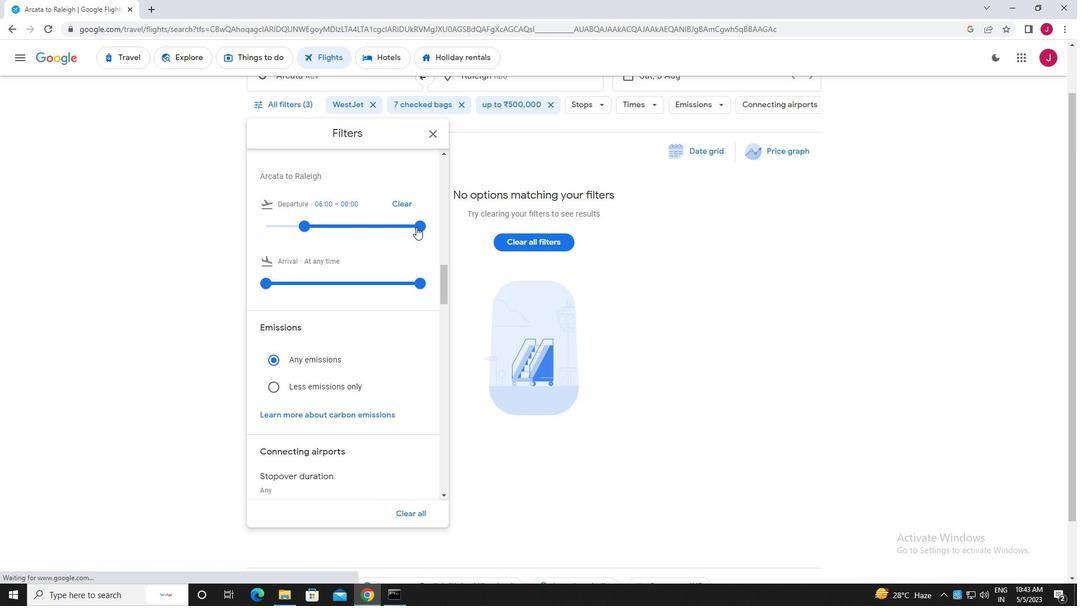 
Action: Mouse pressed left at (419, 226)
Screenshot: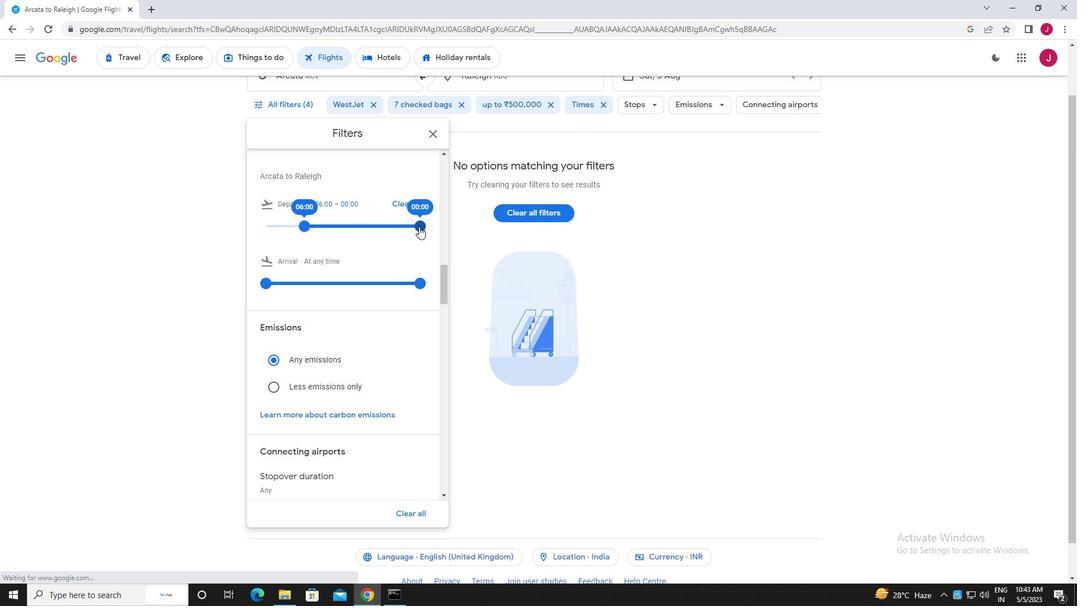 
Action: Mouse moved to (432, 134)
Screenshot: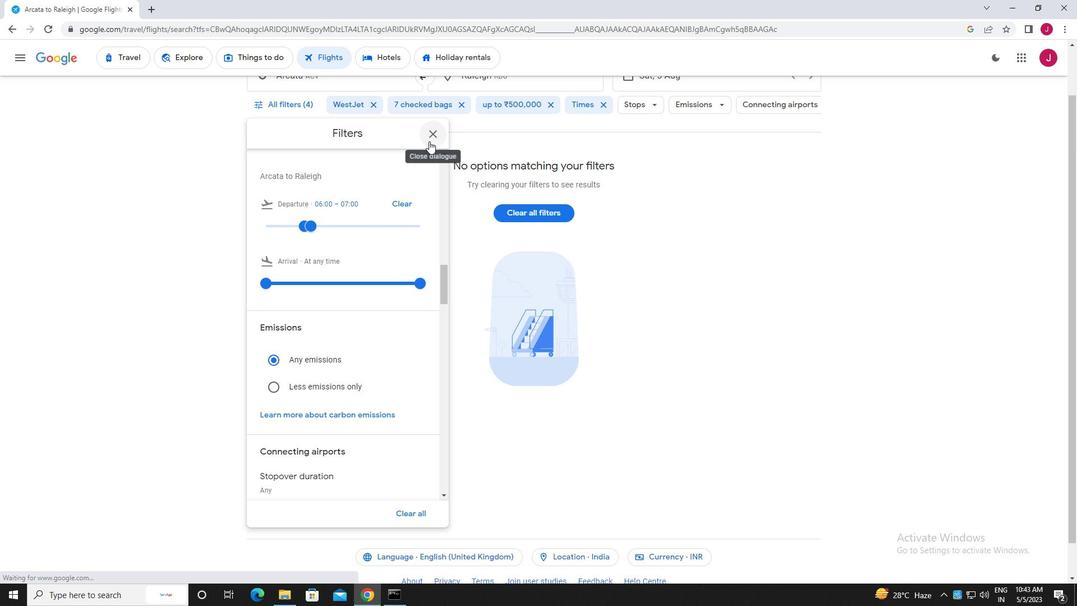 
Action: Mouse pressed left at (432, 134)
Screenshot: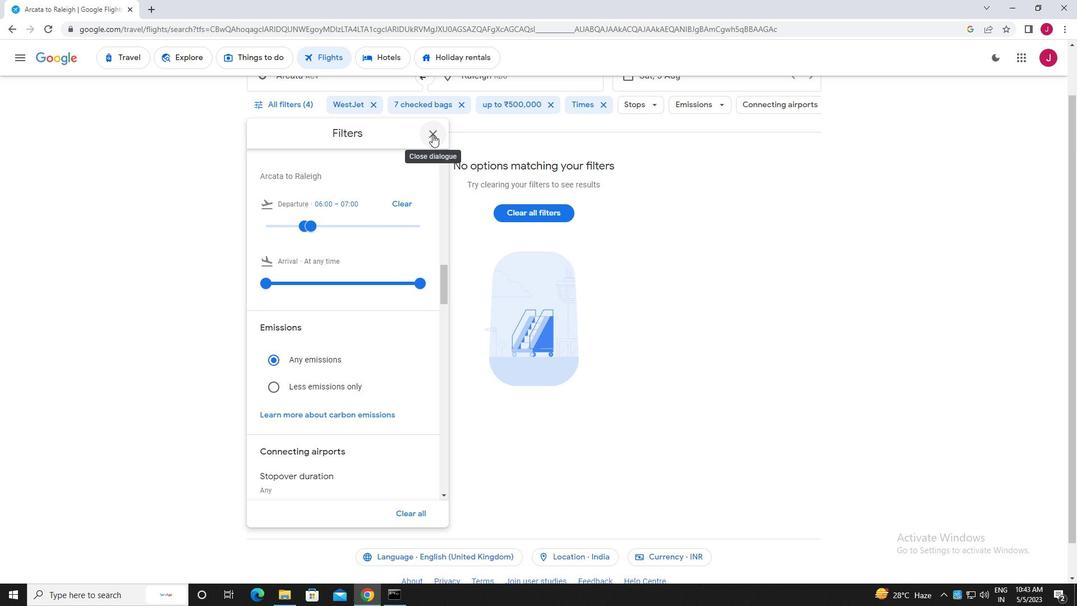 
Action: Mouse moved to (432, 134)
Screenshot: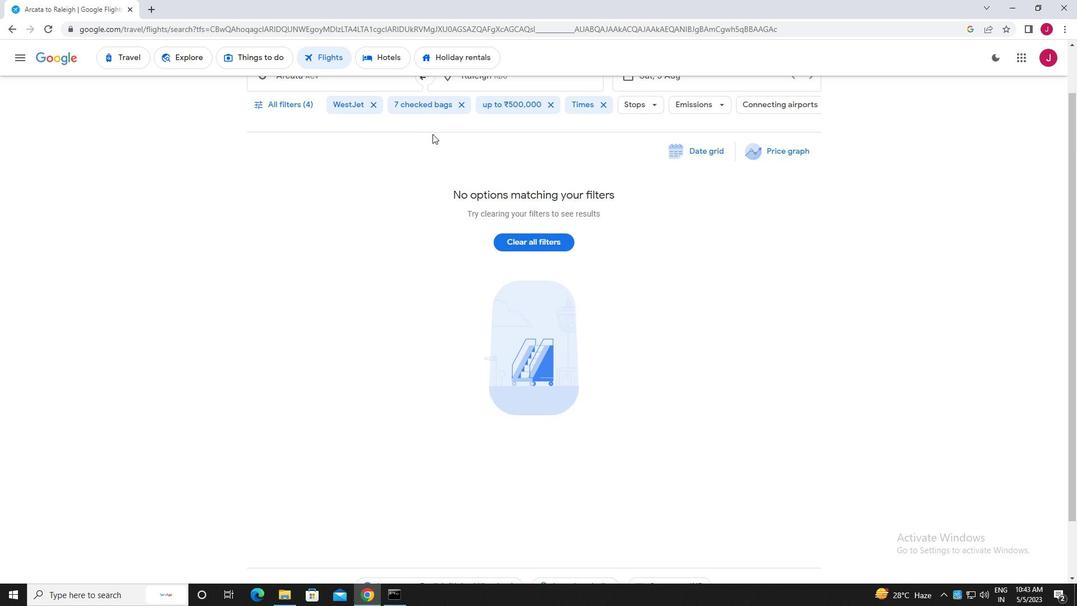 
